 Task: Find connections with filter location Gomel with filter topic #goalswith filter profile language Potuguese with filter current company Expleo Group with filter school Dr. Balasaheb Sawant Konkan Krishi Vidyaapeeth,(former Konkan Krishi Vidyapeeth) Ratnagiri with filter industry Glass, Ceramics and Concrete Manufacturing with filter service category Tax Law with filter keywords title Electrician
Action: Mouse moved to (210, 268)
Screenshot: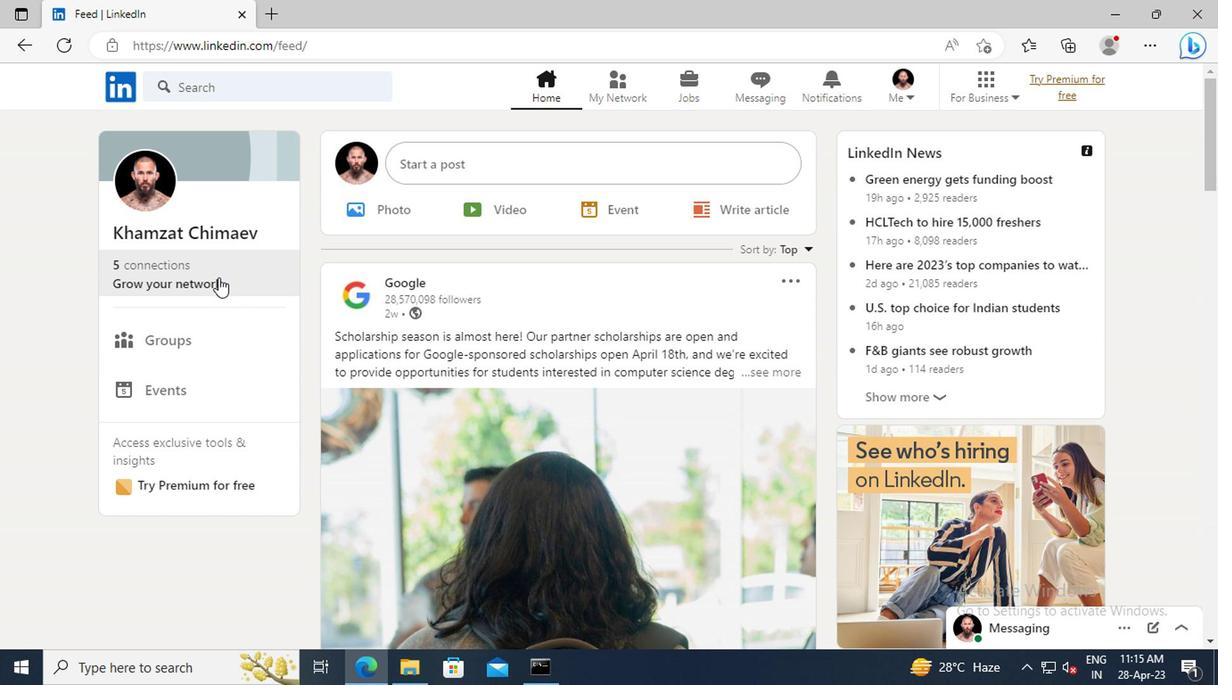 
Action: Mouse pressed left at (210, 268)
Screenshot: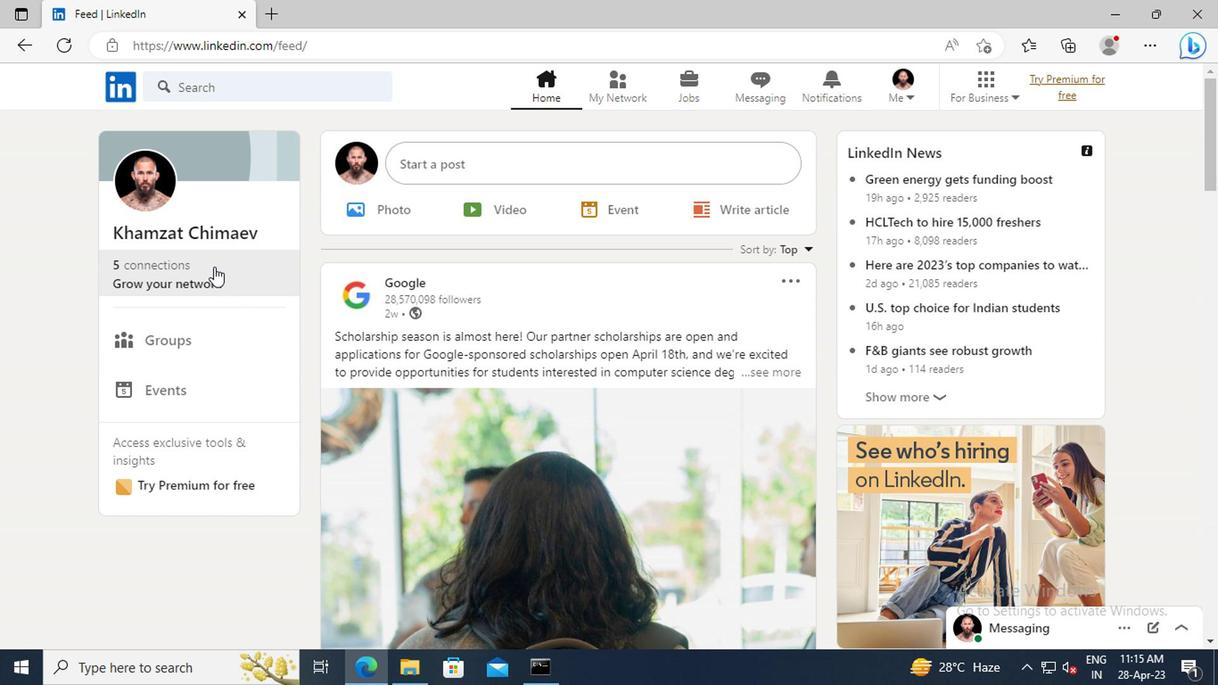 
Action: Mouse moved to (204, 189)
Screenshot: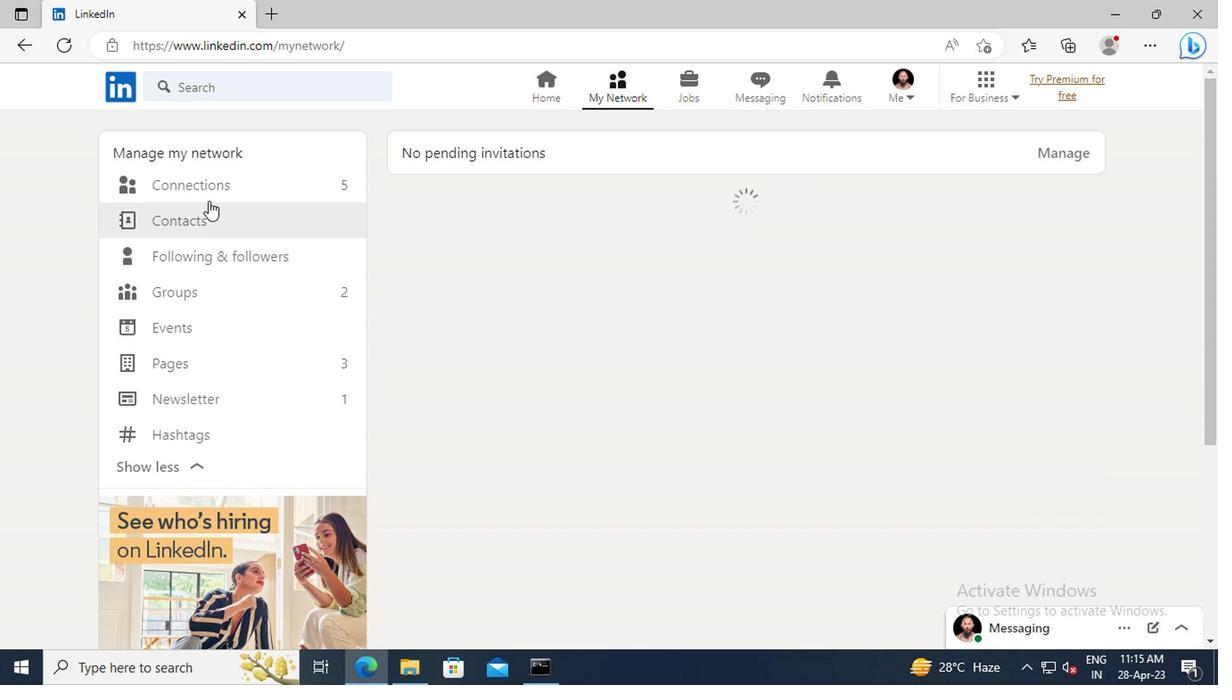
Action: Mouse pressed left at (204, 189)
Screenshot: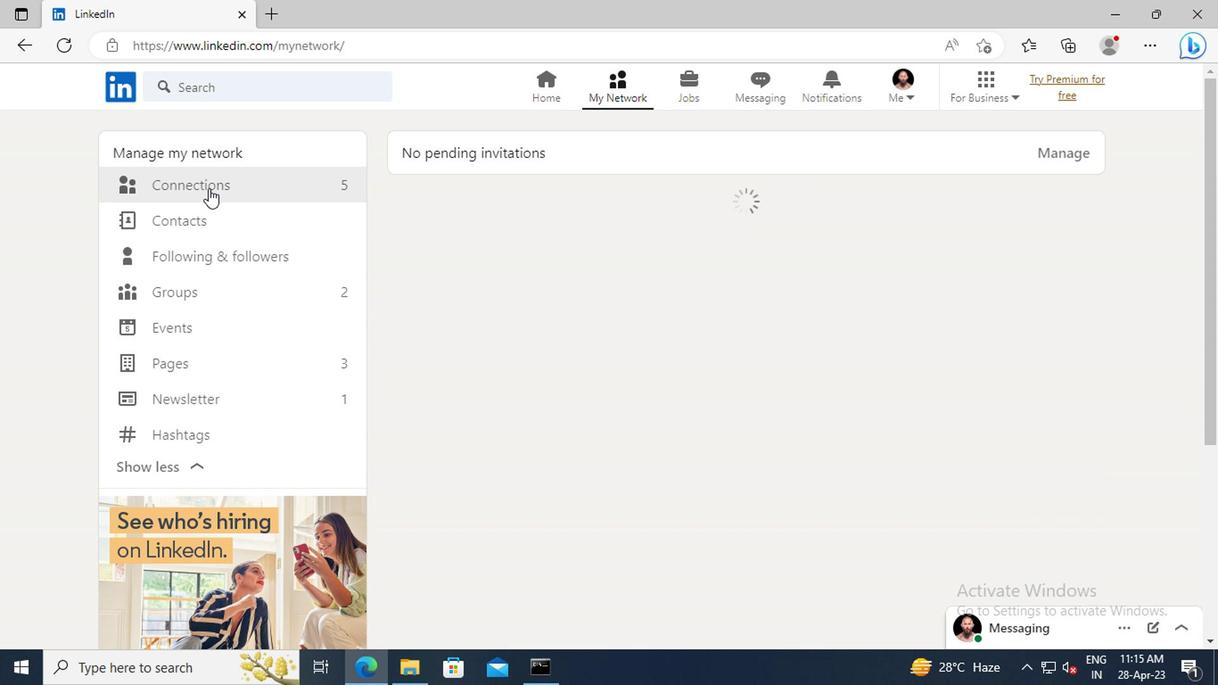 
Action: Mouse moved to (731, 192)
Screenshot: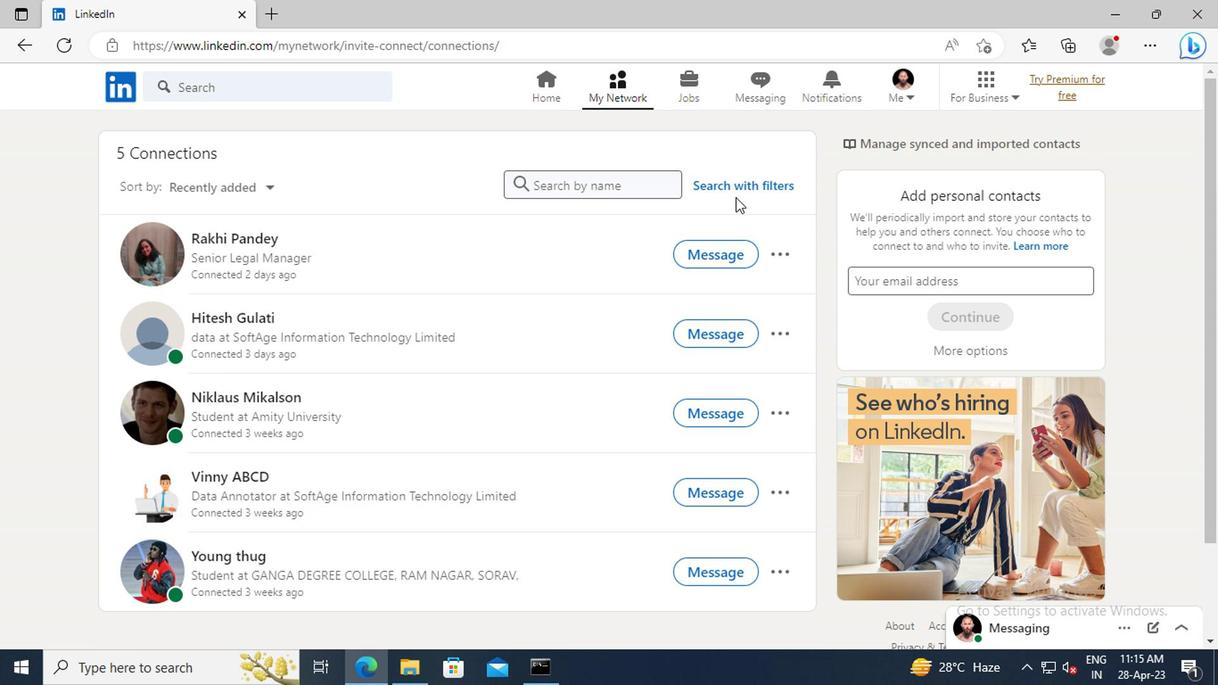 
Action: Mouse pressed left at (731, 192)
Screenshot: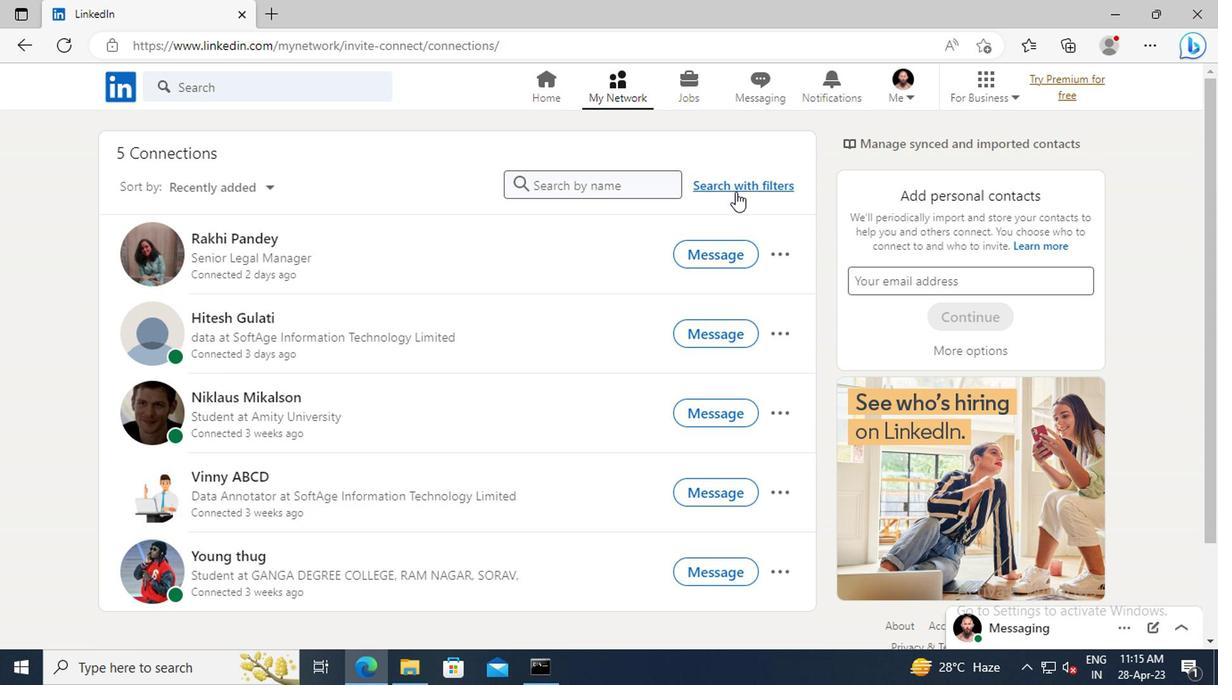 
Action: Mouse moved to (669, 140)
Screenshot: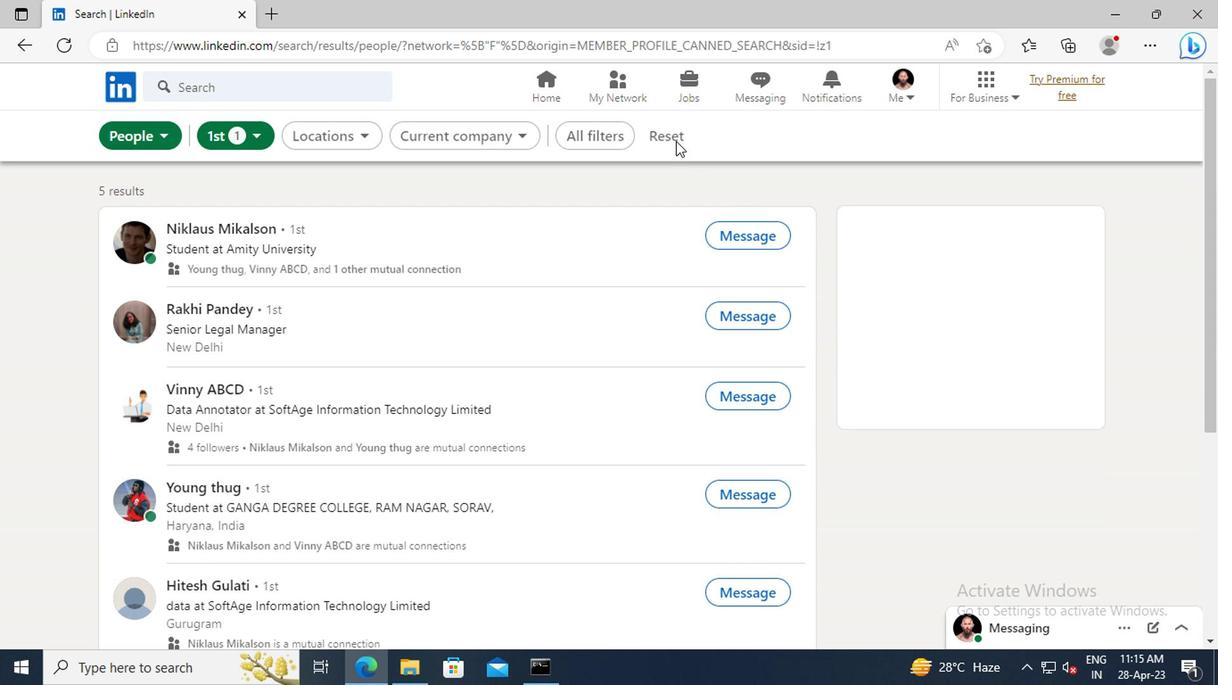 
Action: Mouse pressed left at (669, 140)
Screenshot: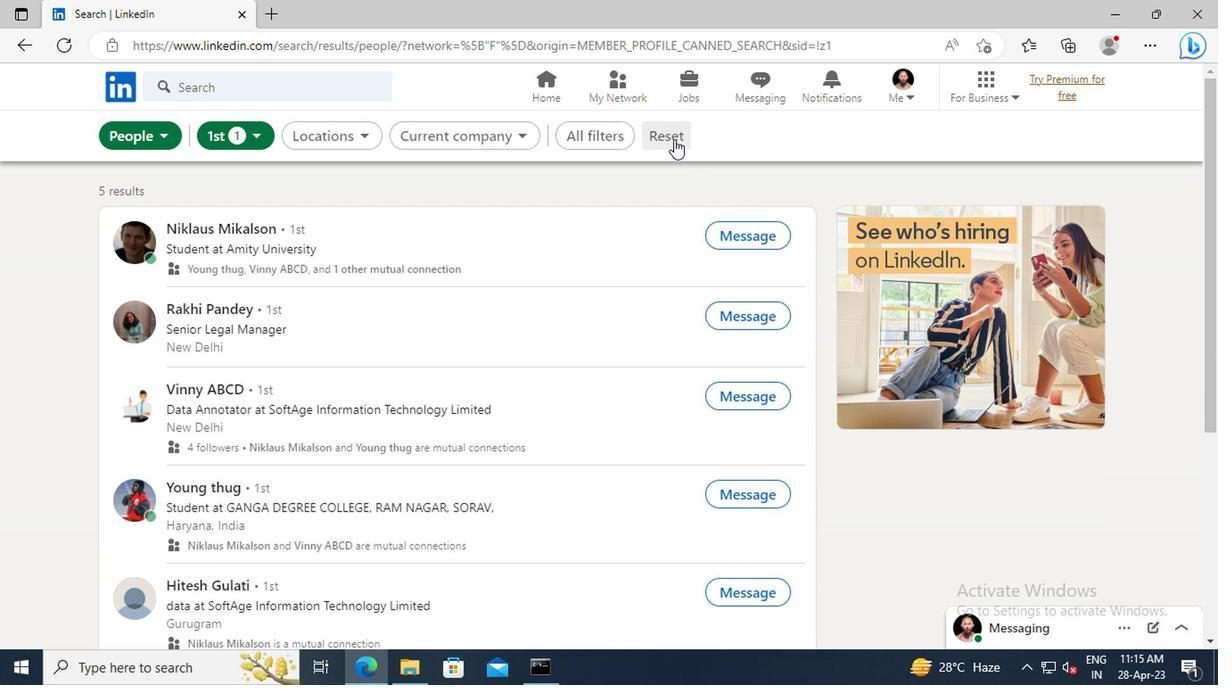 
Action: Mouse moved to (645, 136)
Screenshot: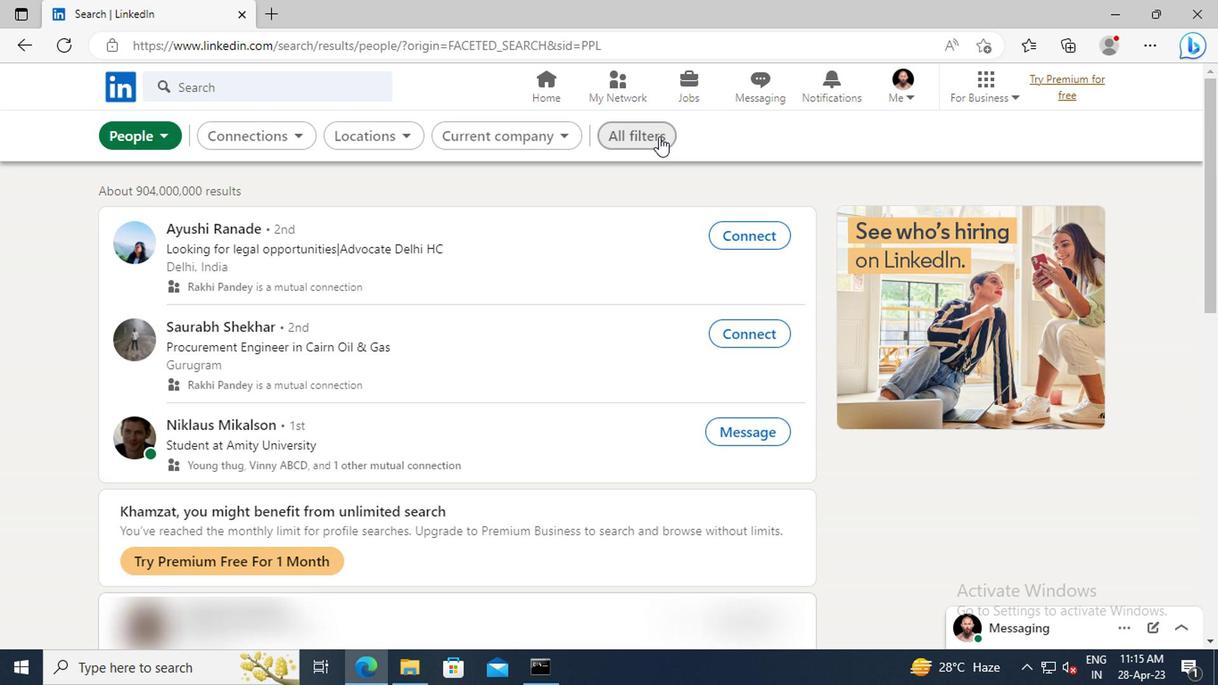 
Action: Mouse pressed left at (645, 136)
Screenshot: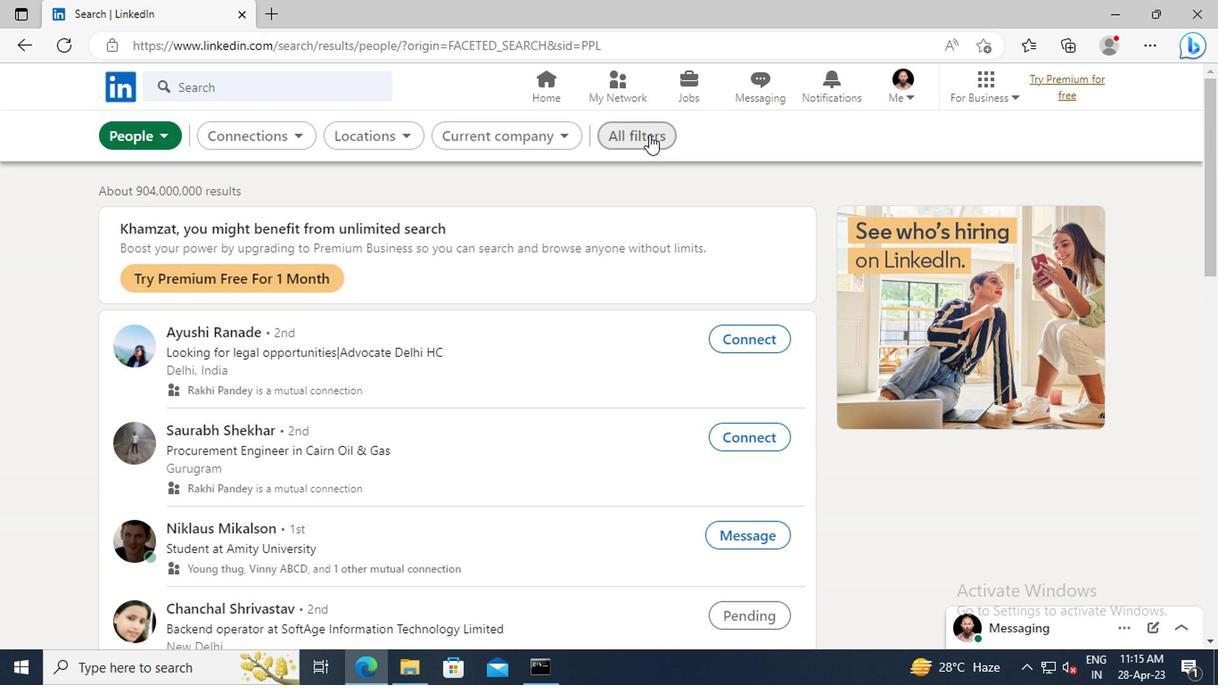 
Action: Mouse moved to (1003, 344)
Screenshot: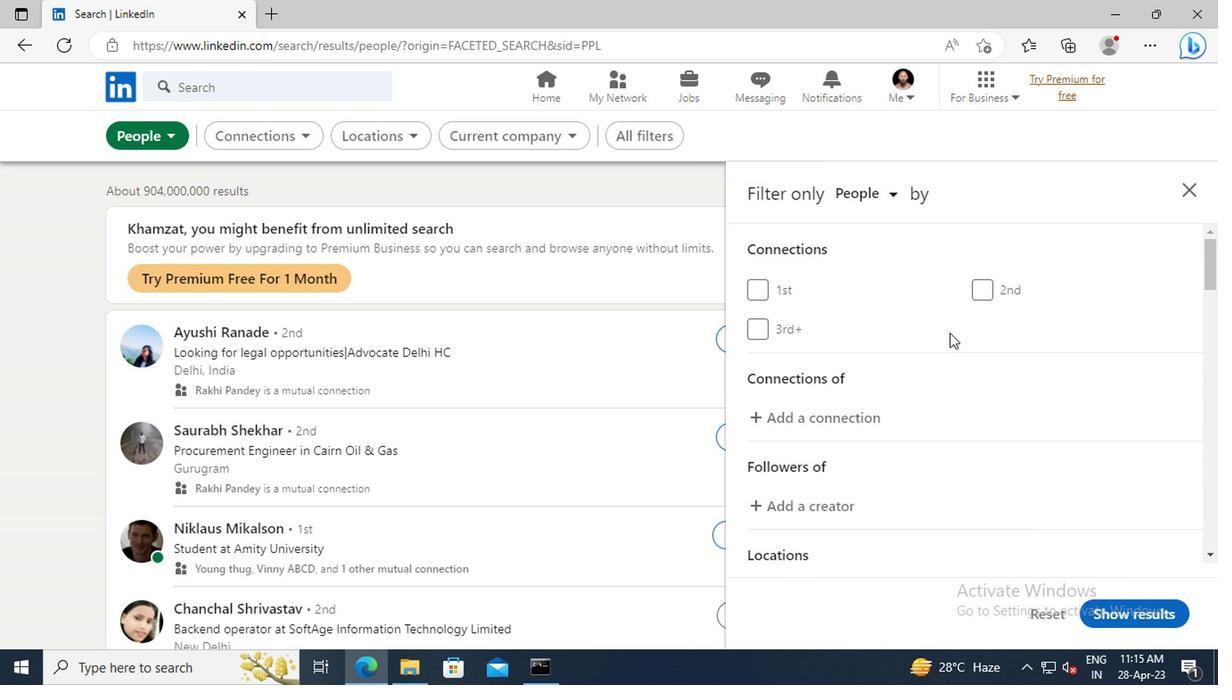 
Action: Mouse scrolled (1003, 343) with delta (0, 0)
Screenshot: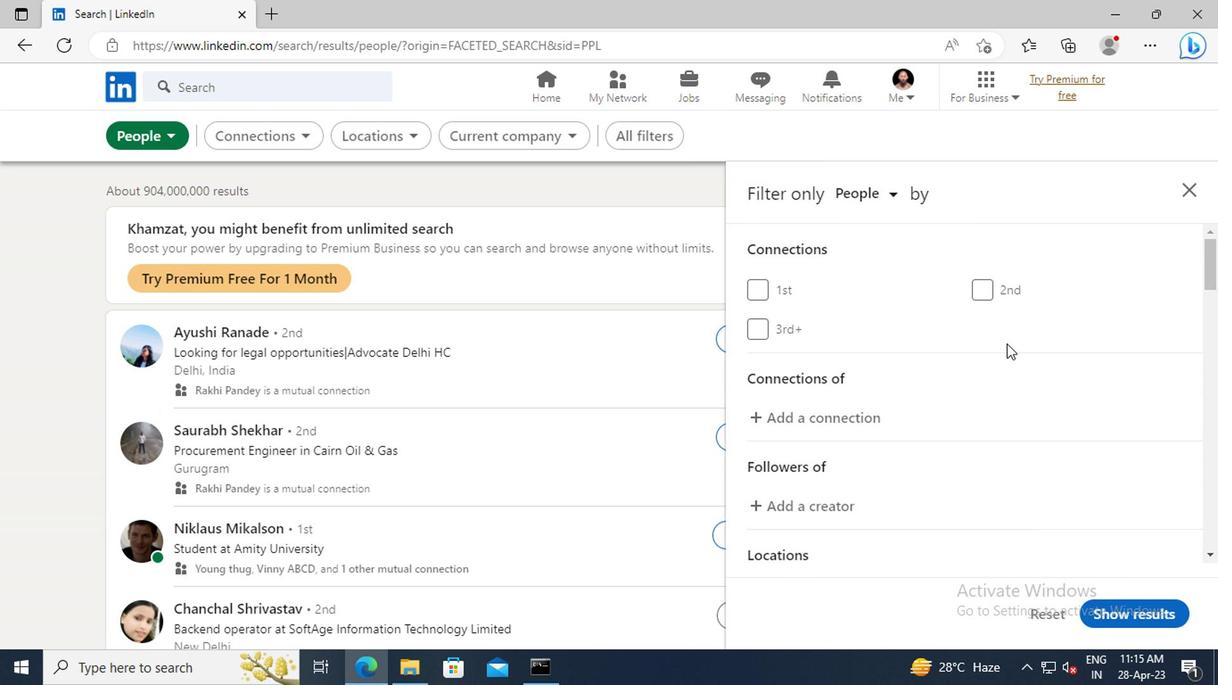 
Action: Mouse scrolled (1003, 343) with delta (0, 0)
Screenshot: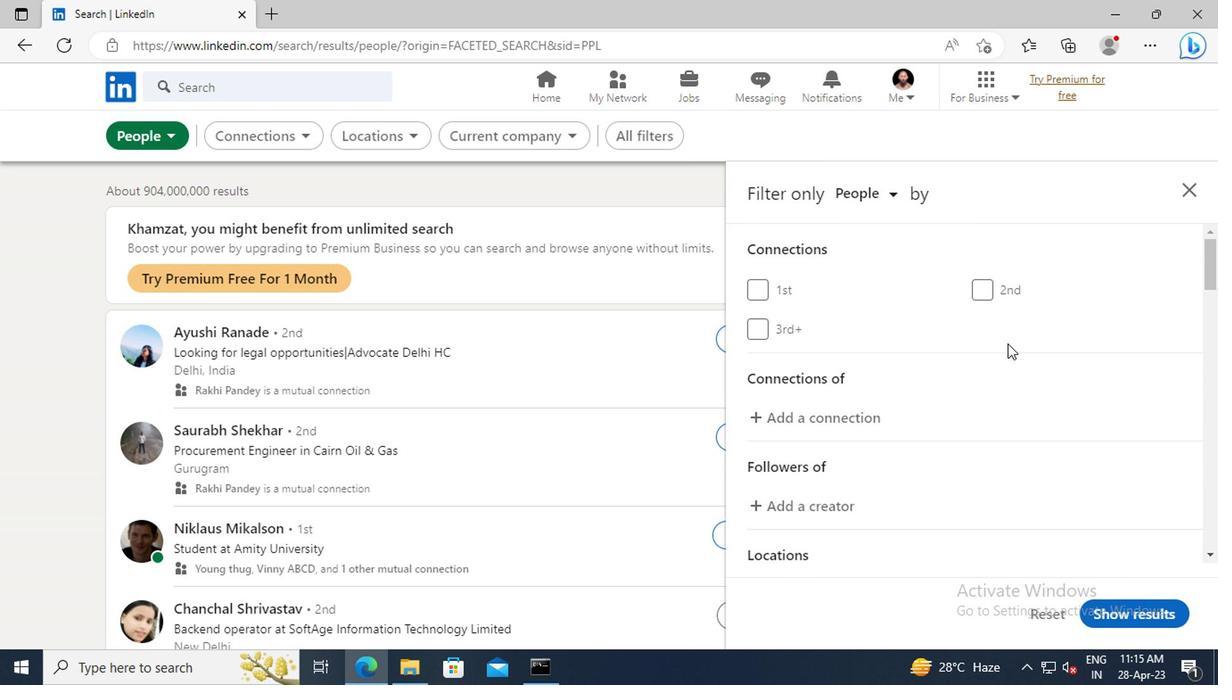 
Action: Mouse moved to (1004, 344)
Screenshot: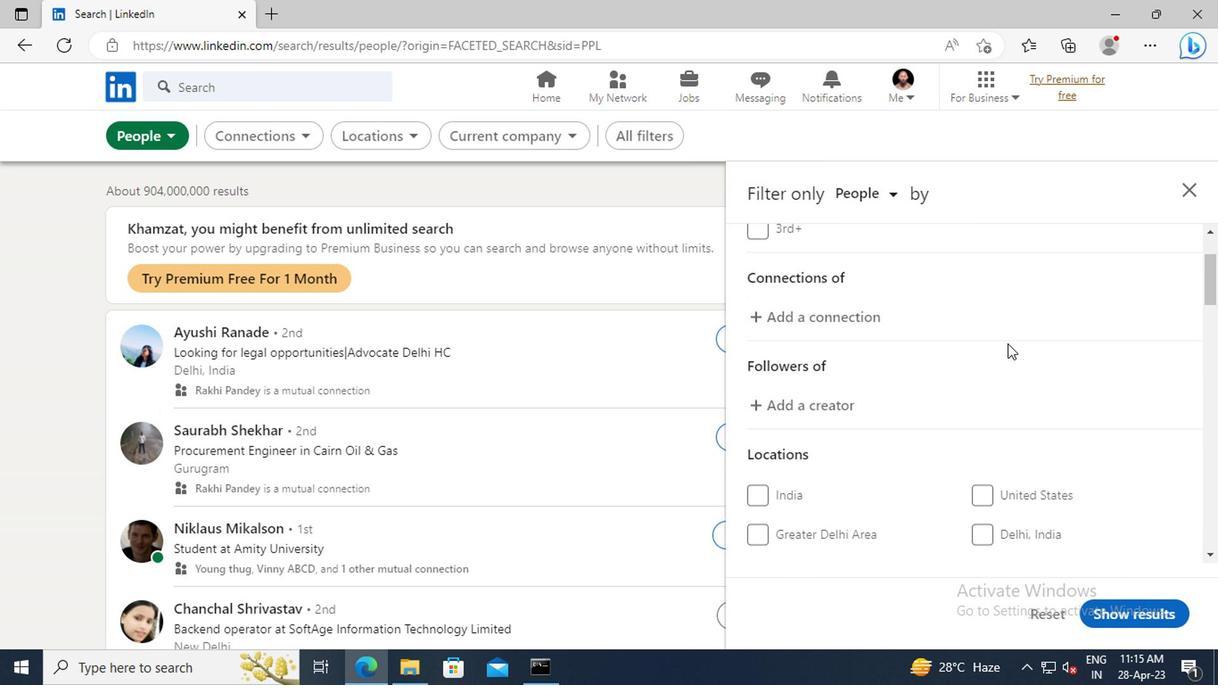 
Action: Mouse scrolled (1004, 343) with delta (0, 0)
Screenshot: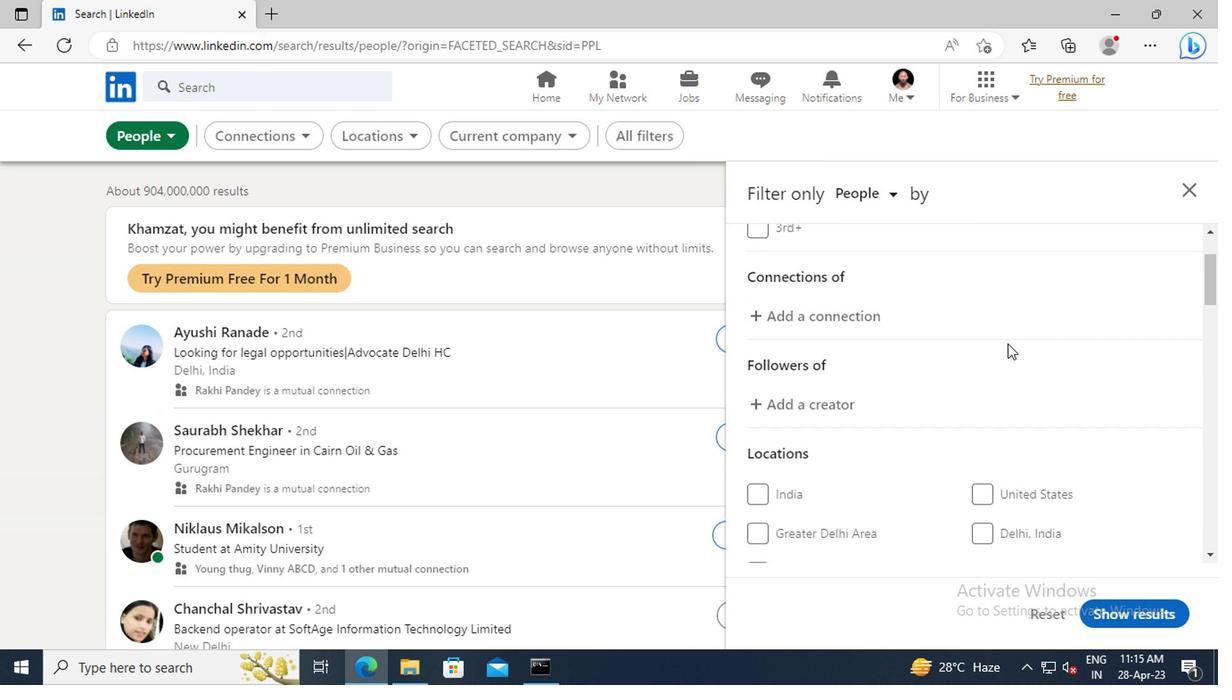 
Action: Mouse scrolled (1004, 343) with delta (0, 0)
Screenshot: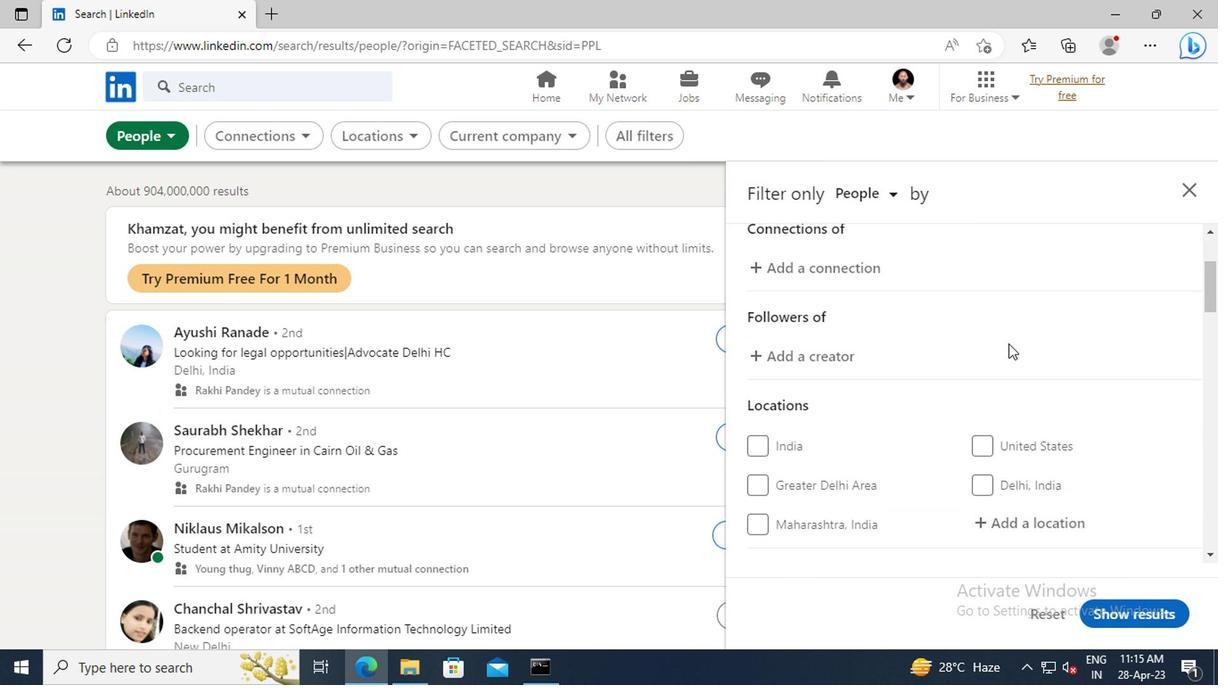 
Action: Mouse scrolled (1004, 343) with delta (0, 0)
Screenshot: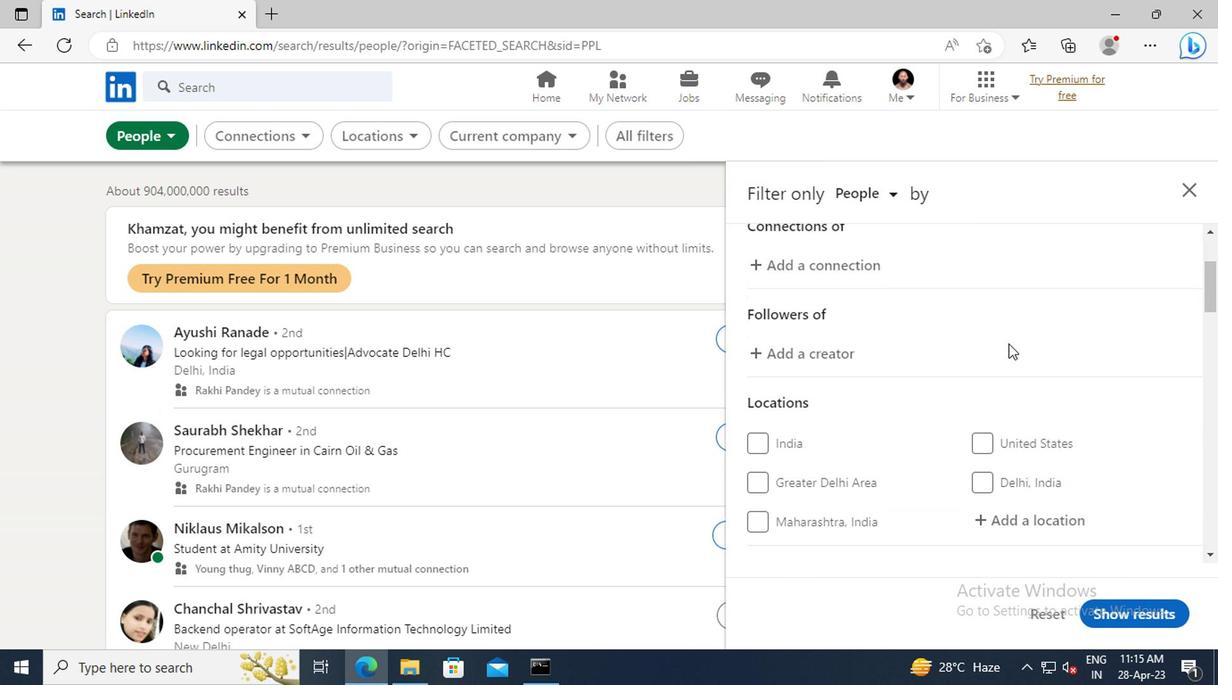 
Action: Mouse scrolled (1004, 343) with delta (0, 0)
Screenshot: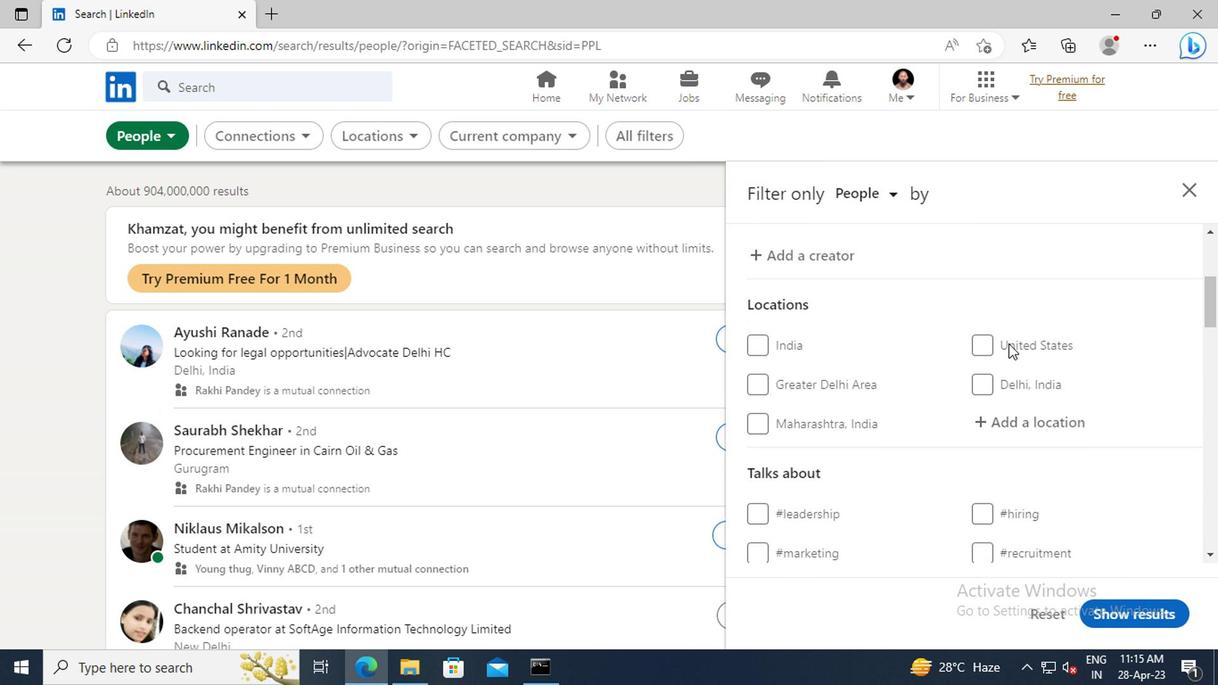 
Action: Mouse moved to (1008, 374)
Screenshot: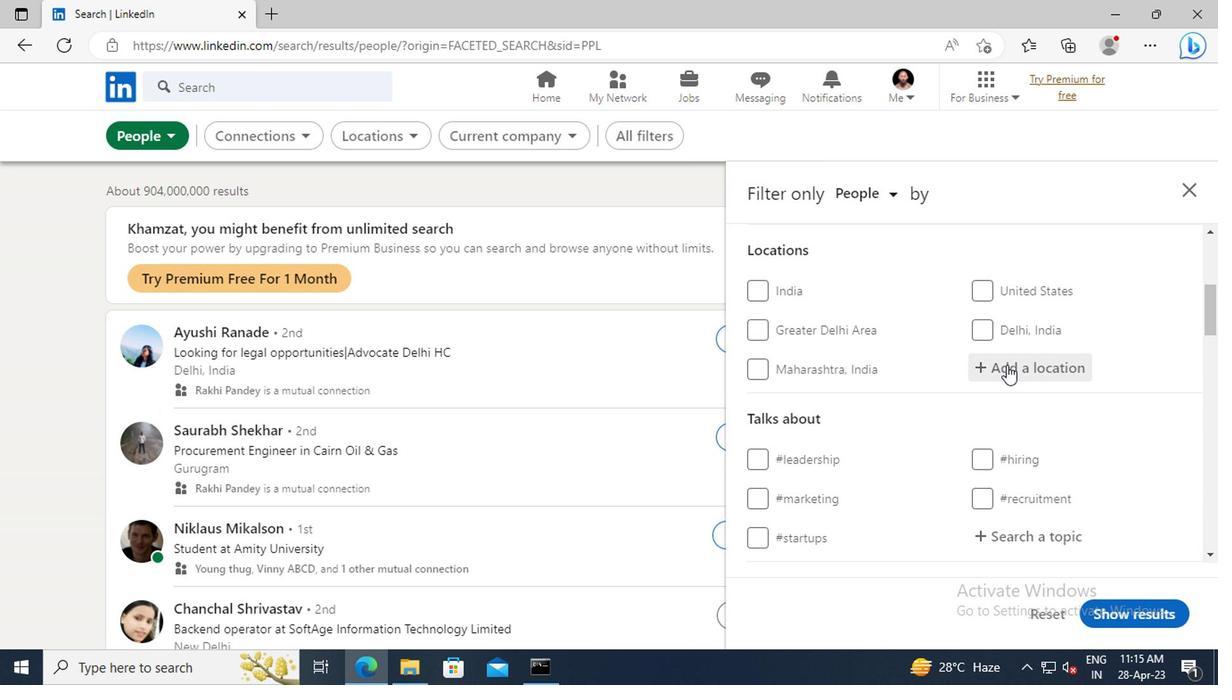 
Action: Mouse pressed left at (1008, 374)
Screenshot: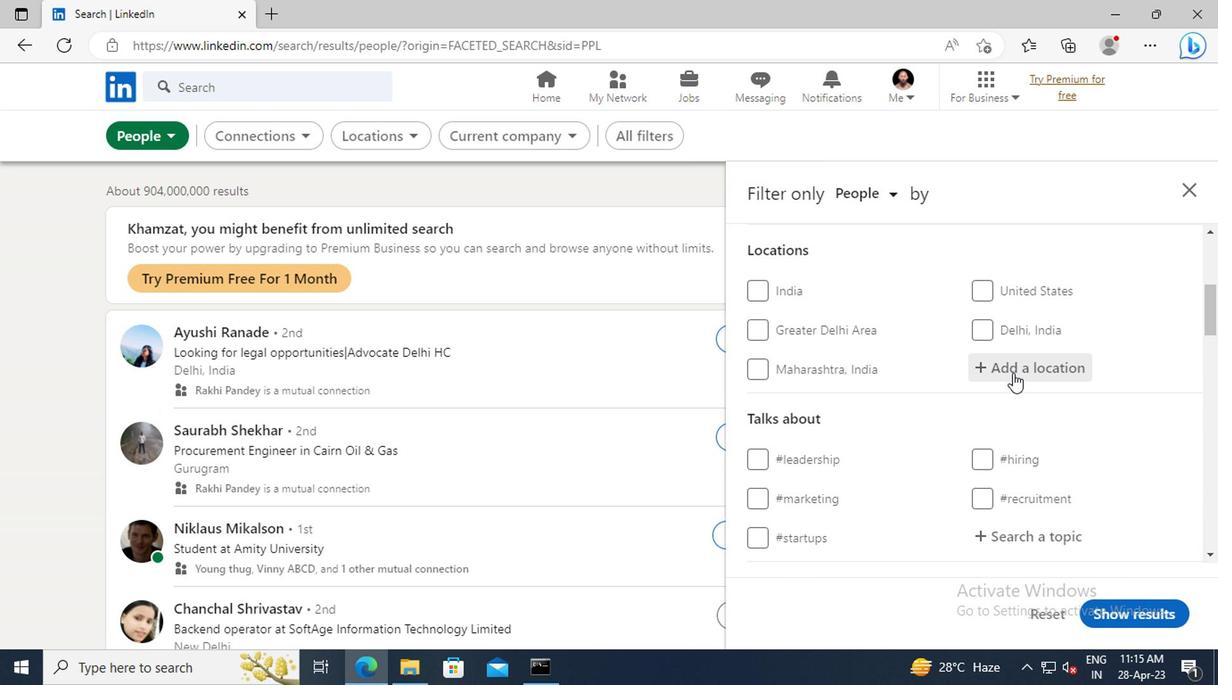 
Action: Key pressed <Key.shift>GOMEL<Key.enter>
Screenshot: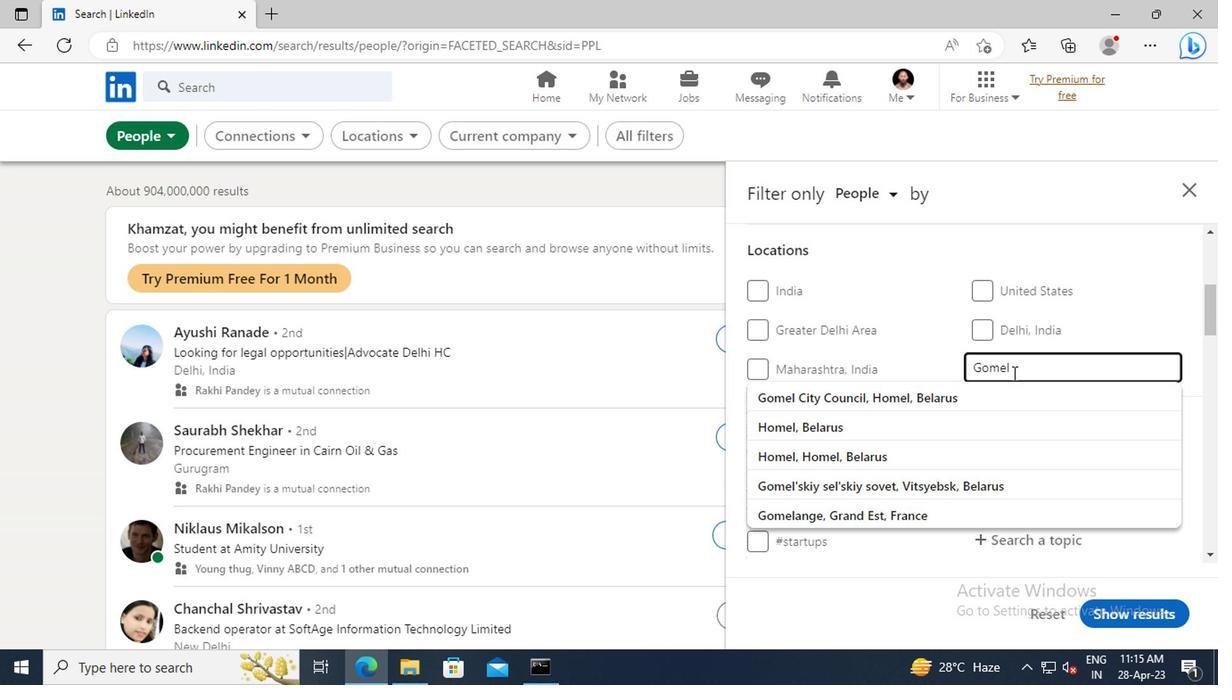 
Action: Mouse scrolled (1008, 373) with delta (0, -1)
Screenshot: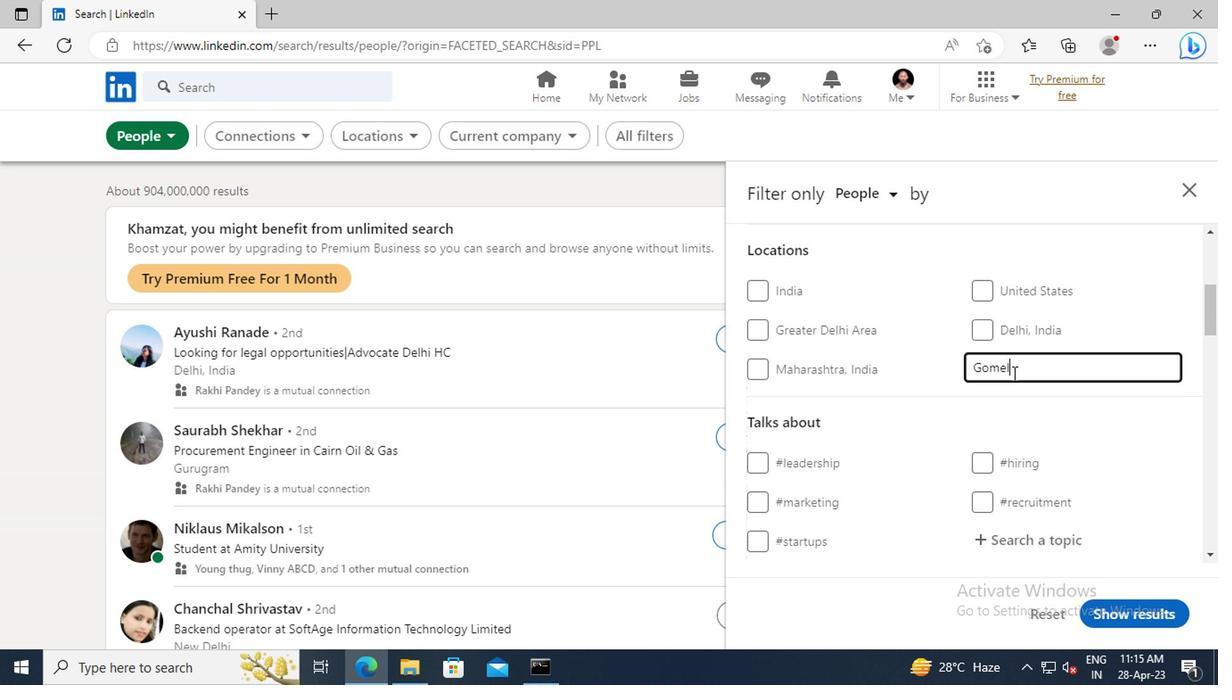 
Action: Mouse scrolled (1008, 373) with delta (0, -1)
Screenshot: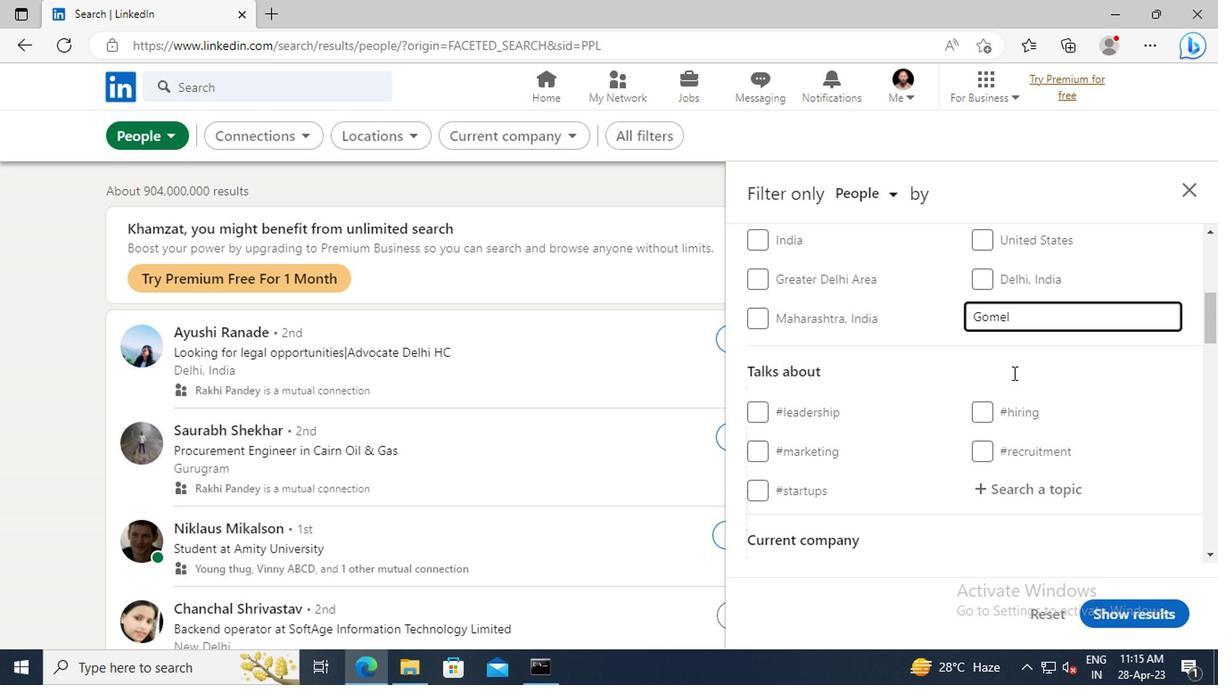 
Action: Mouse scrolled (1008, 373) with delta (0, -1)
Screenshot: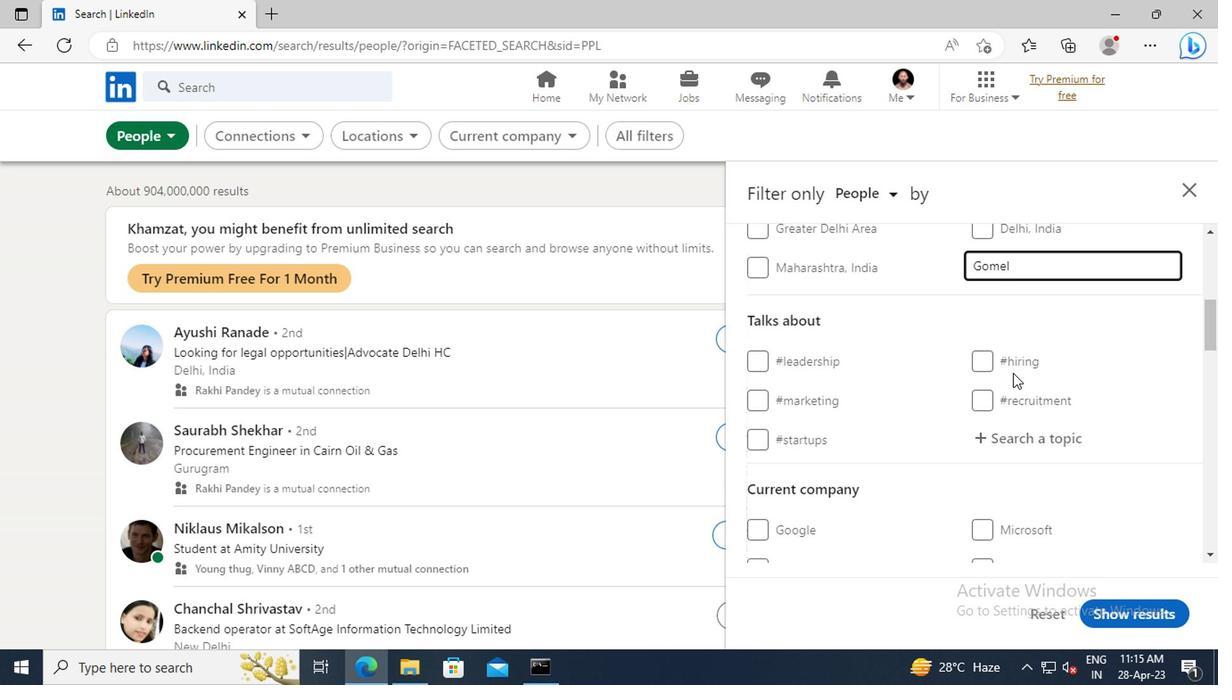 
Action: Mouse moved to (1001, 389)
Screenshot: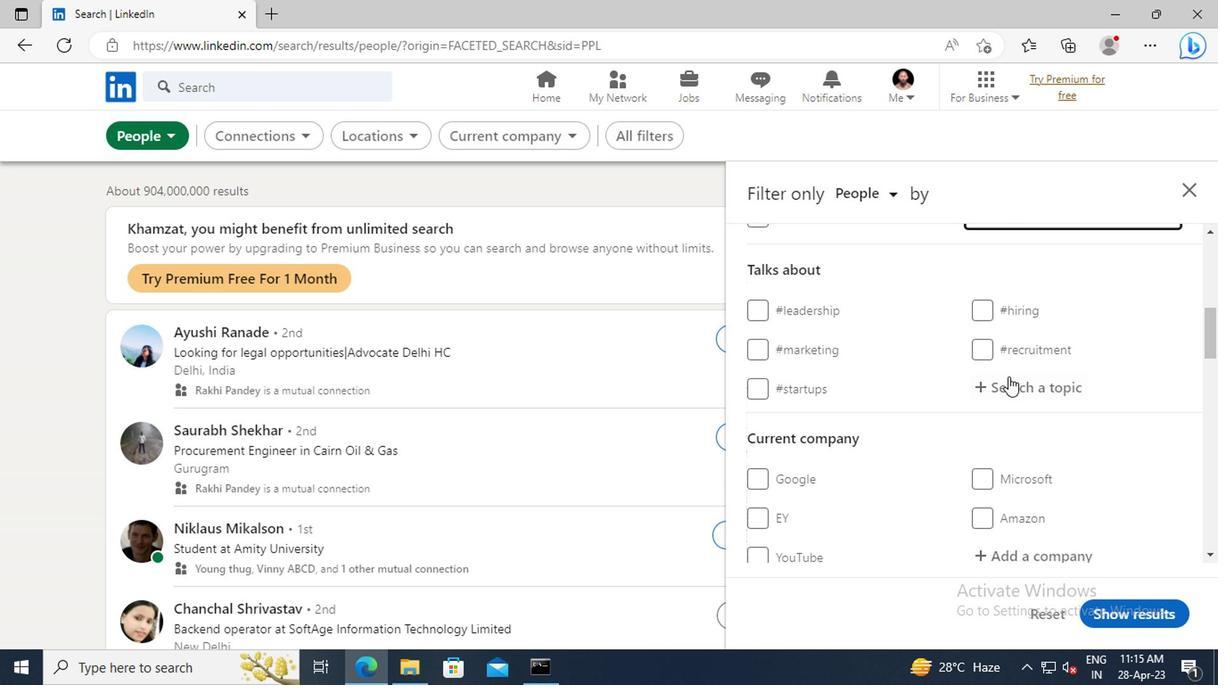 
Action: Mouse pressed left at (1001, 389)
Screenshot: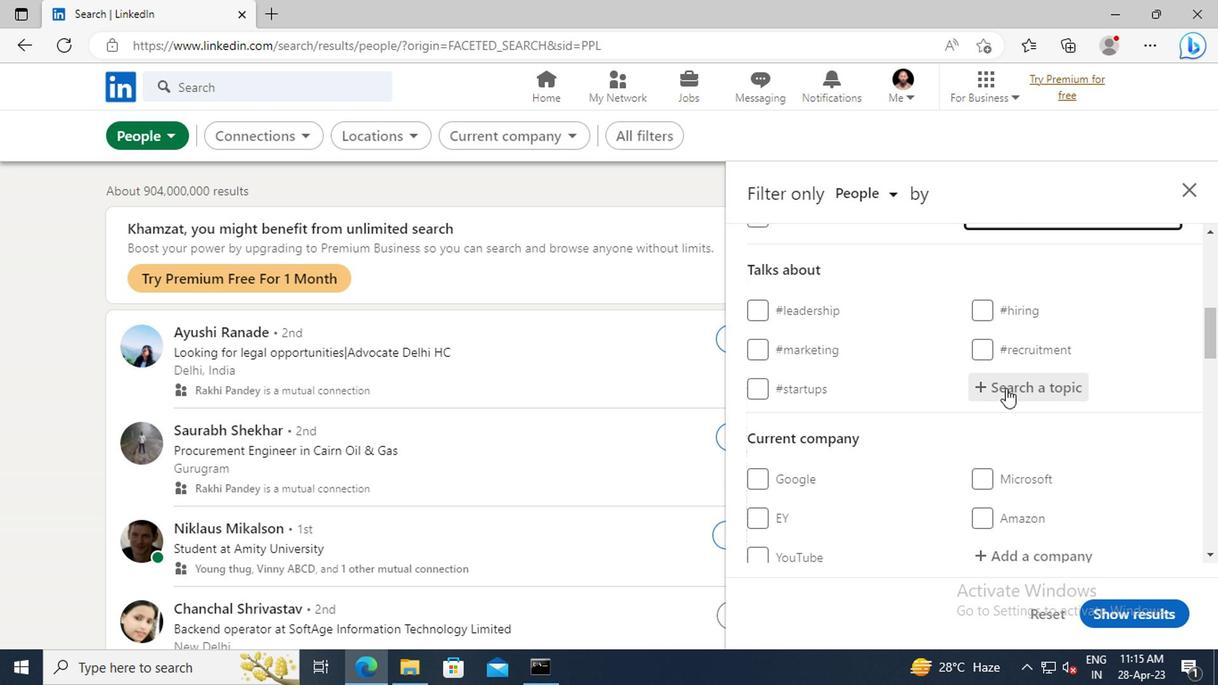 
Action: Key pressed GOALS
Screenshot: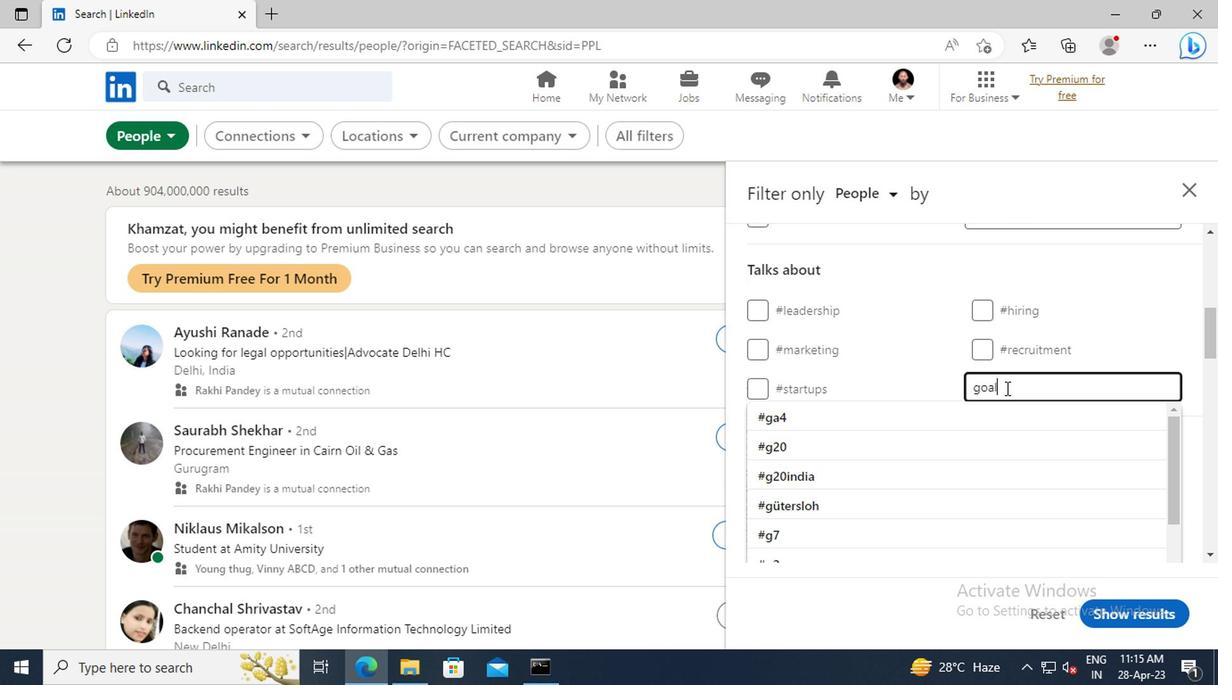 
Action: Mouse moved to (1008, 414)
Screenshot: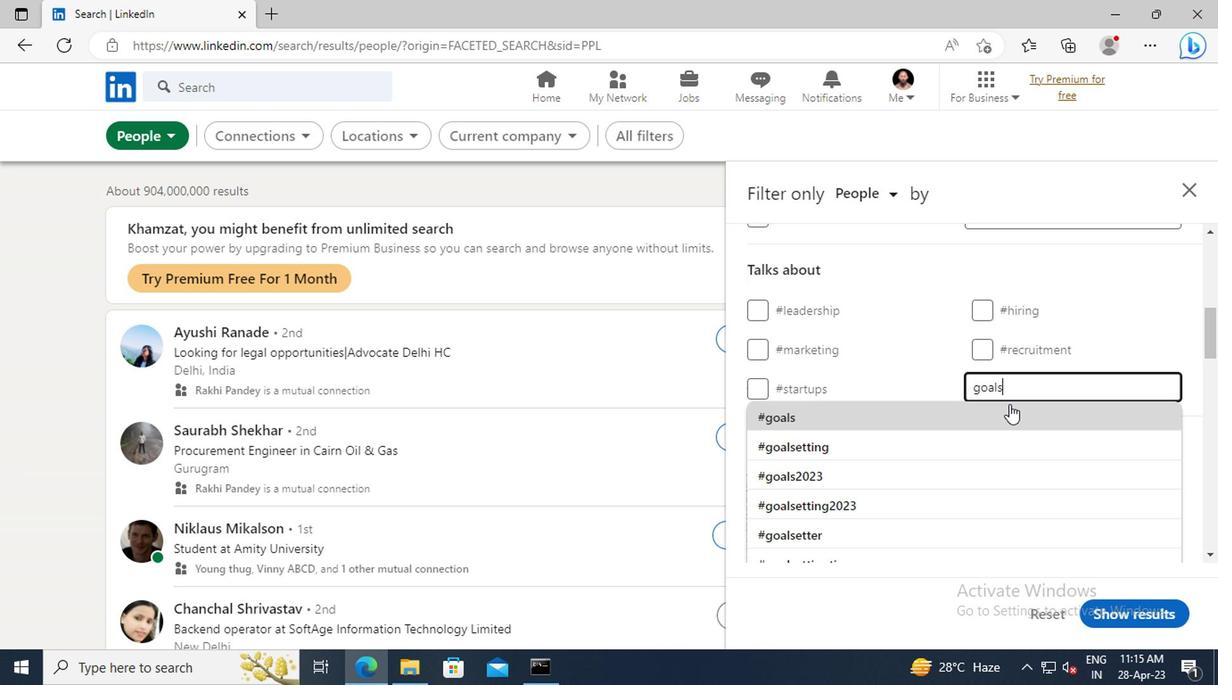 
Action: Mouse pressed left at (1008, 414)
Screenshot: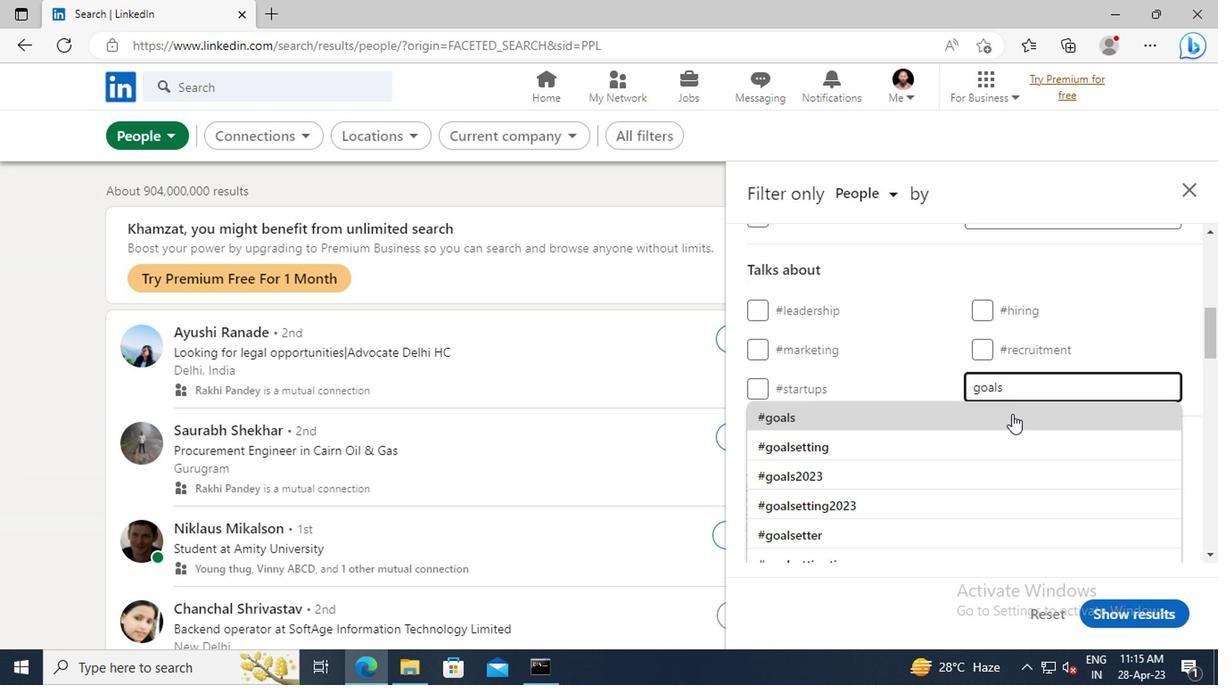 
Action: Mouse moved to (1029, 358)
Screenshot: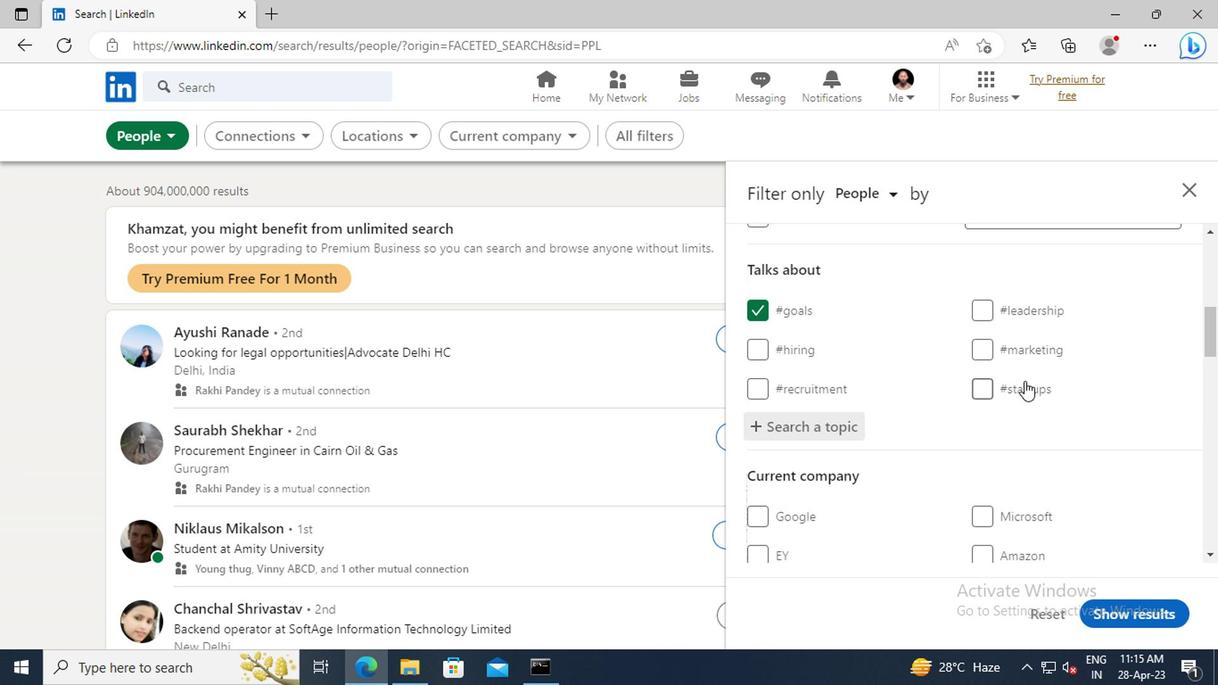 
Action: Mouse scrolled (1029, 357) with delta (0, -1)
Screenshot: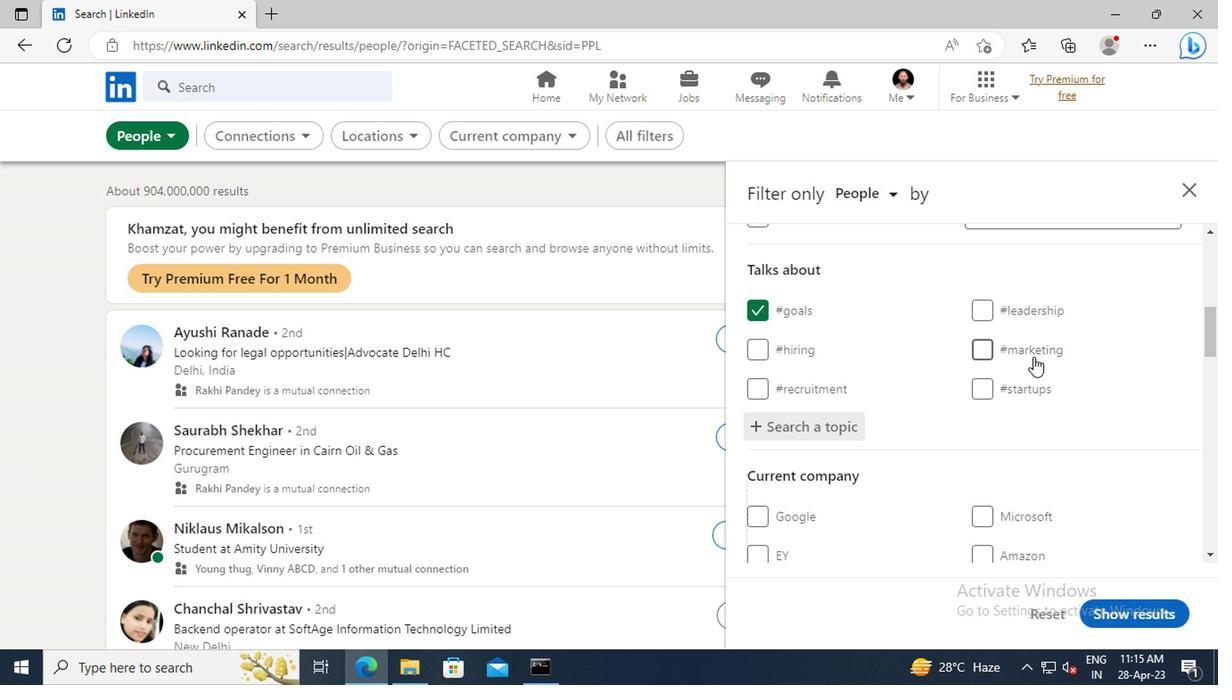 
Action: Mouse scrolled (1029, 357) with delta (0, -1)
Screenshot: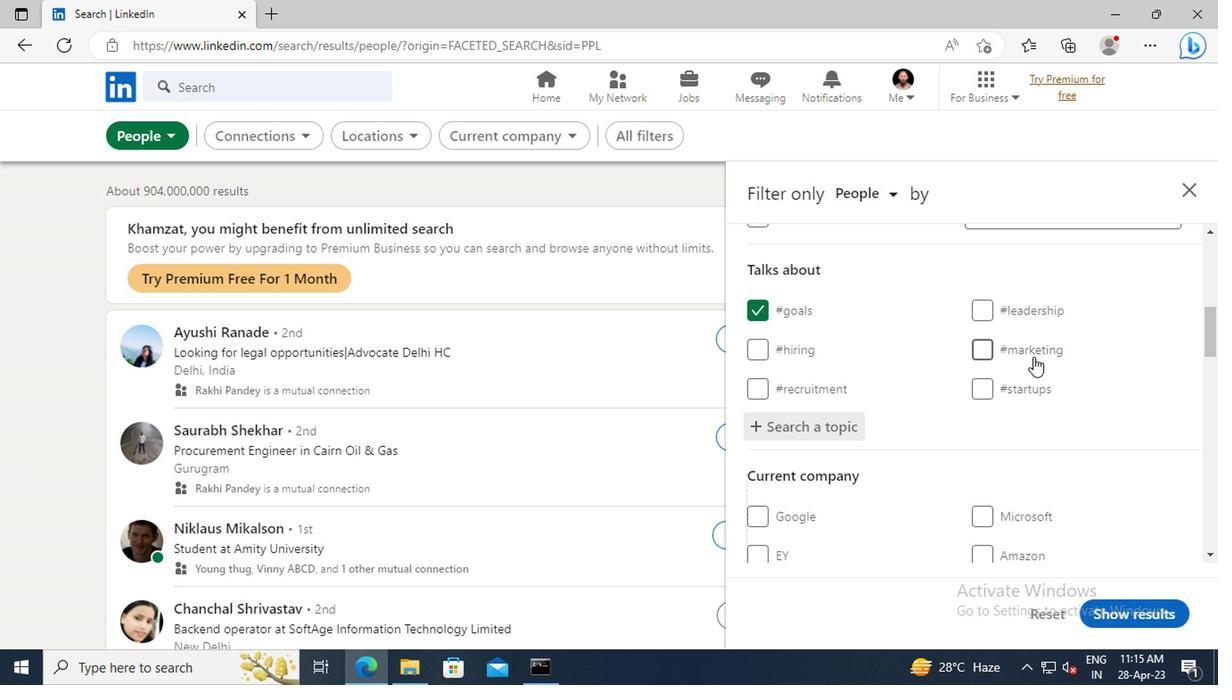 
Action: Mouse scrolled (1029, 357) with delta (0, -1)
Screenshot: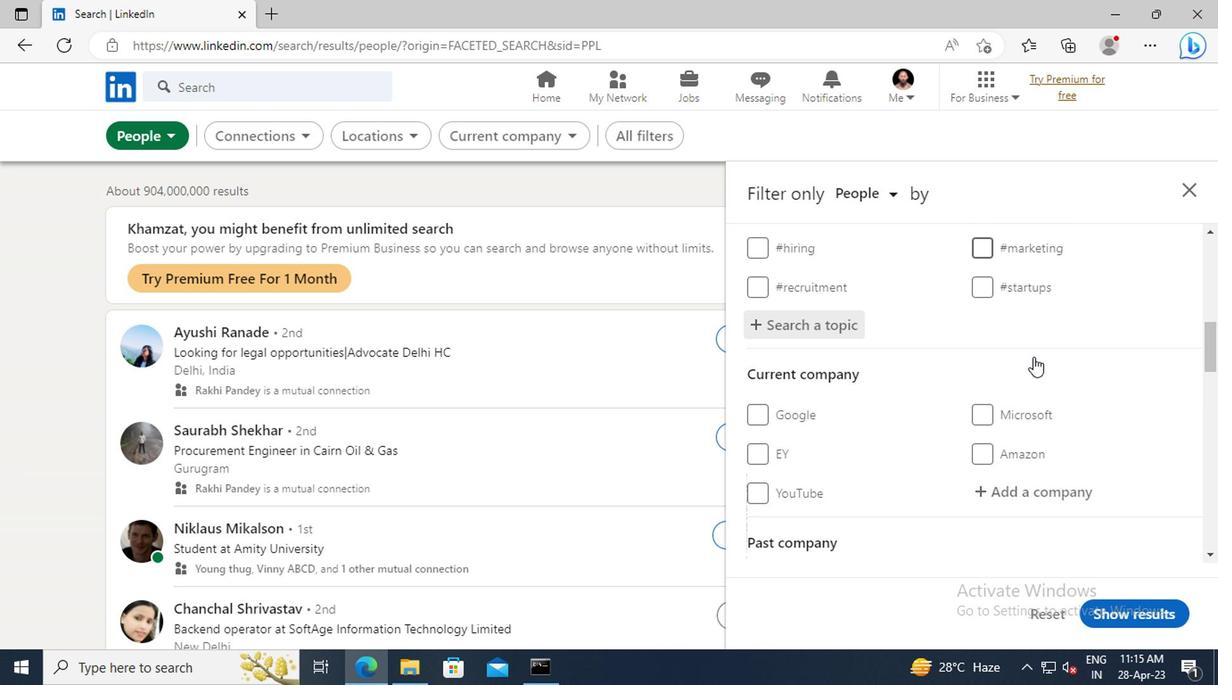 
Action: Mouse scrolled (1029, 357) with delta (0, -1)
Screenshot: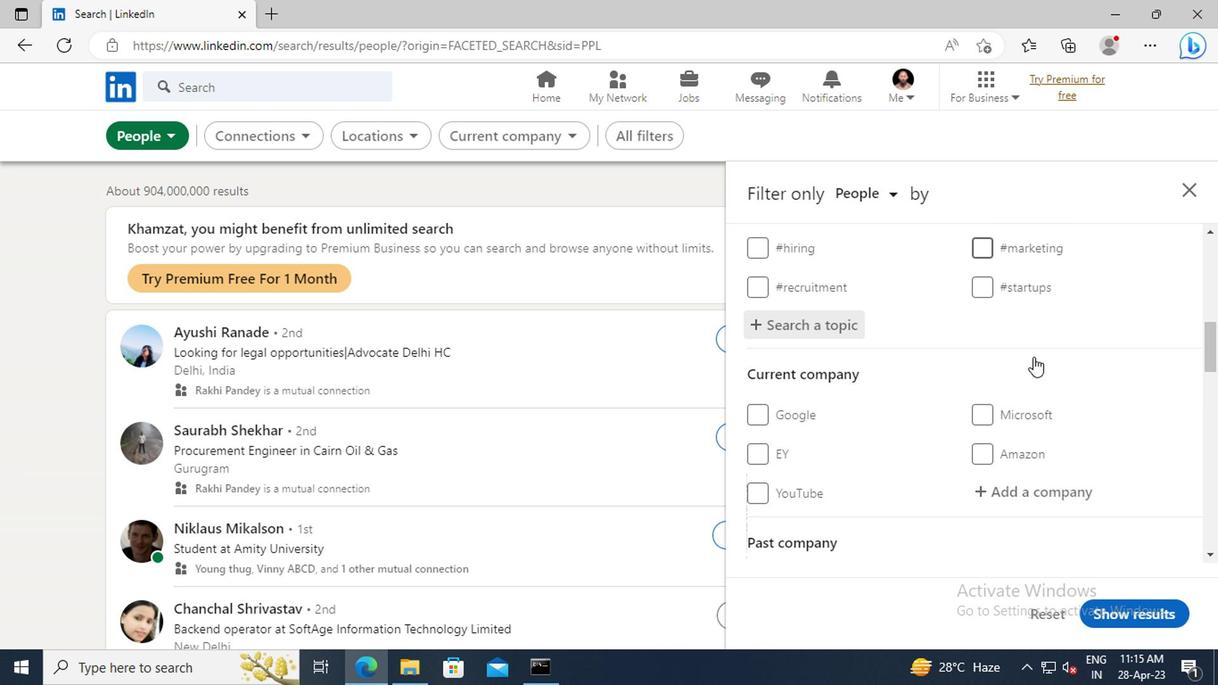 
Action: Mouse scrolled (1029, 357) with delta (0, -1)
Screenshot: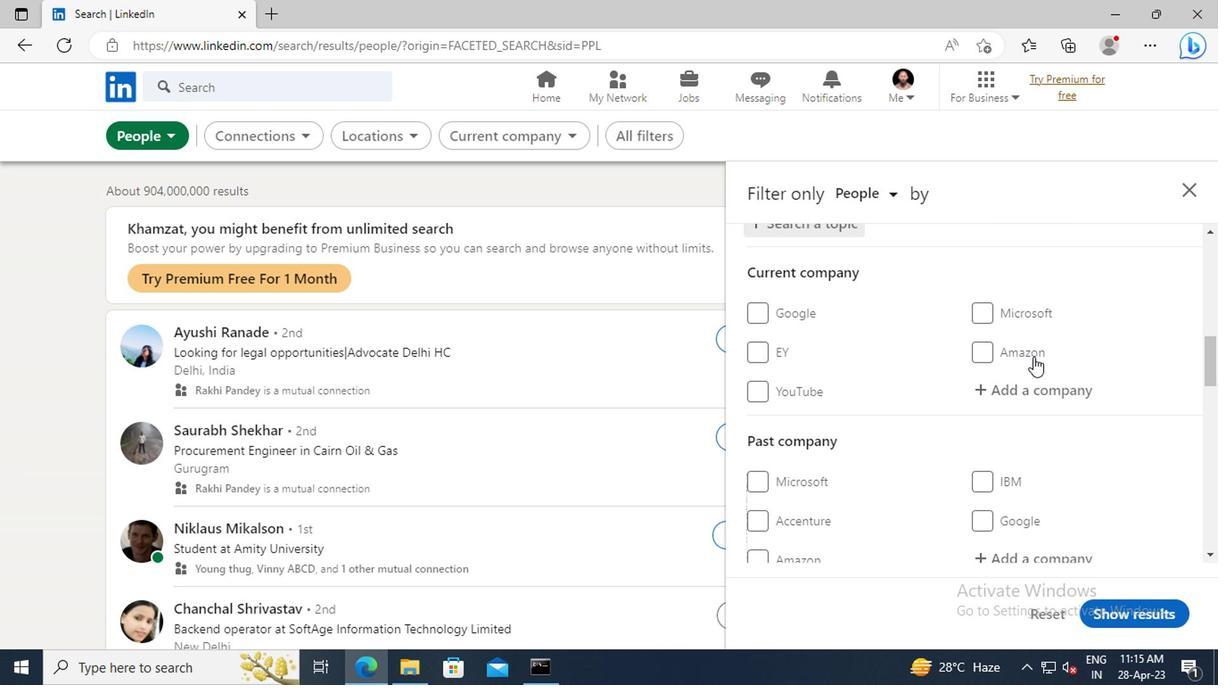
Action: Mouse scrolled (1029, 357) with delta (0, -1)
Screenshot: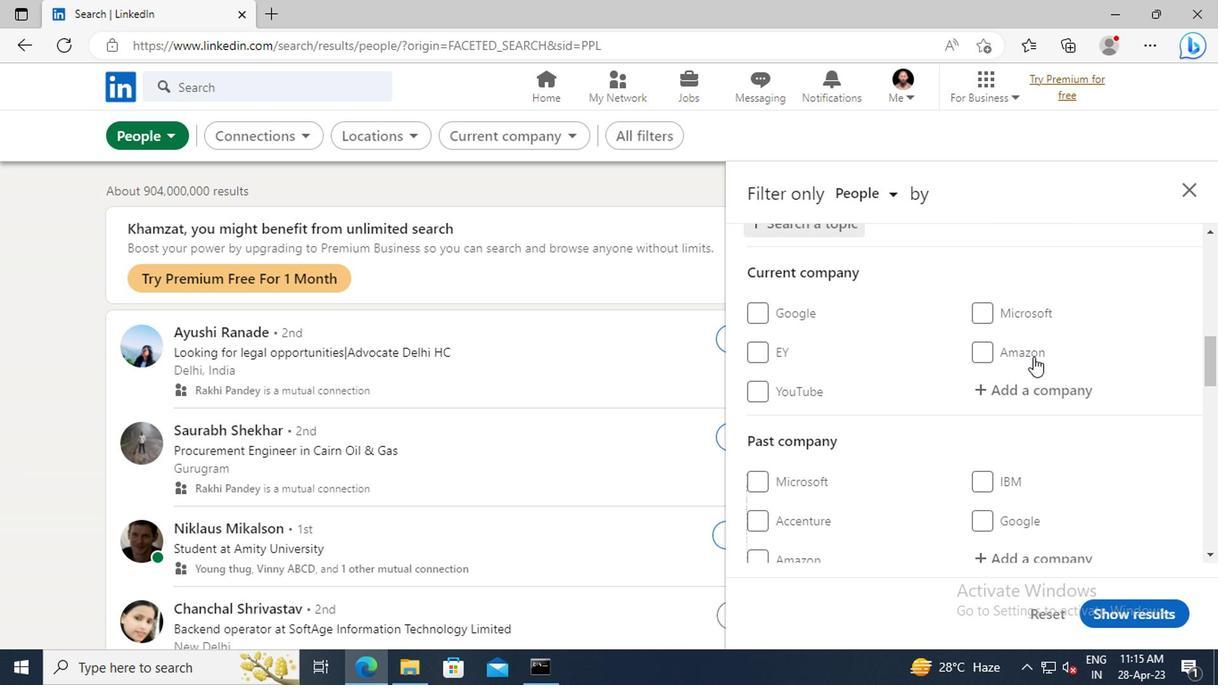 
Action: Mouse scrolled (1029, 357) with delta (0, -1)
Screenshot: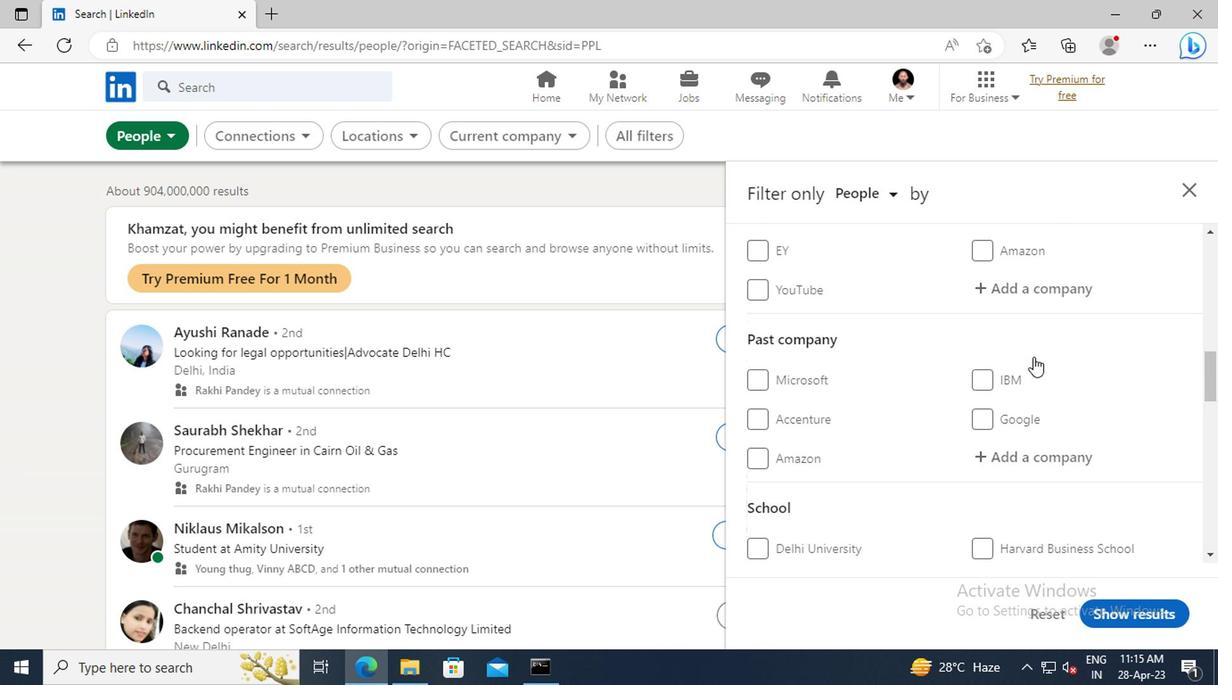 
Action: Mouse scrolled (1029, 357) with delta (0, -1)
Screenshot: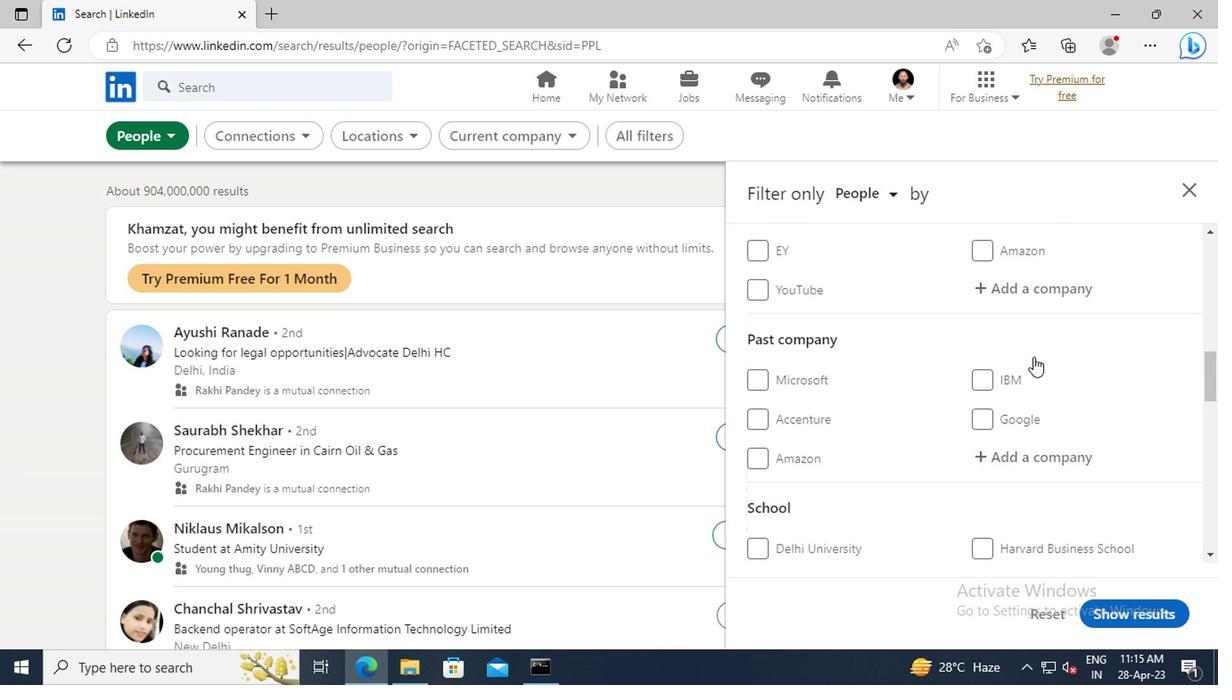 
Action: Mouse scrolled (1029, 357) with delta (0, -1)
Screenshot: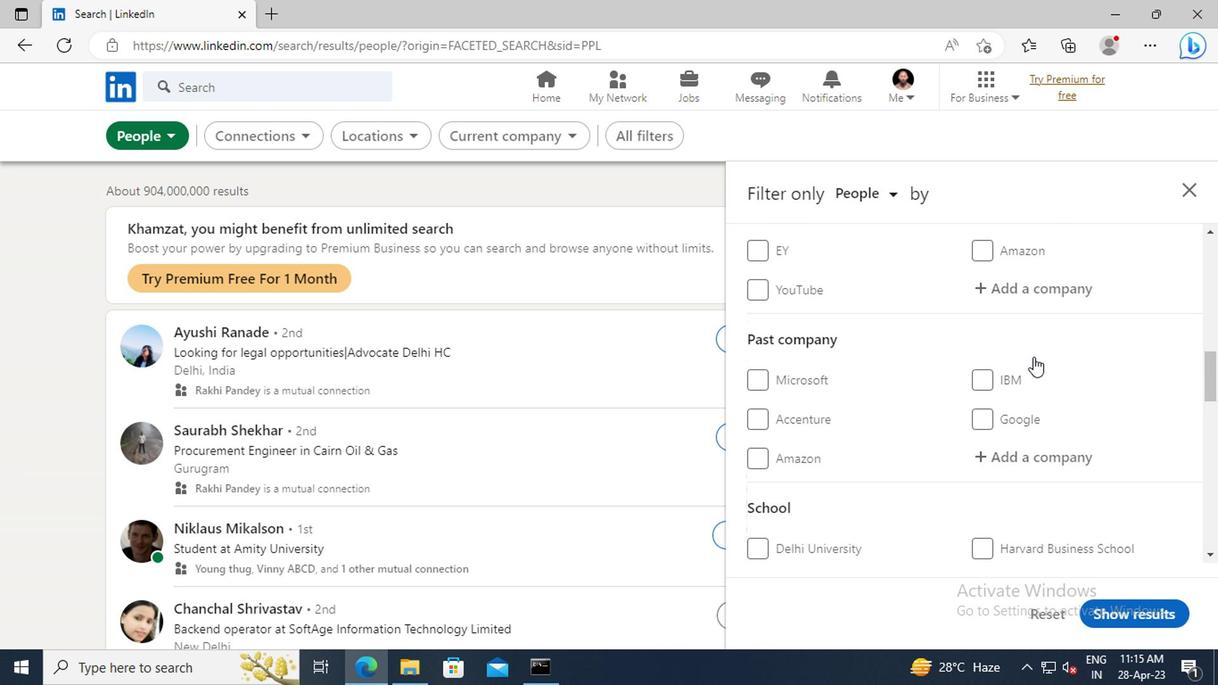 
Action: Mouse scrolled (1029, 357) with delta (0, -1)
Screenshot: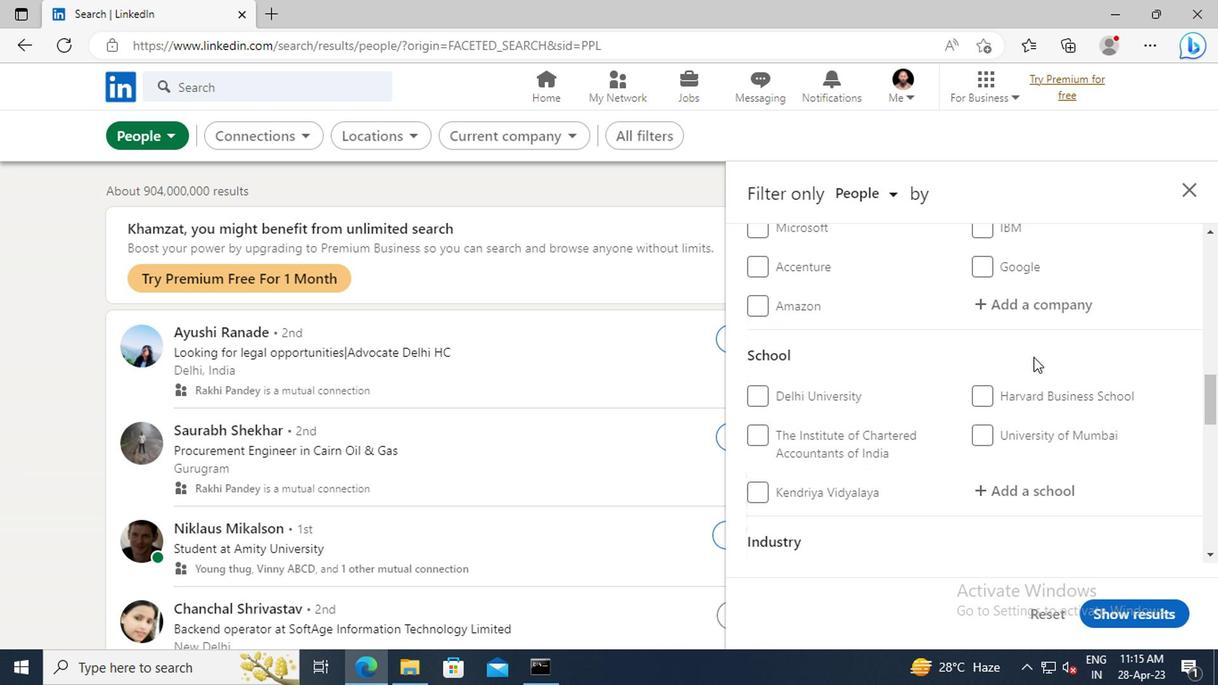 
Action: Mouse scrolled (1029, 357) with delta (0, -1)
Screenshot: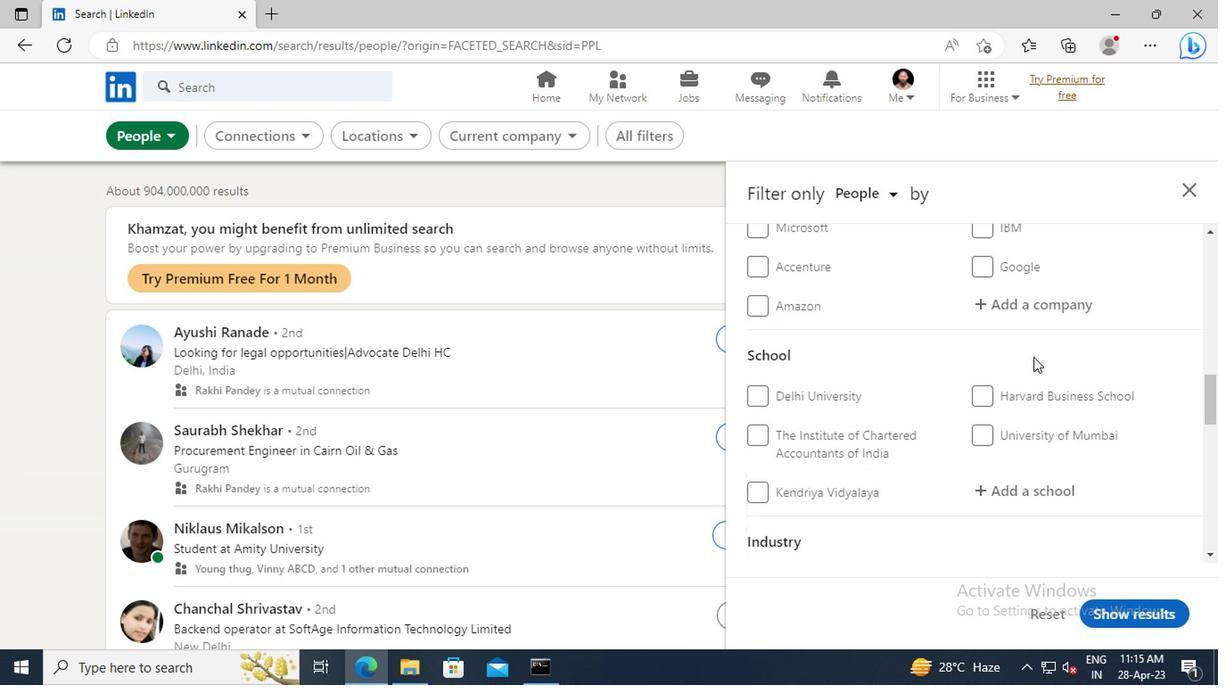 
Action: Mouse scrolled (1029, 357) with delta (0, -1)
Screenshot: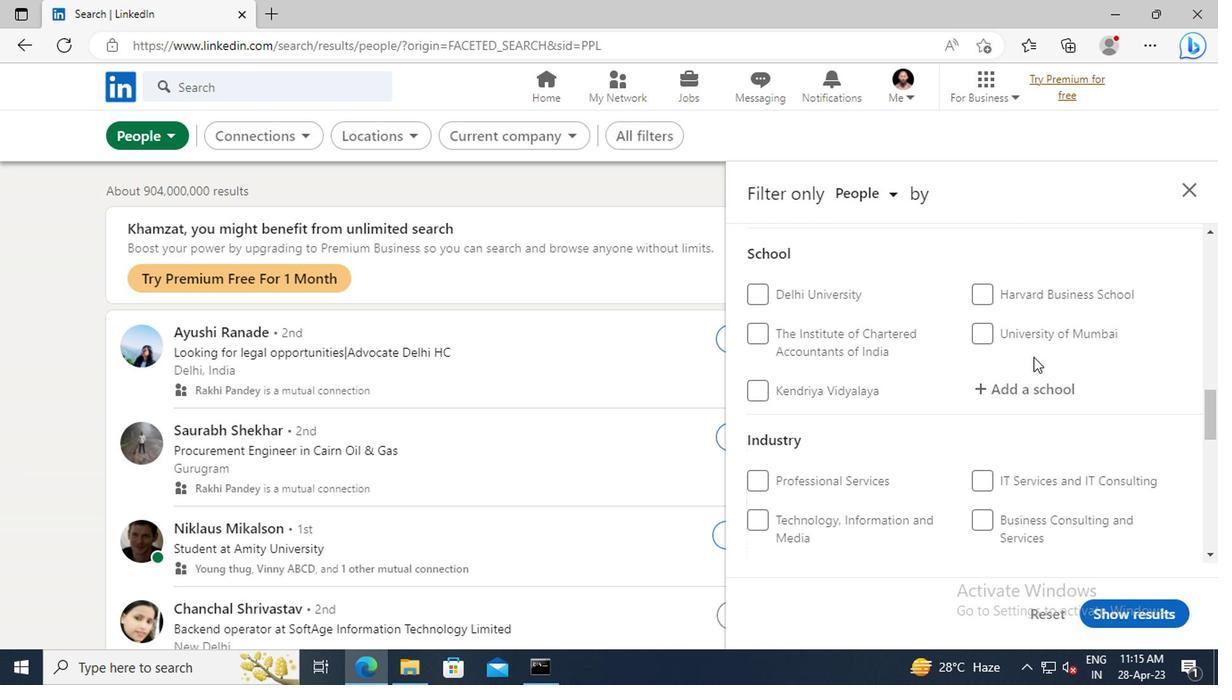 
Action: Mouse scrolled (1029, 357) with delta (0, -1)
Screenshot: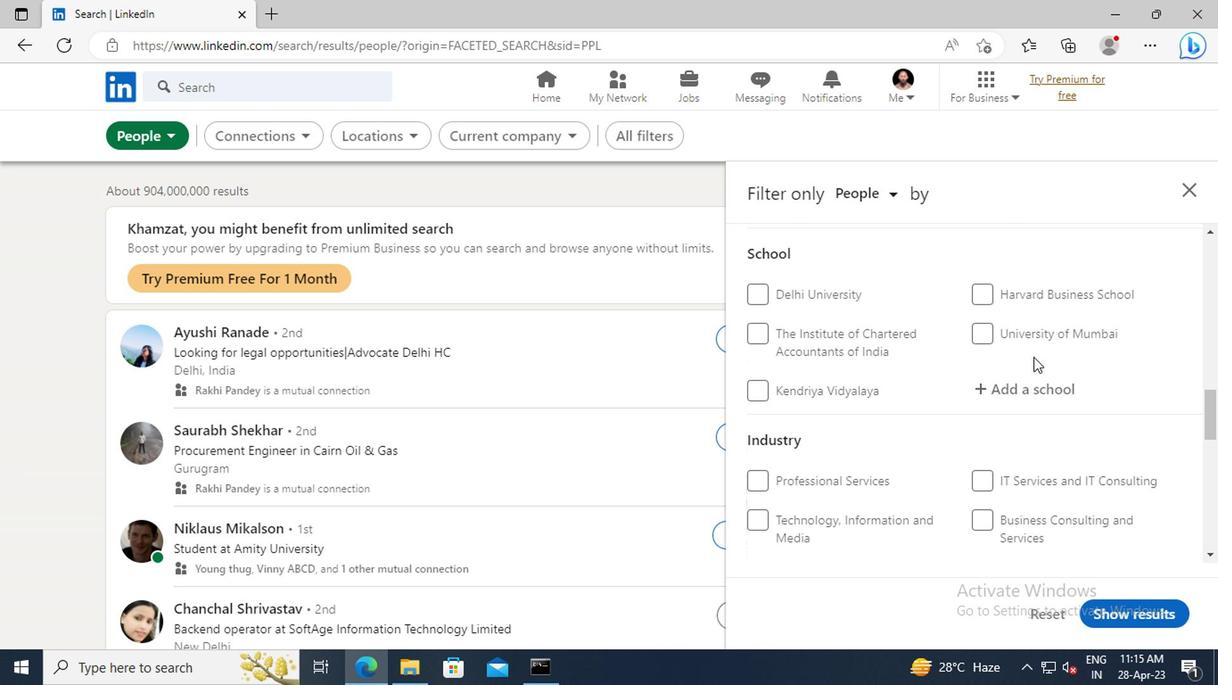 
Action: Mouse scrolled (1029, 357) with delta (0, -1)
Screenshot: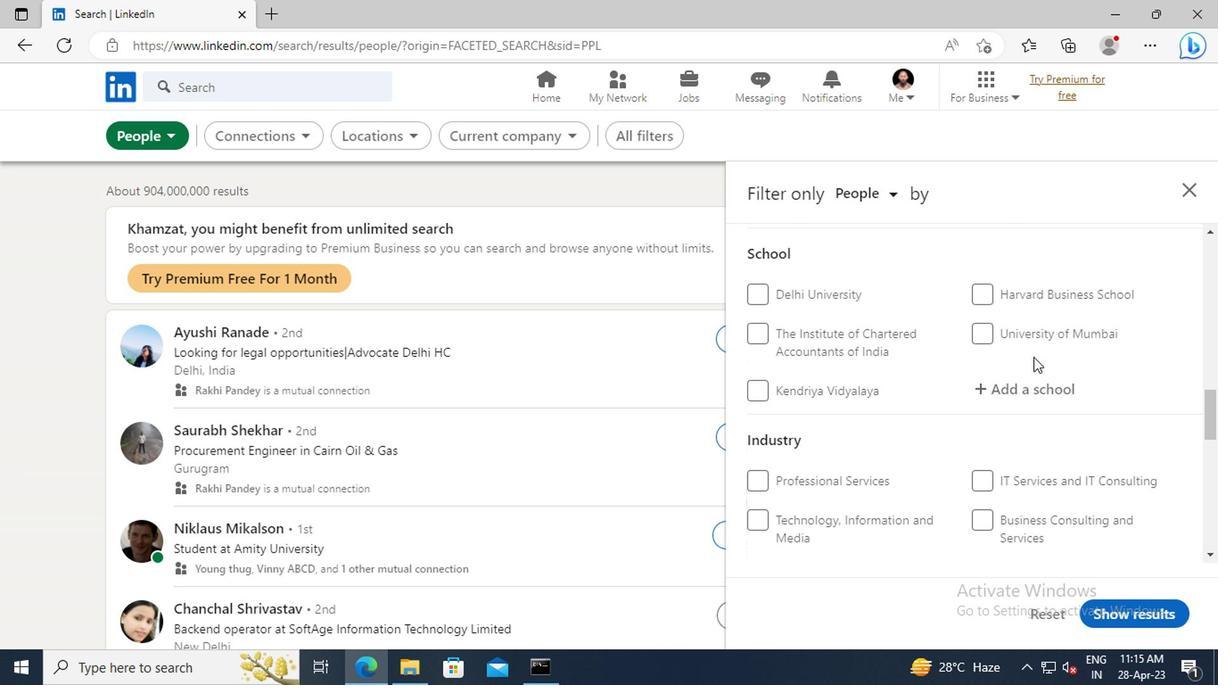 
Action: Mouse scrolled (1029, 357) with delta (0, -1)
Screenshot: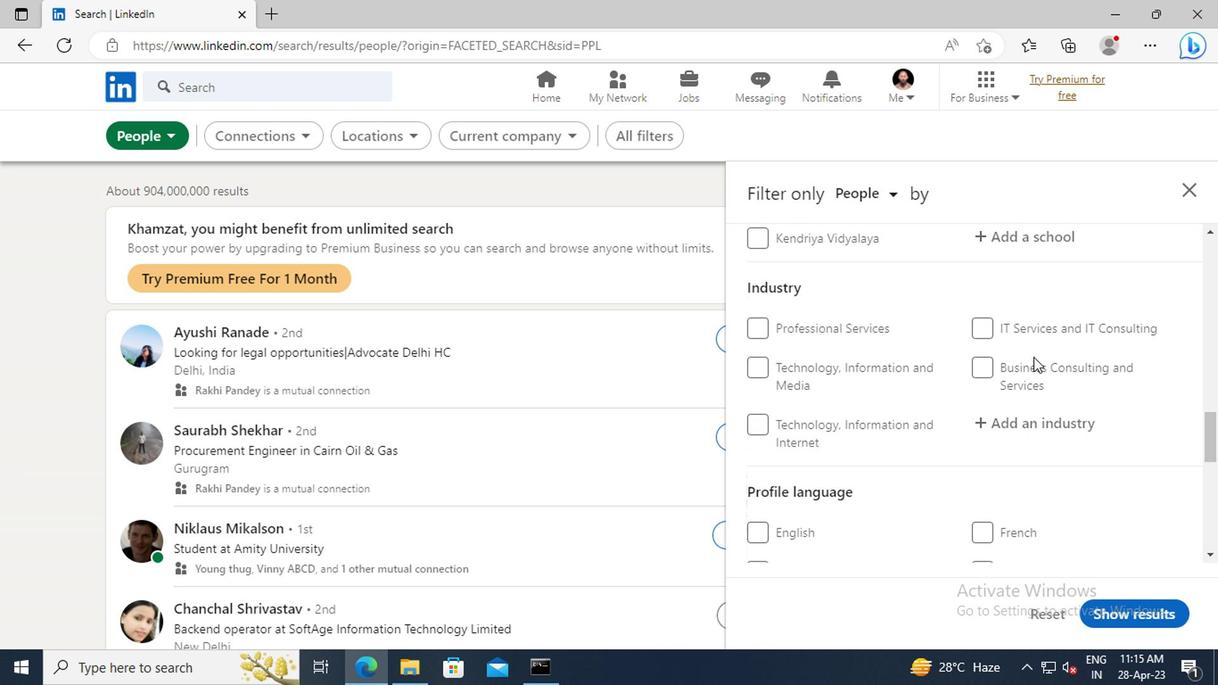 
Action: Mouse scrolled (1029, 357) with delta (0, -1)
Screenshot: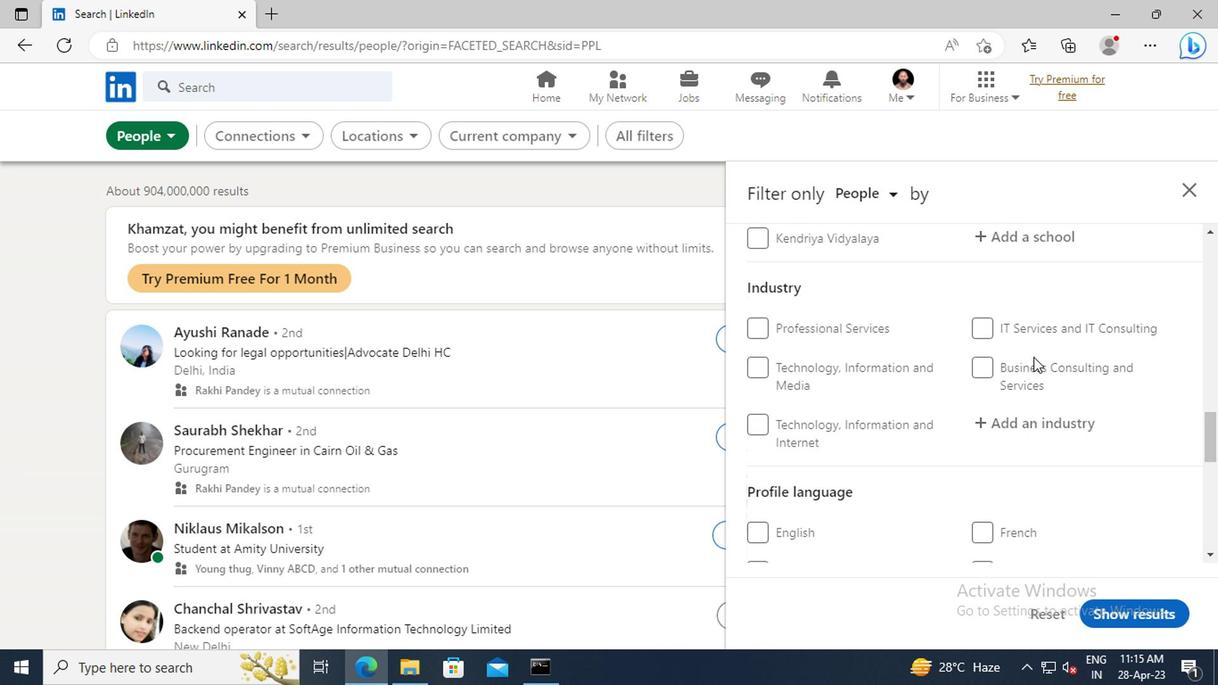 
Action: Mouse scrolled (1029, 357) with delta (0, -1)
Screenshot: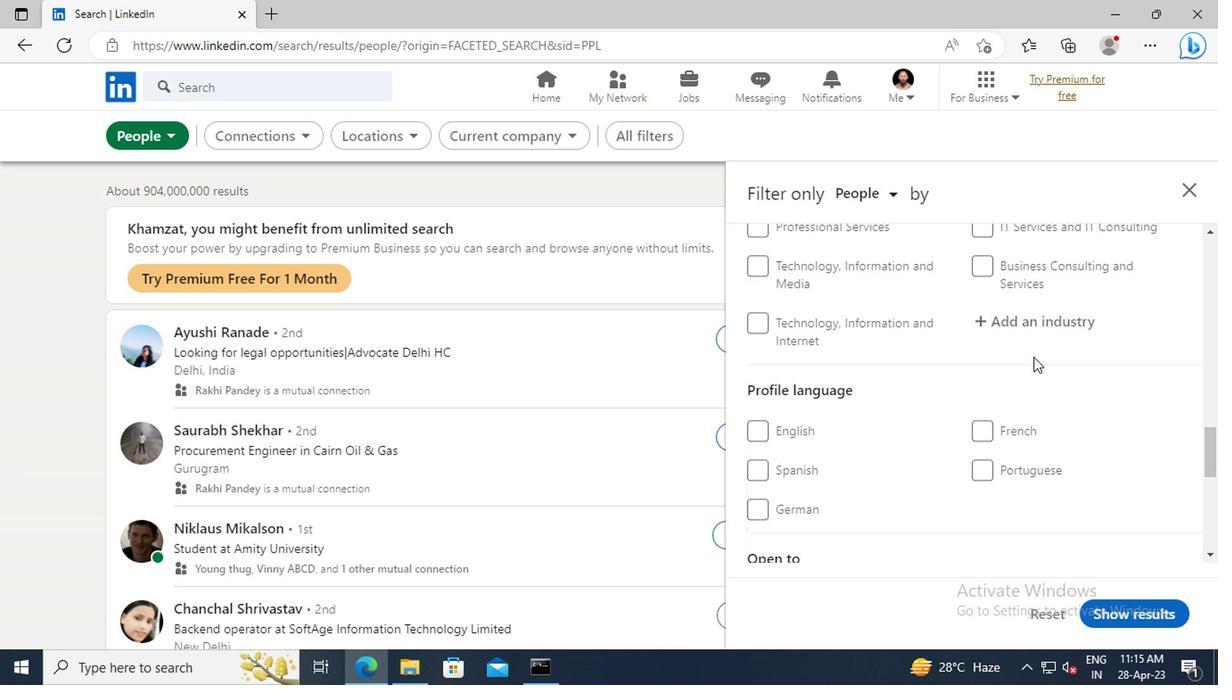 
Action: Mouse moved to (984, 423)
Screenshot: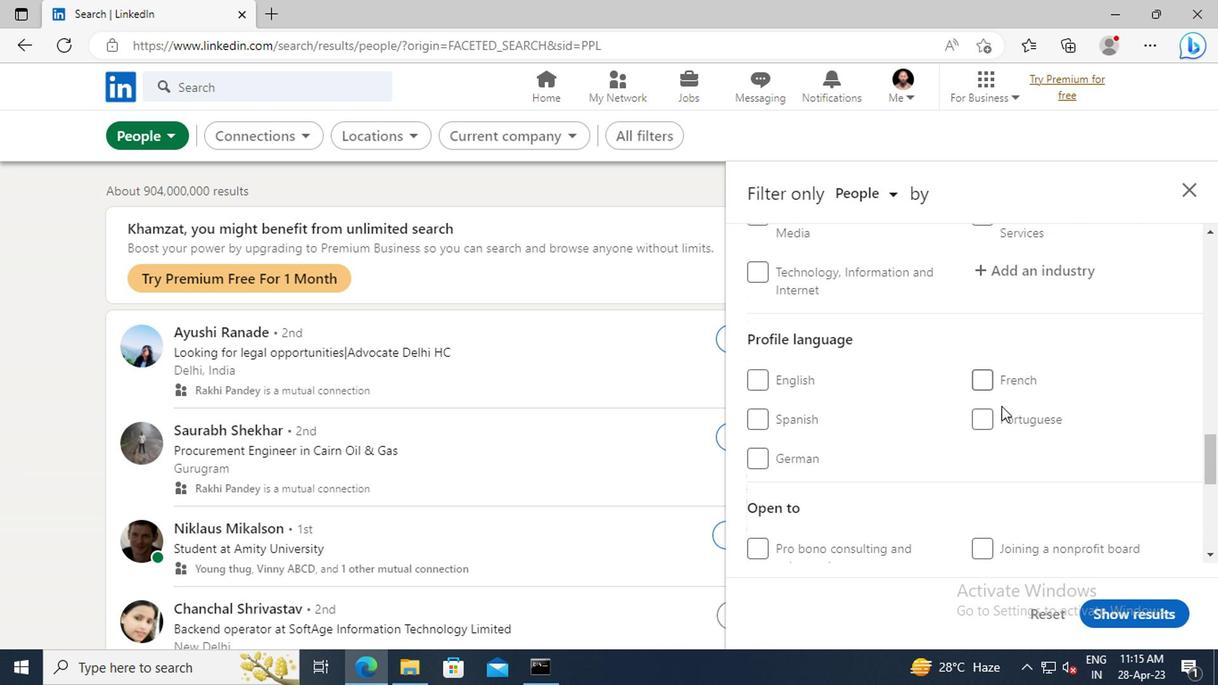 
Action: Mouse pressed left at (984, 423)
Screenshot: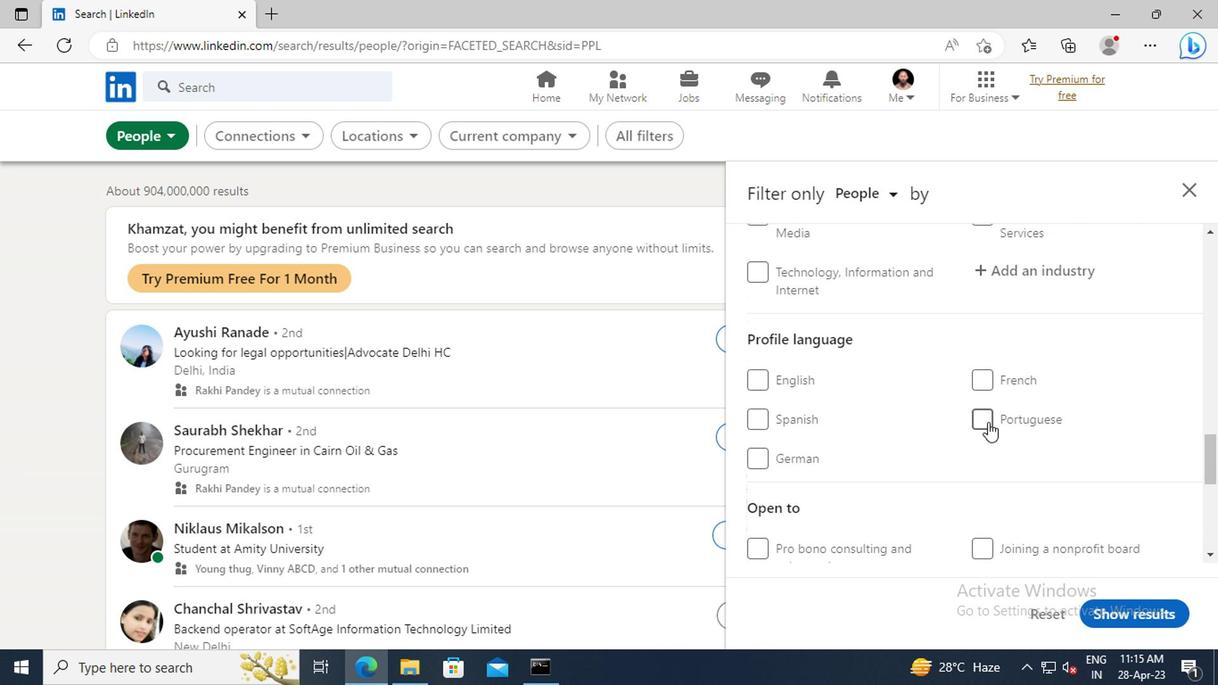 
Action: Mouse moved to (1004, 419)
Screenshot: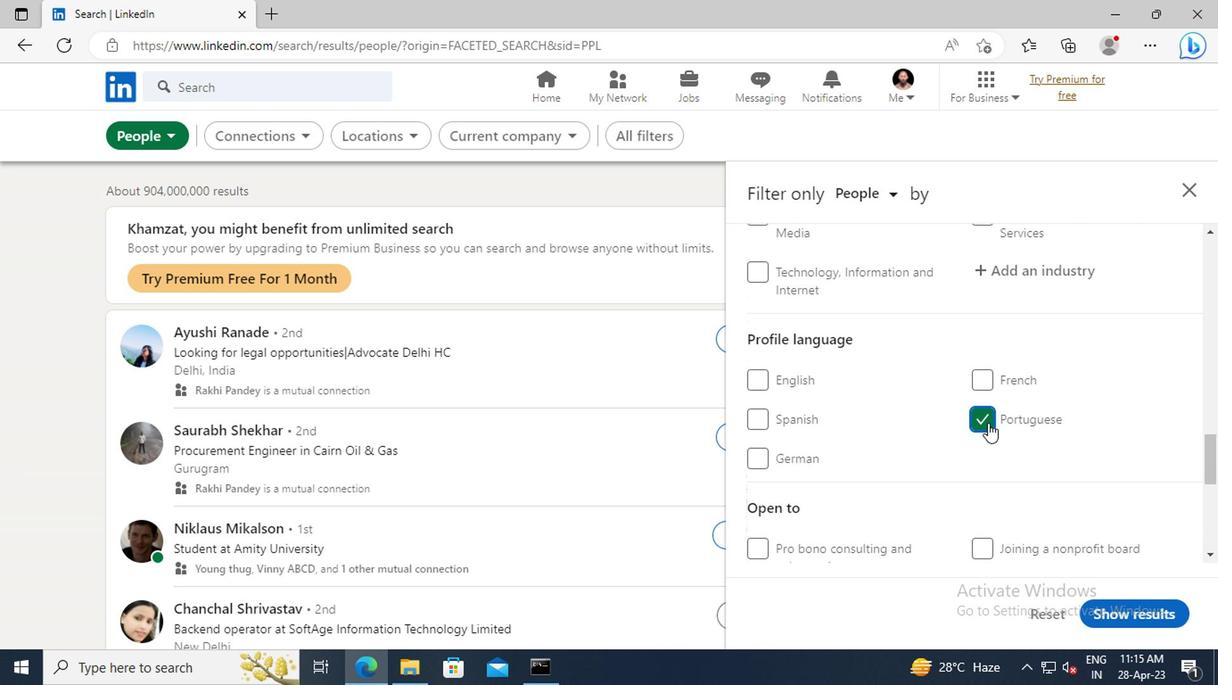 
Action: Mouse scrolled (1004, 420) with delta (0, 1)
Screenshot: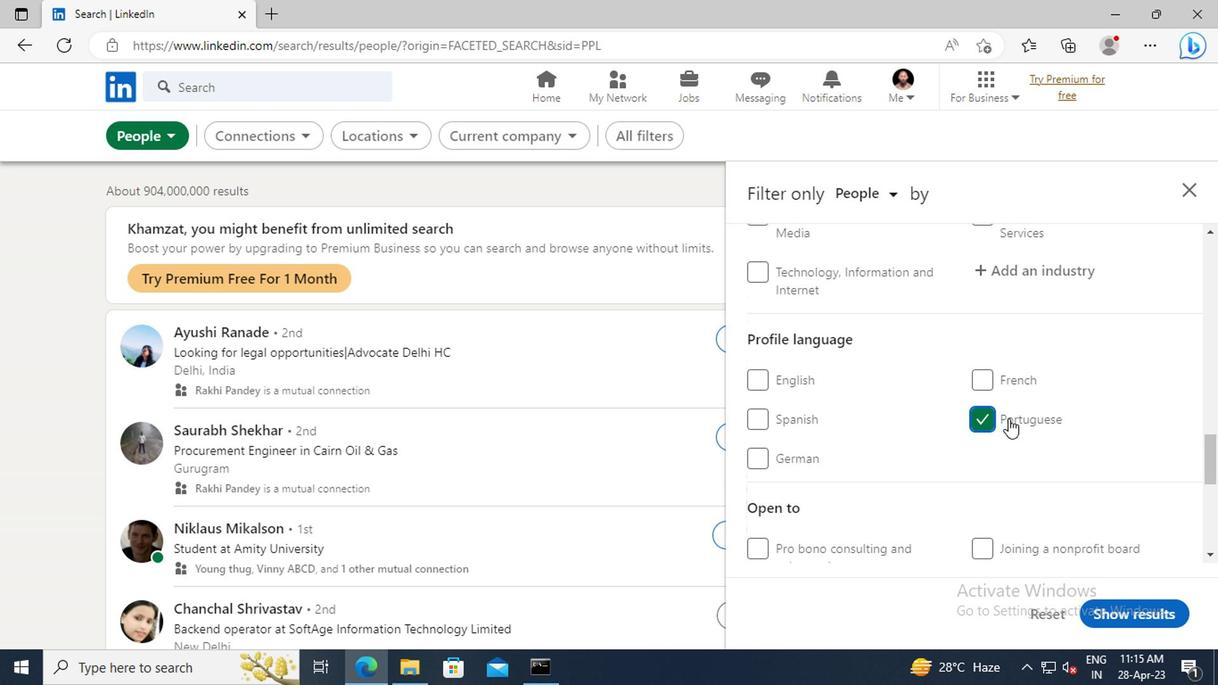 
Action: Mouse scrolled (1004, 420) with delta (0, 1)
Screenshot: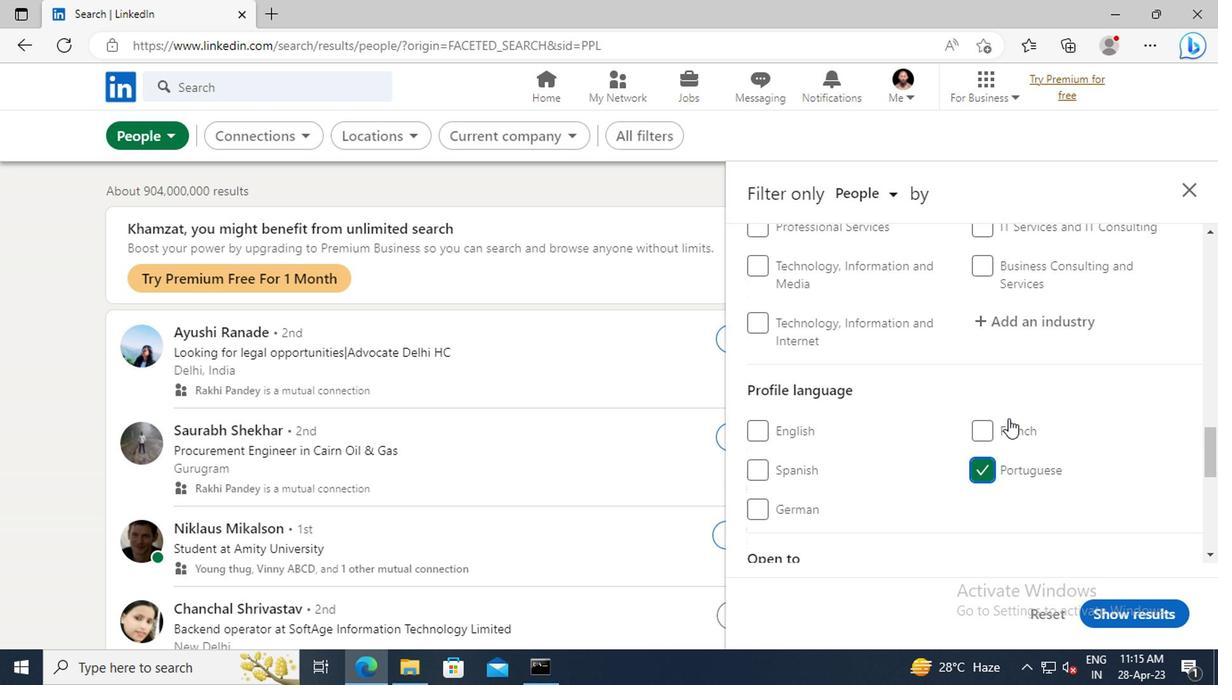 
Action: Mouse moved to (1005, 419)
Screenshot: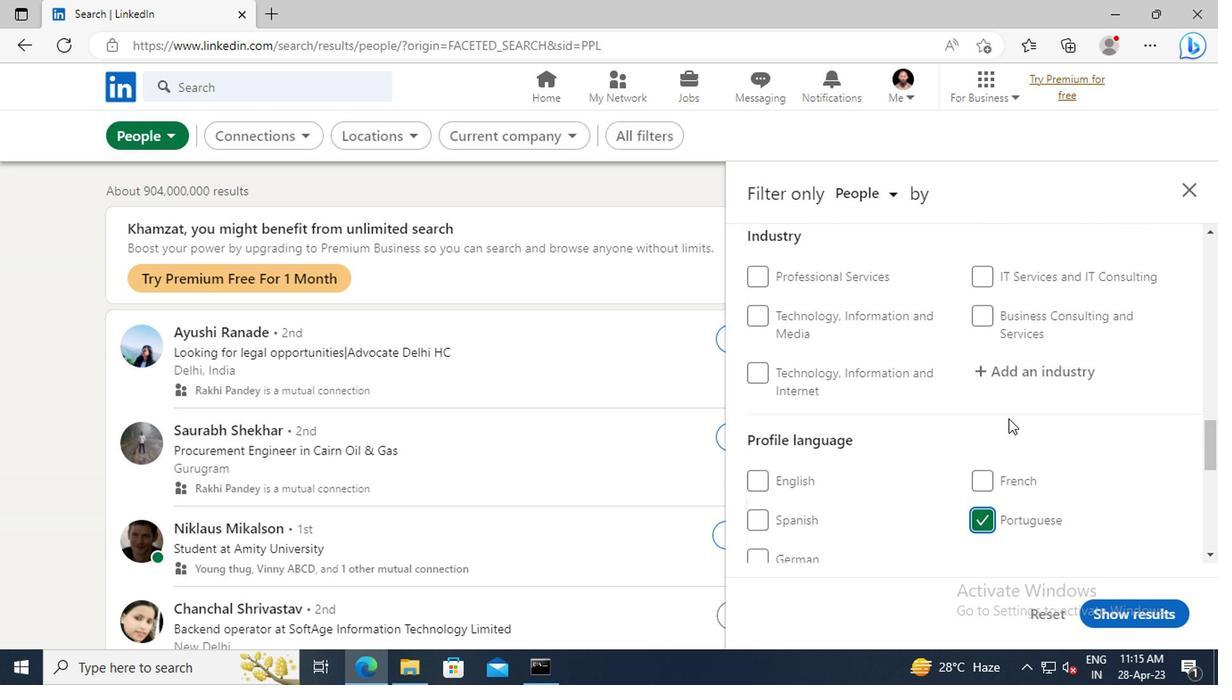
Action: Mouse scrolled (1005, 420) with delta (0, 1)
Screenshot: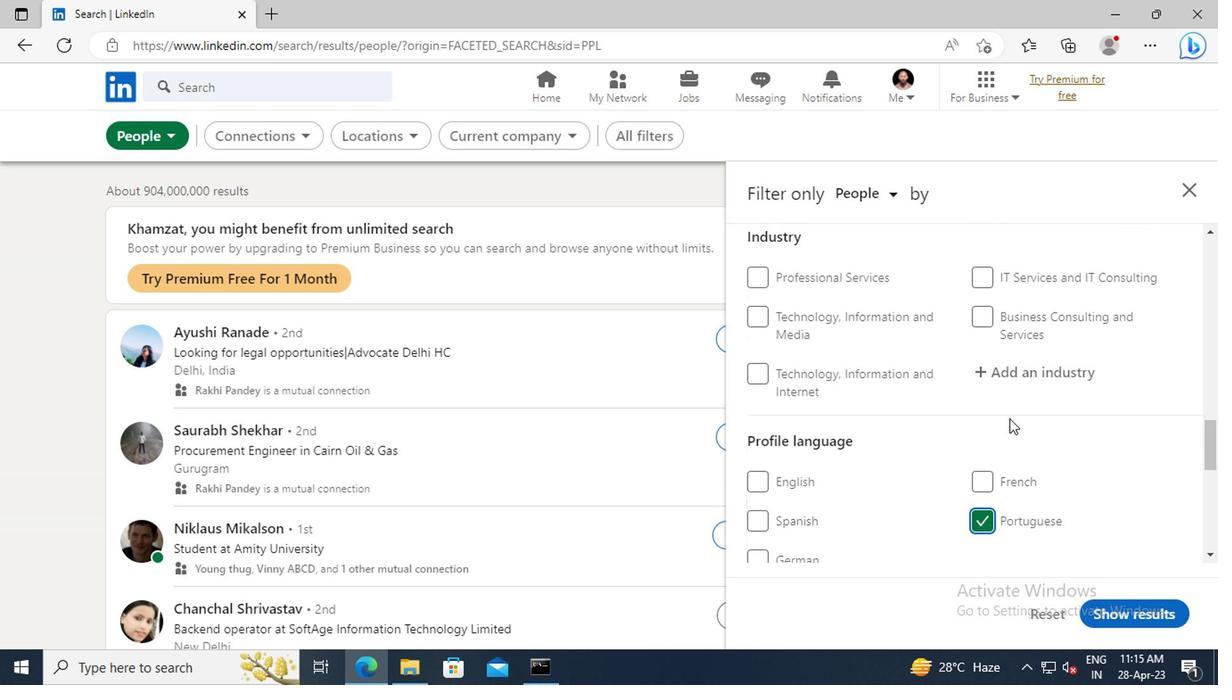 
Action: Mouse scrolled (1005, 420) with delta (0, 1)
Screenshot: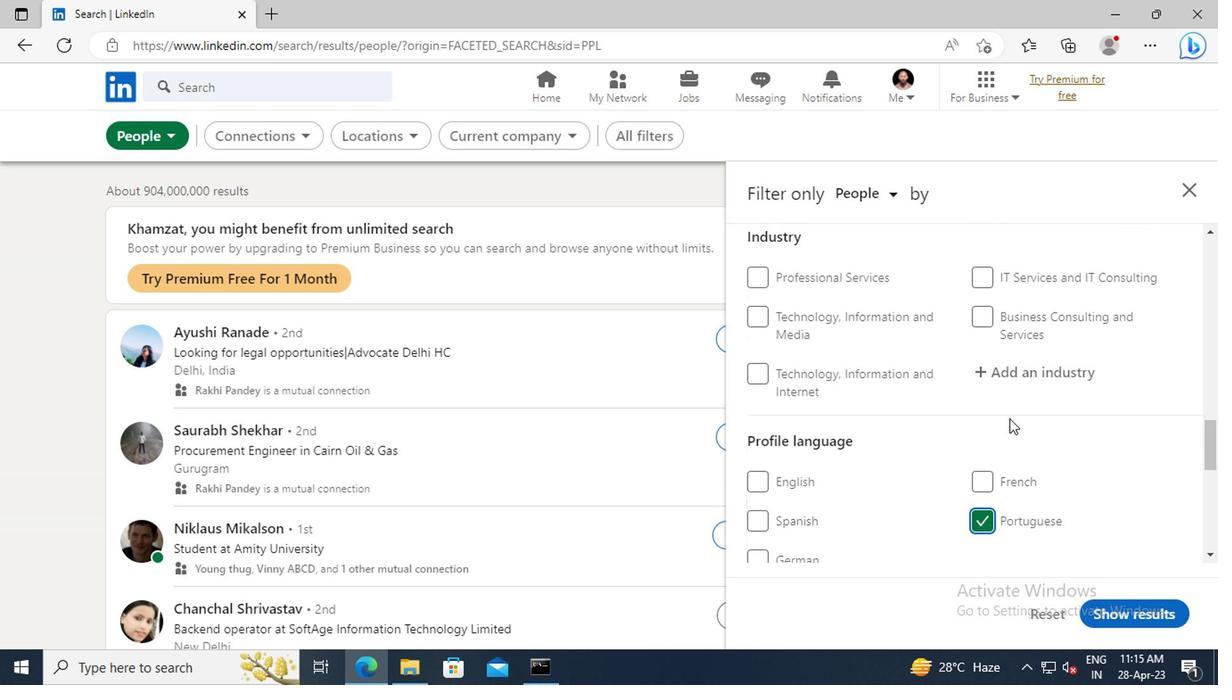 
Action: Mouse scrolled (1005, 420) with delta (0, 1)
Screenshot: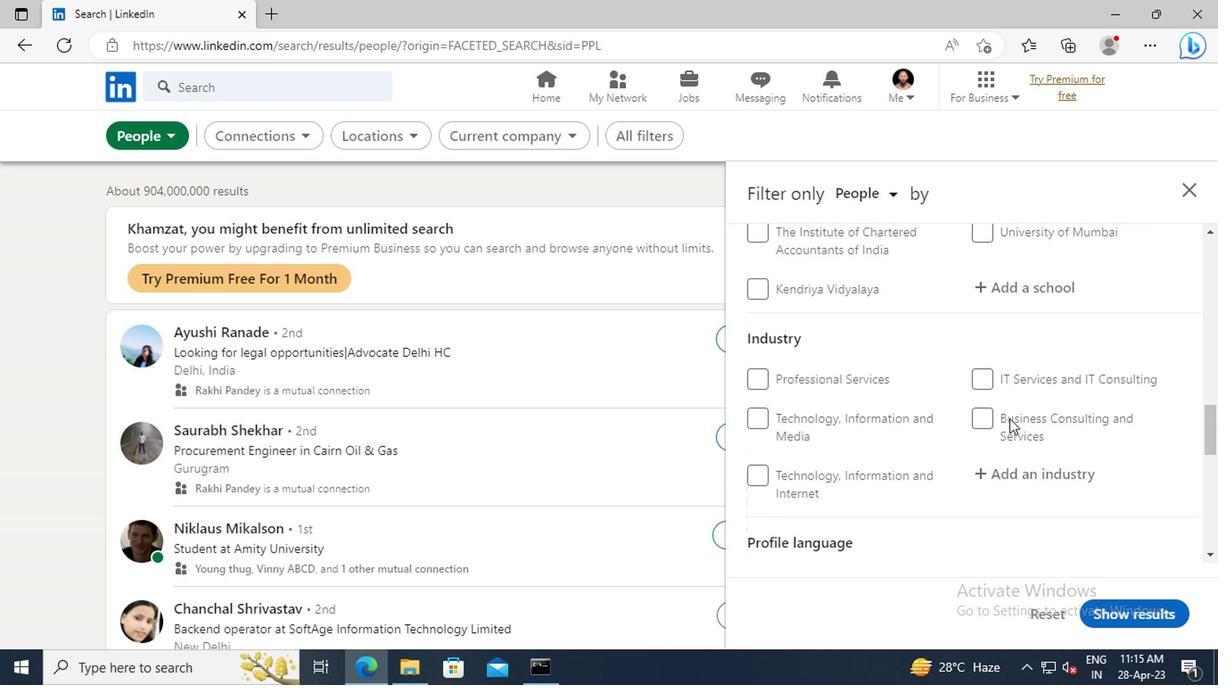 
Action: Mouse scrolled (1005, 420) with delta (0, 1)
Screenshot: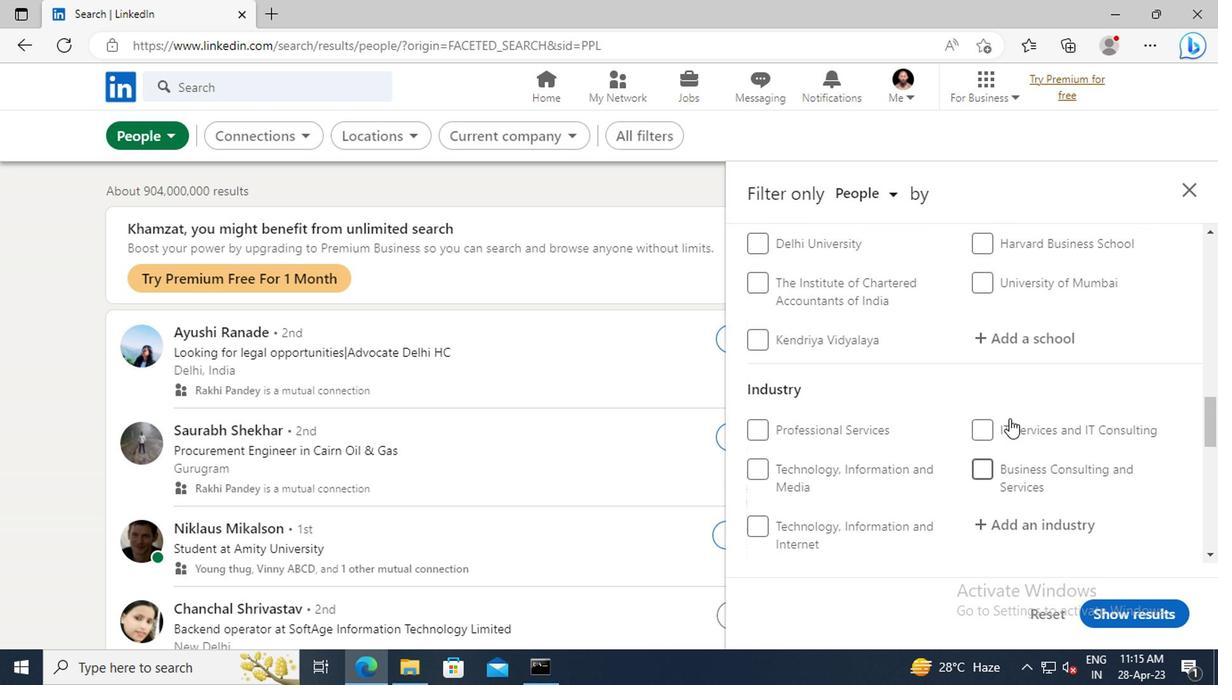 
Action: Mouse scrolled (1005, 420) with delta (0, 1)
Screenshot: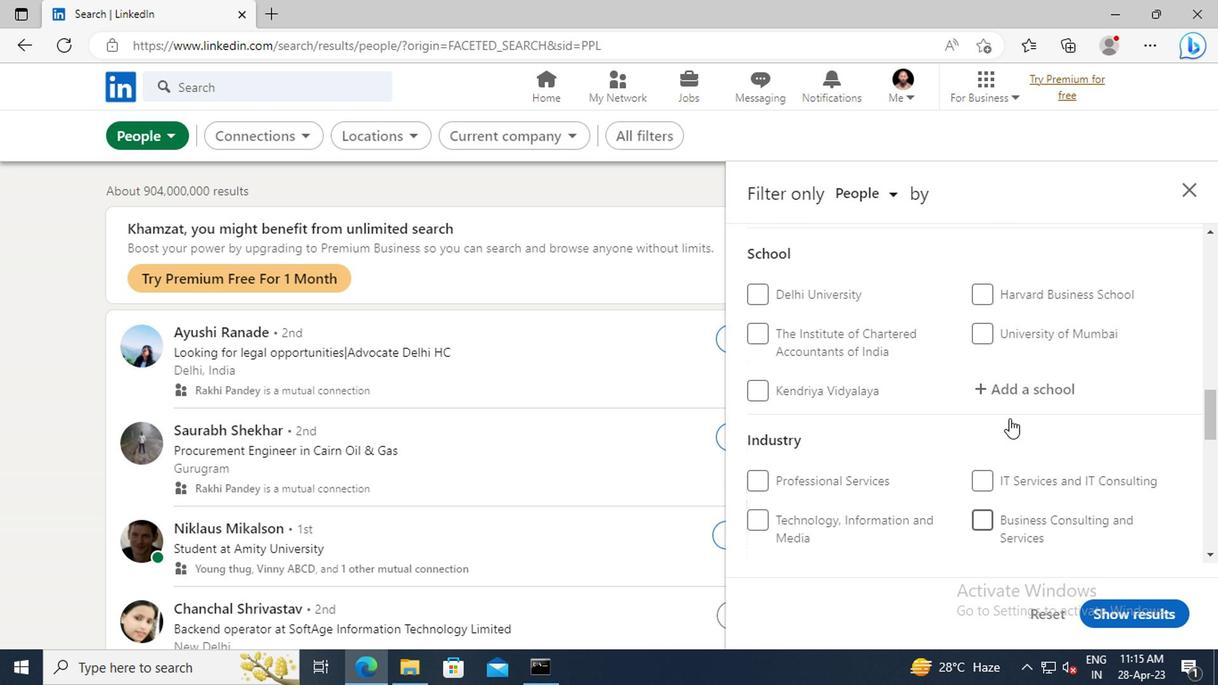 
Action: Mouse scrolled (1005, 420) with delta (0, 1)
Screenshot: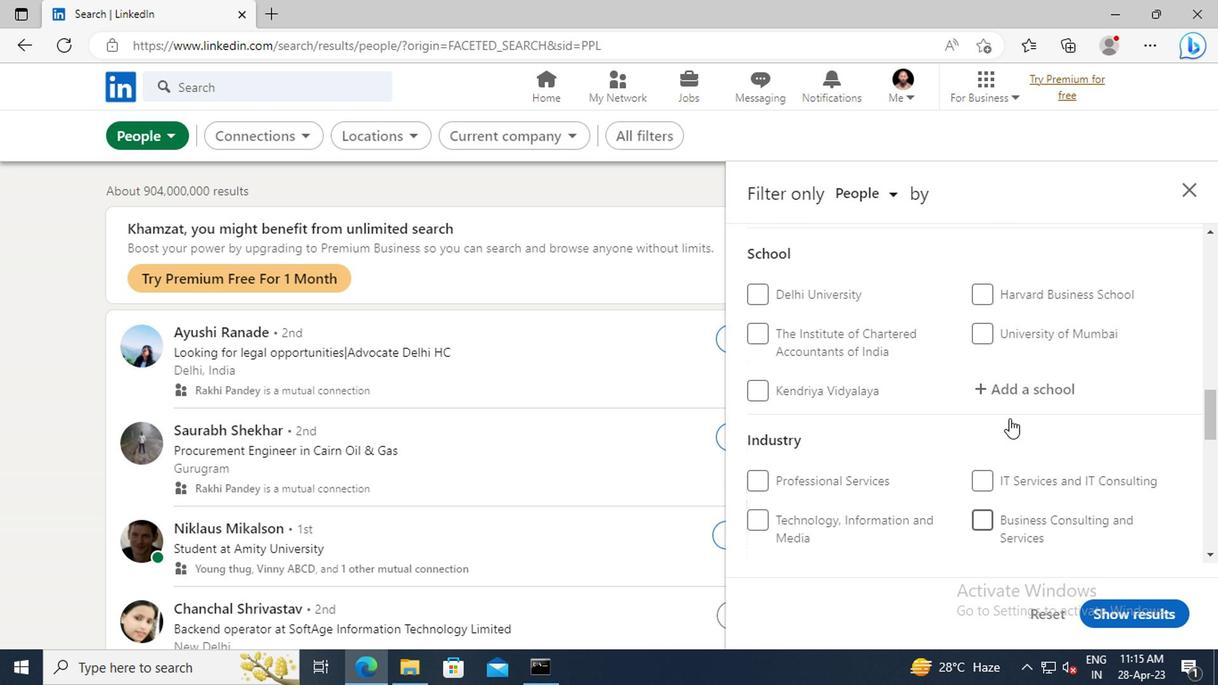 
Action: Mouse scrolled (1005, 420) with delta (0, 1)
Screenshot: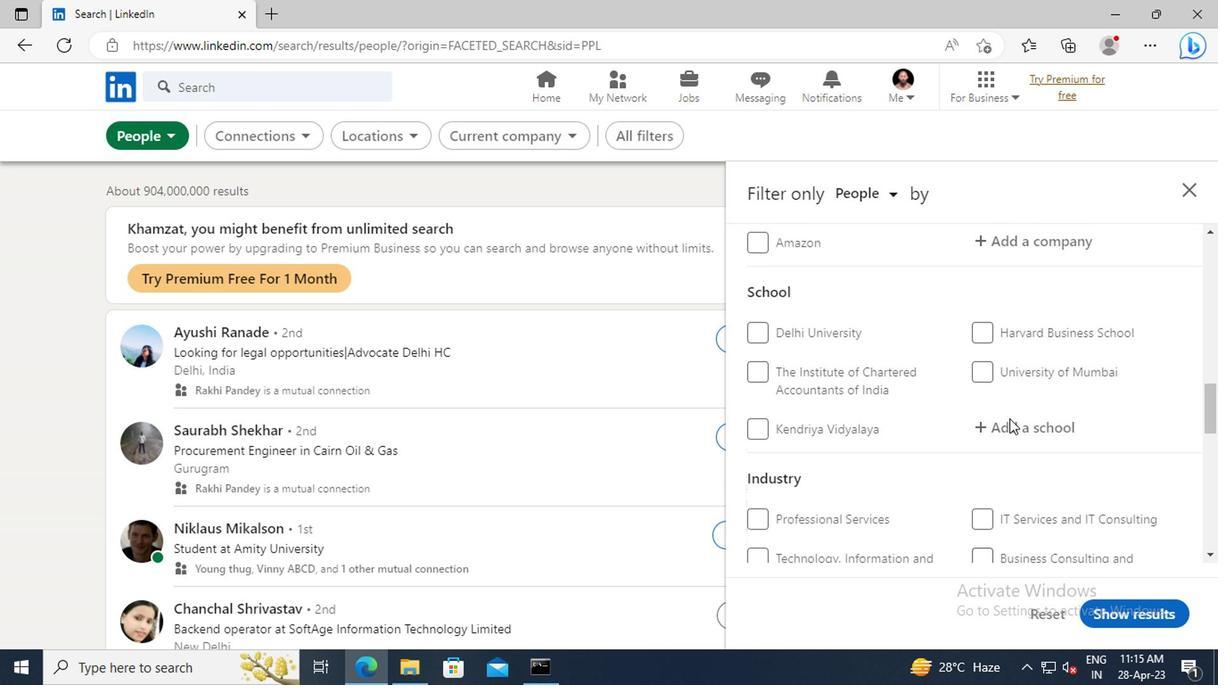 
Action: Mouse scrolled (1005, 420) with delta (0, 1)
Screenshot: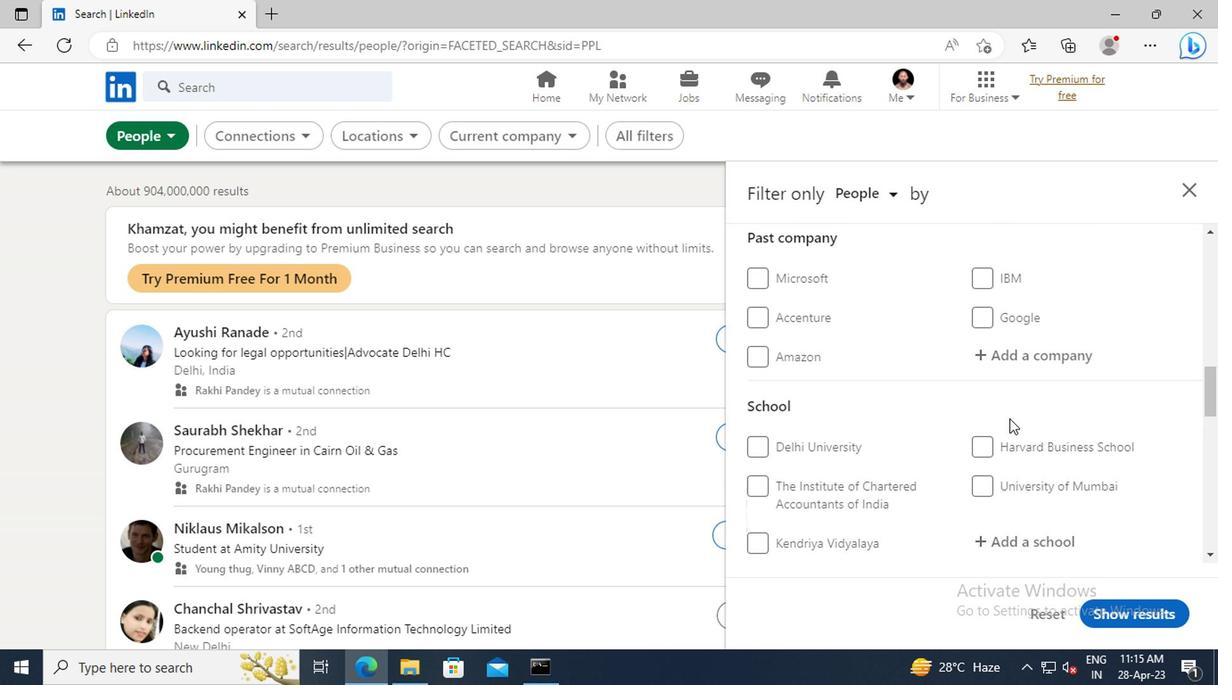 
Action: Mouse scrolled (1005, 420) with delta (0, 1)
Screenshot: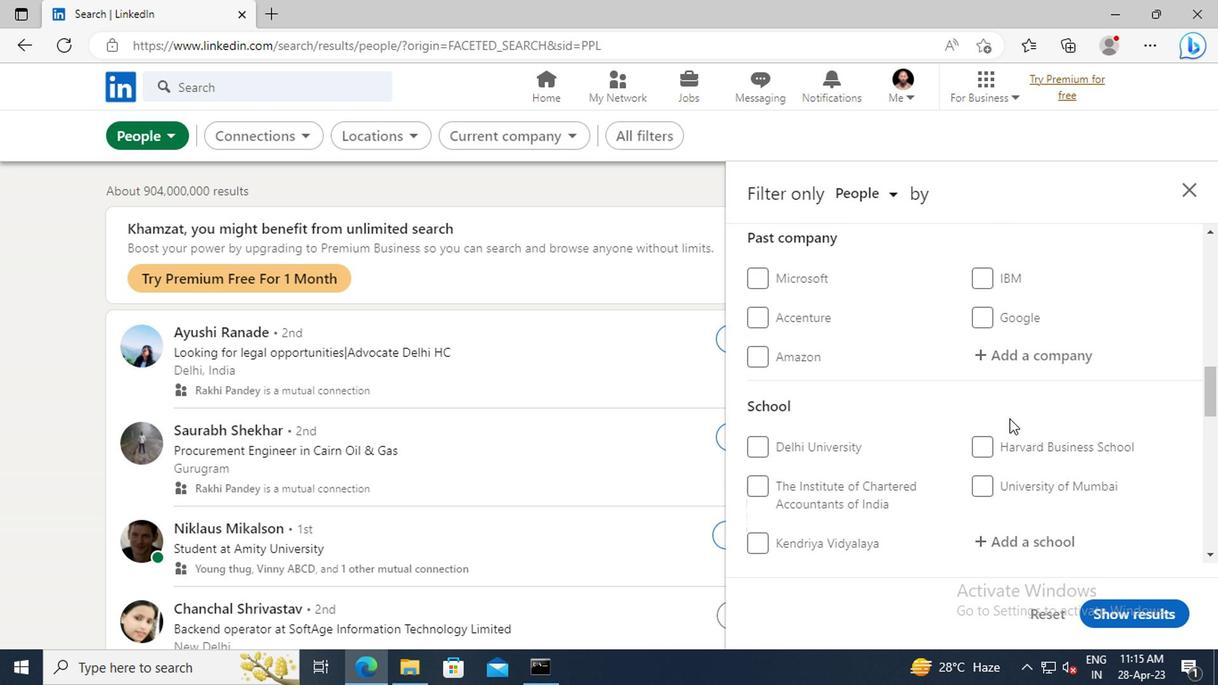 
Action: Mouse scrolled (1005, 420) with delta (0, 1)
Screenshot: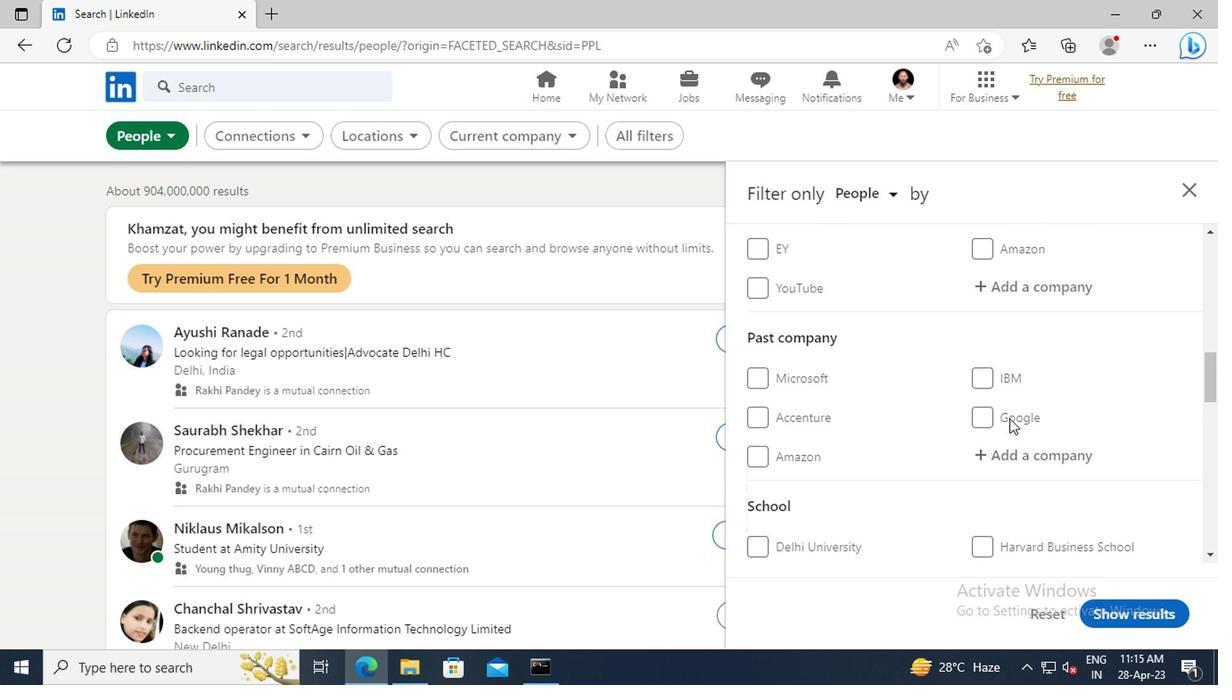 
Action: Mouse scrolled (1005, 420) with delta (0, 1)
Screenshot: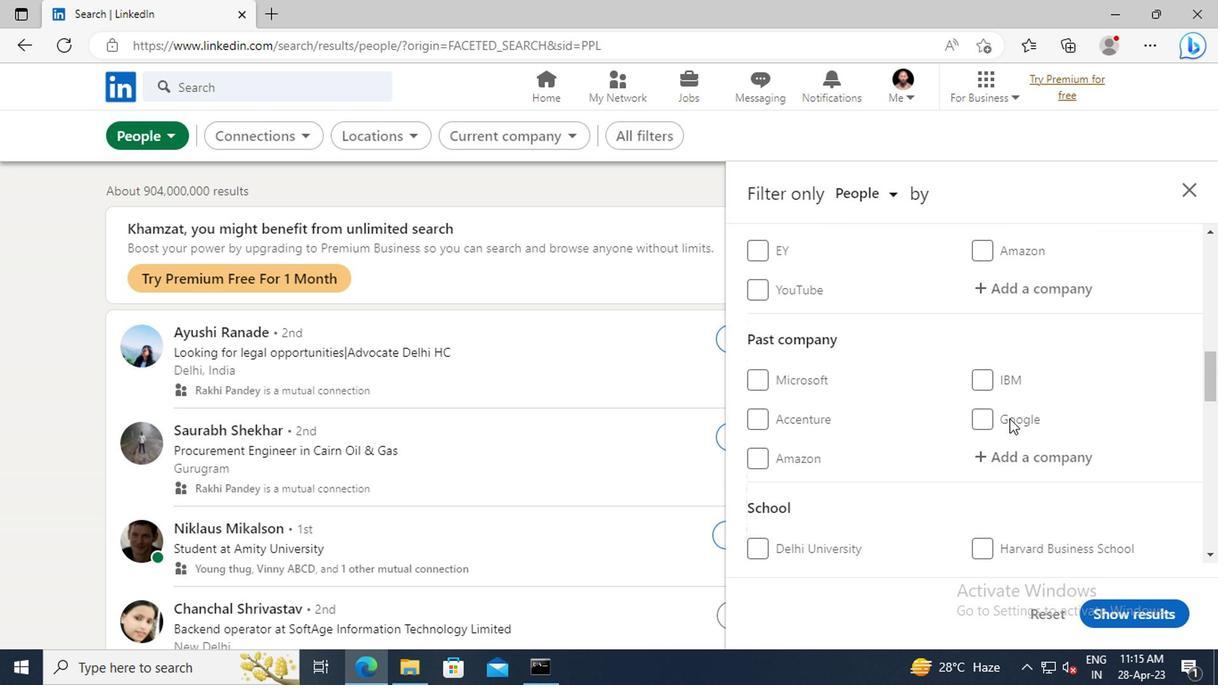 
Action: Mouse moved to (999, 398)
Screenshot: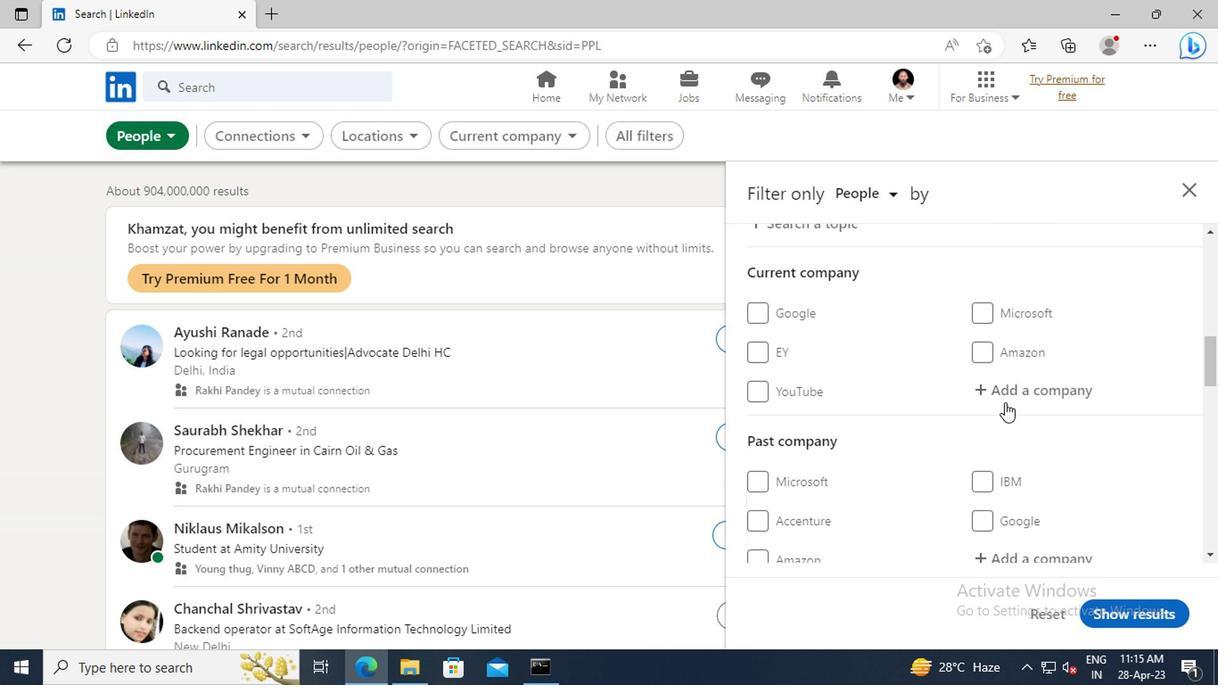 
Action: Mouse pressed left at (999, 398)
Screenshot: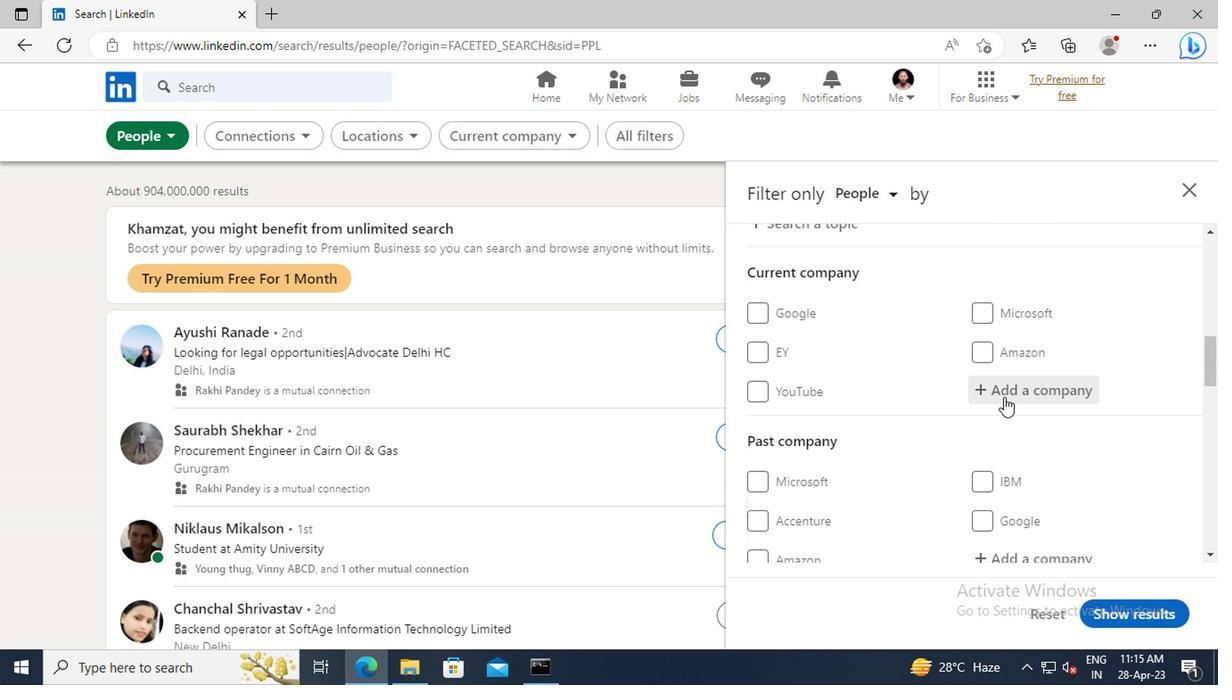 
Action: Key pressed <Key.shift>EXPLEO<Key.space><Key.shift>GROUP
Screenshot: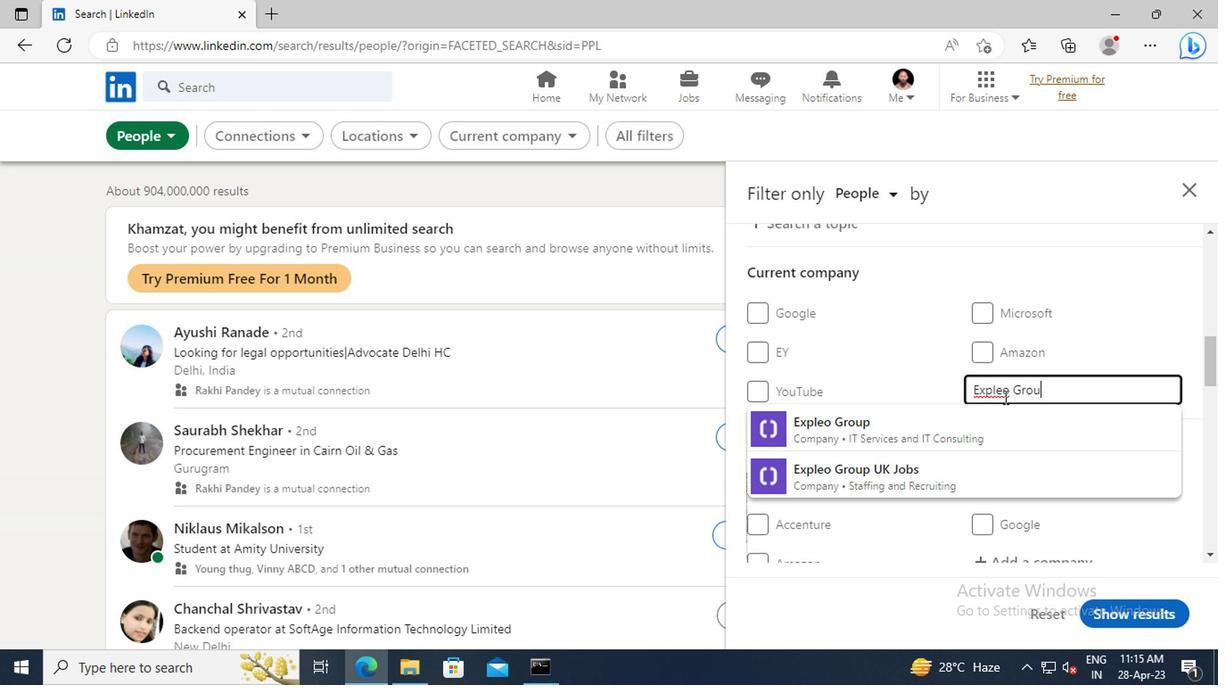 
Action: Mouse moved to (991, 422)
Screenshot: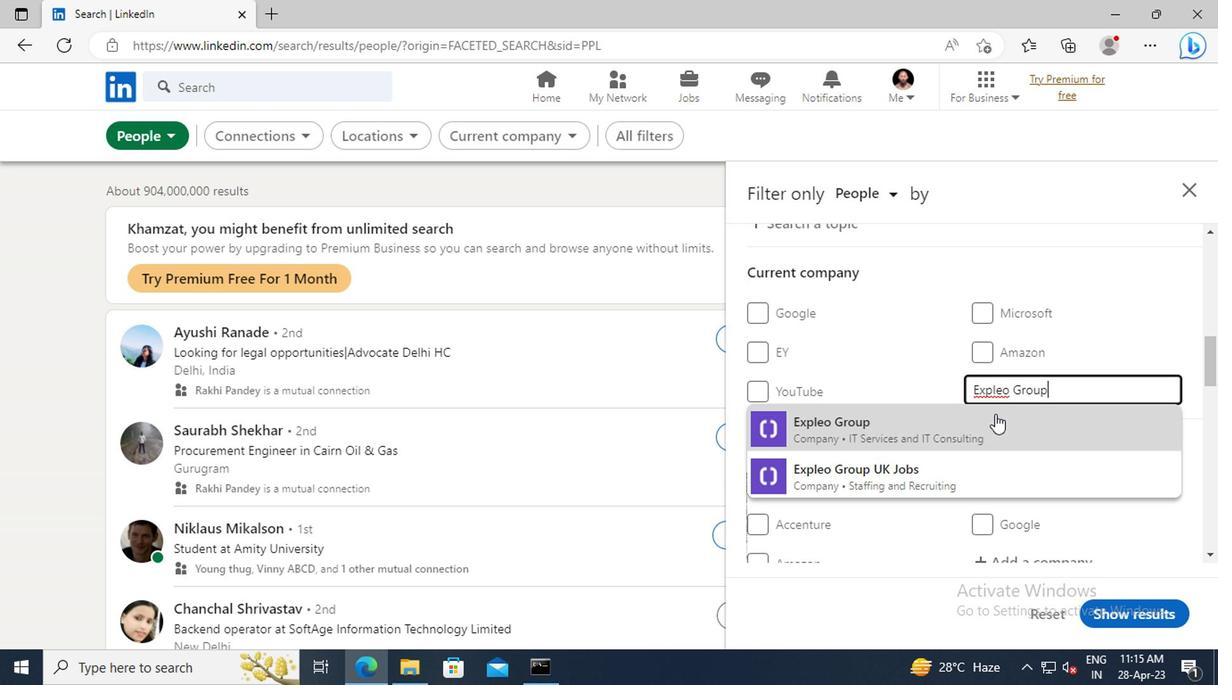 
Action: Mouse pressed left at (991, 422)
Screenshot: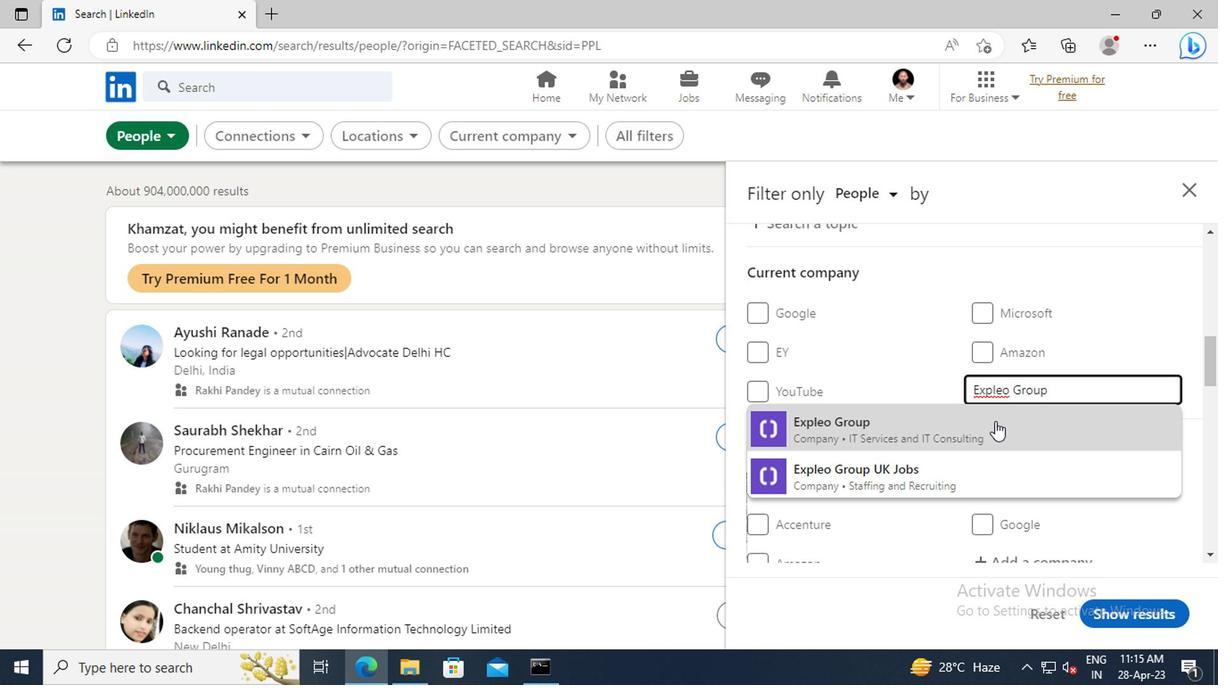 
Action: Mouse moved to (990, 369)
Screenshot: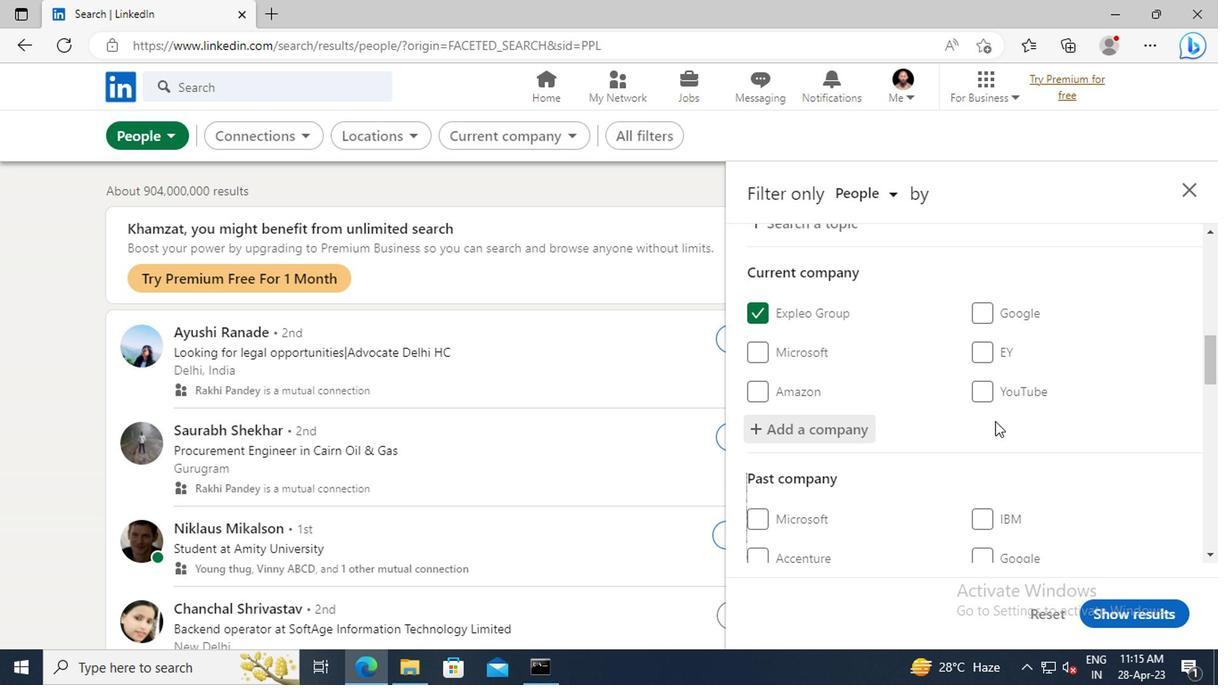 
Action: Mouse scrolled (990, 368) with delta (0, -1)
Screenshot: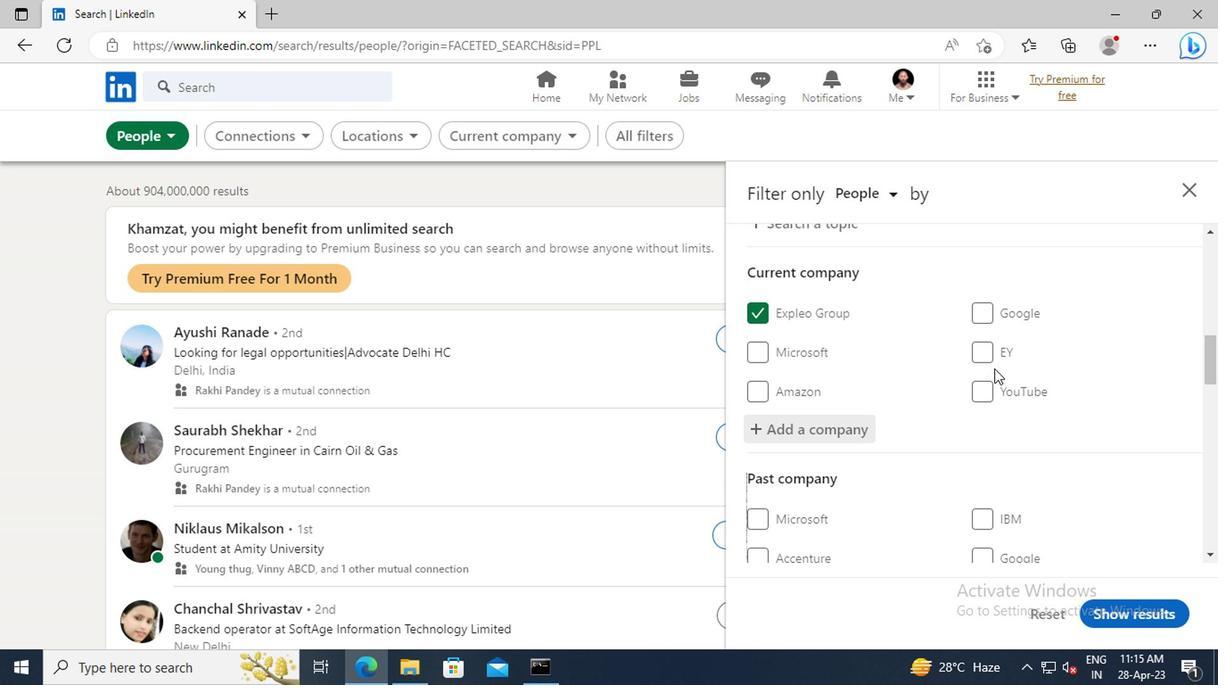 
Action: Mouse scrolled (990, 368) with delta (0, -1)
Screenshot: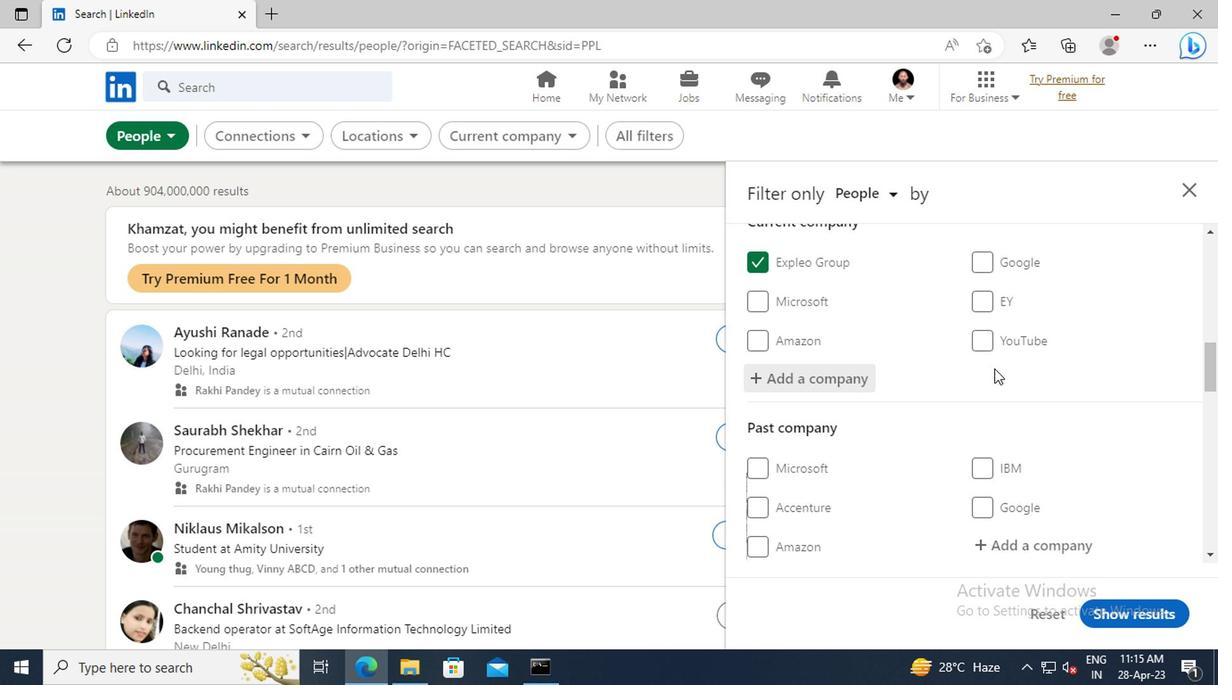 
Action: Mouse scrolled (990, 368) with delta (0, -1)
Screenshot: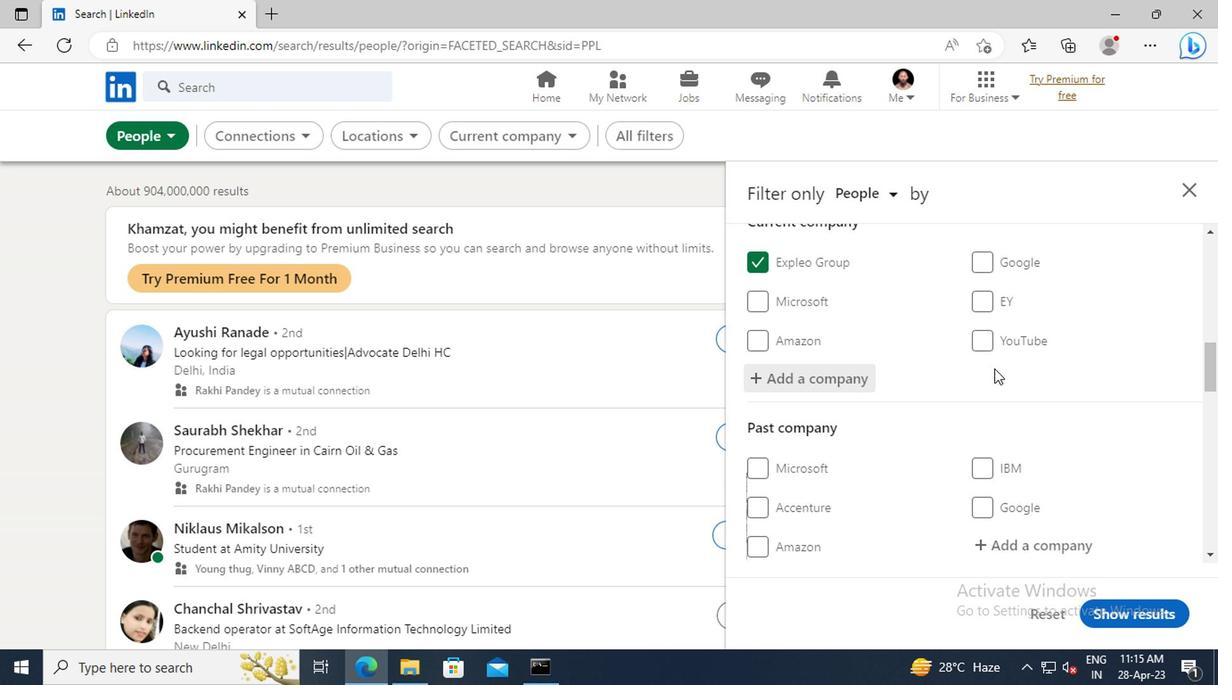 
Action: Mouse scrolled (990, 368) with delta (0, -1)
Screenshot: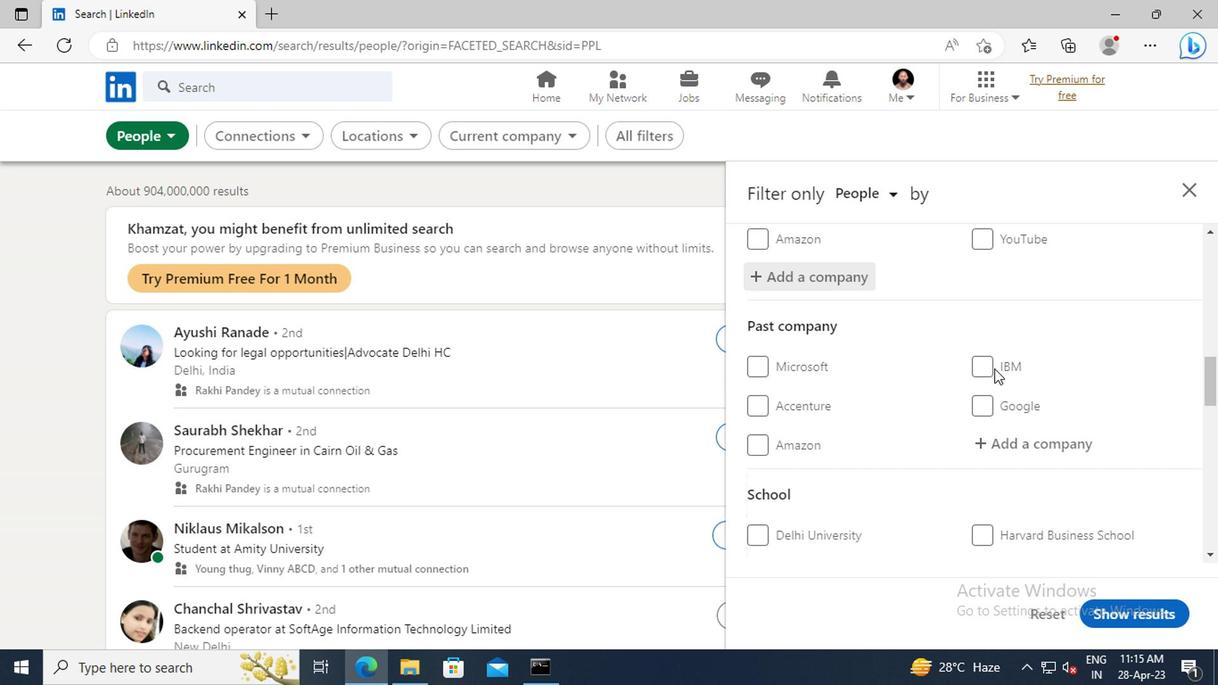 
Action: Mouse scrolled (990, 368) with delta (0, -1)
Screenshot: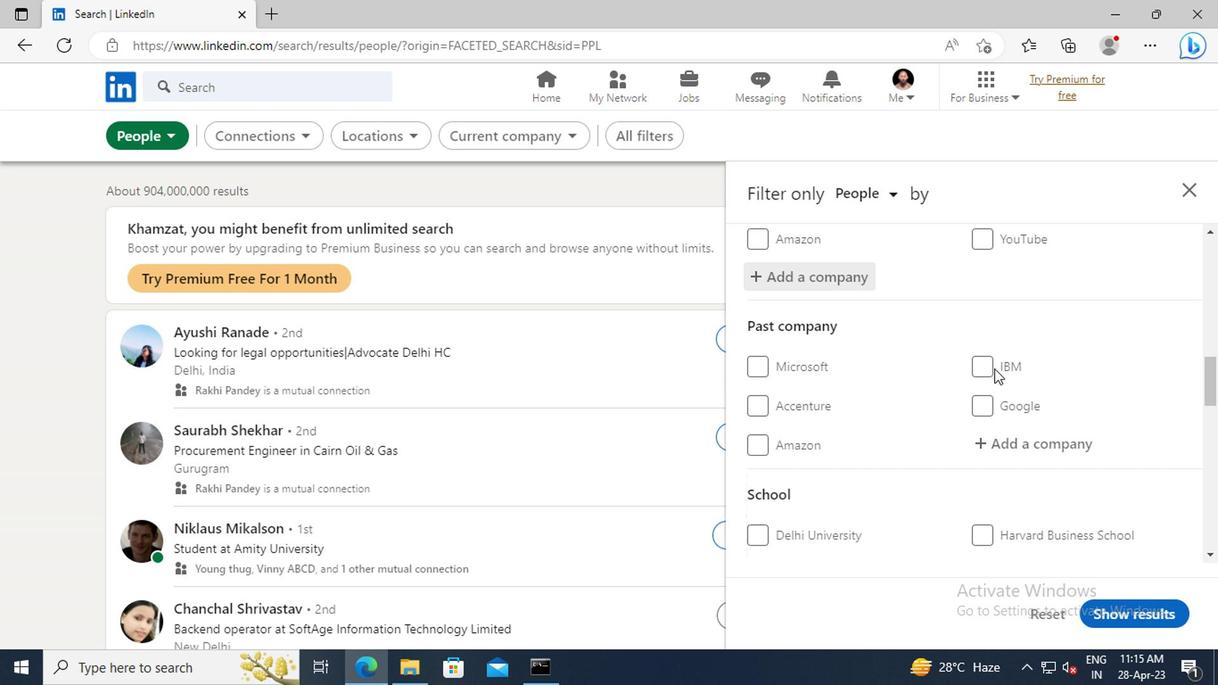 
Action: Mouse scrolled (990, 368) with delta (0, -1)
Screenshot: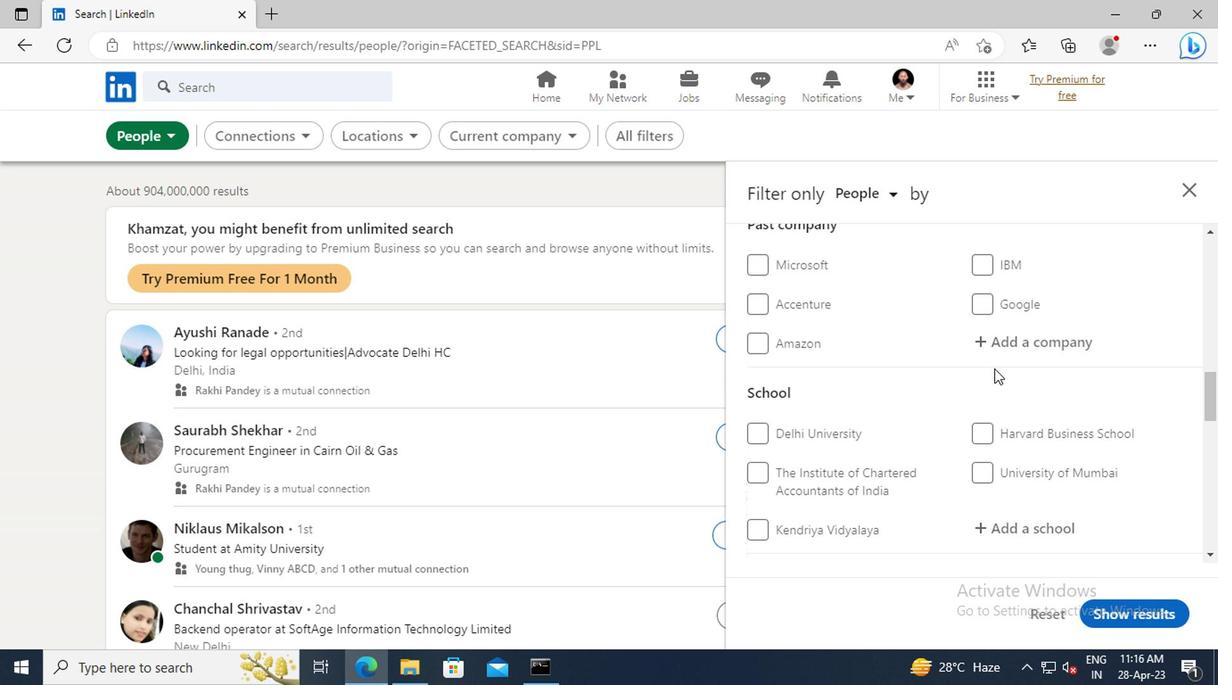 
Action: Mouse scrolled (990, 368) with delta (0, -1)
Screenshot: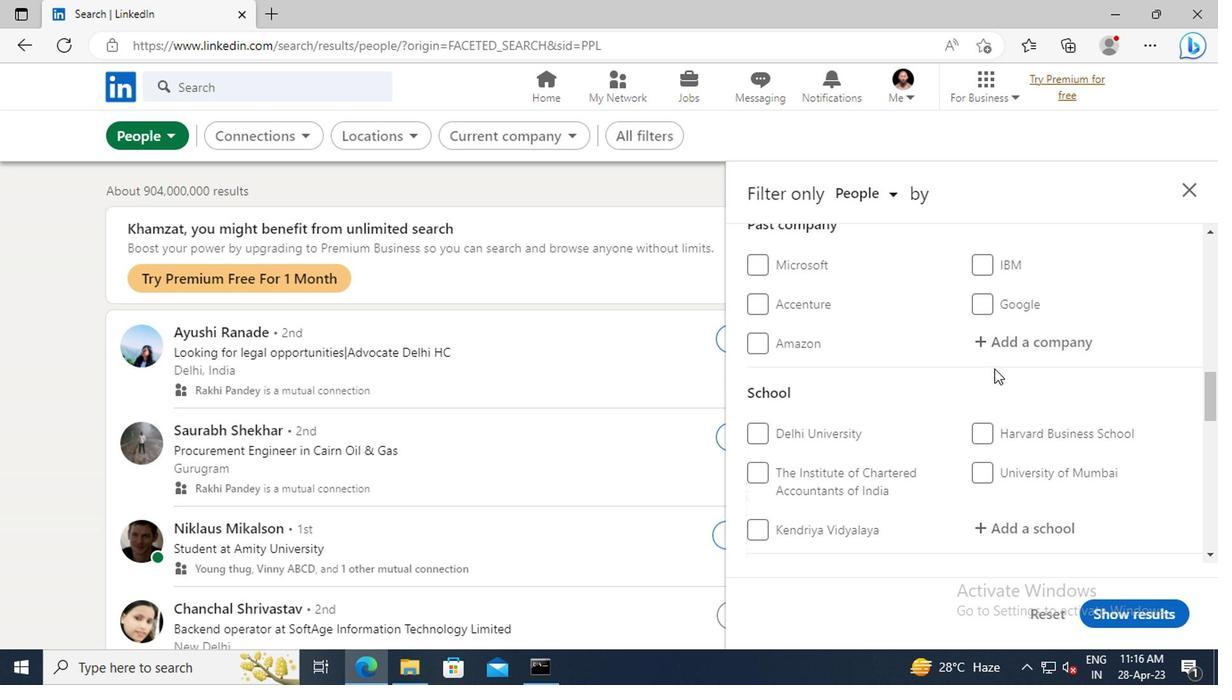 
Action: Mouse scrolled (990, 368) with delta (0, -1)
Screenshot: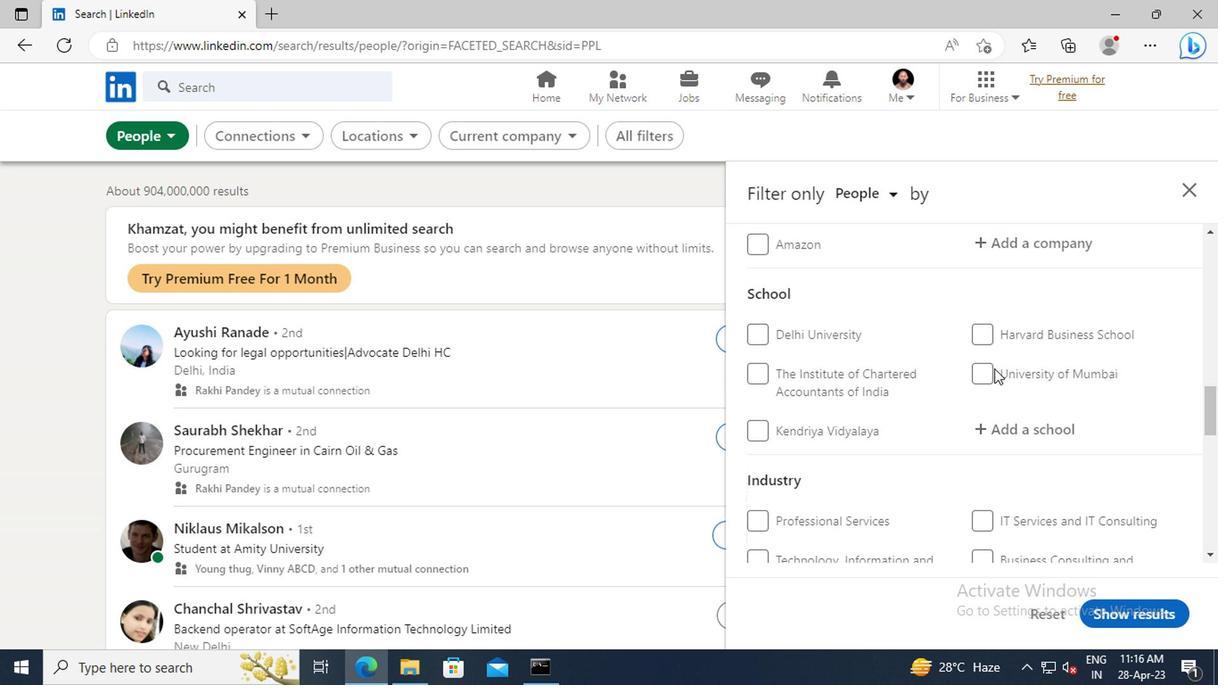 
Action: Mouse moved to (994, 383)
Screenshot: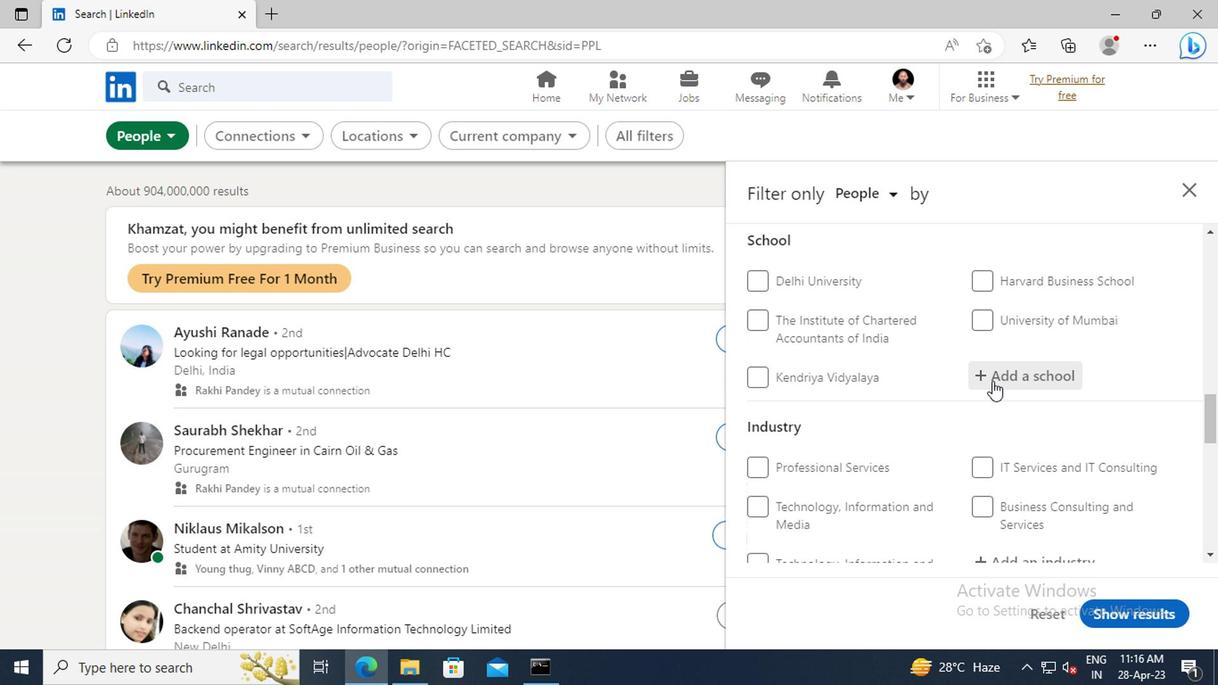 
Action: Mouse pressed left at (994, 383)
Screenshot: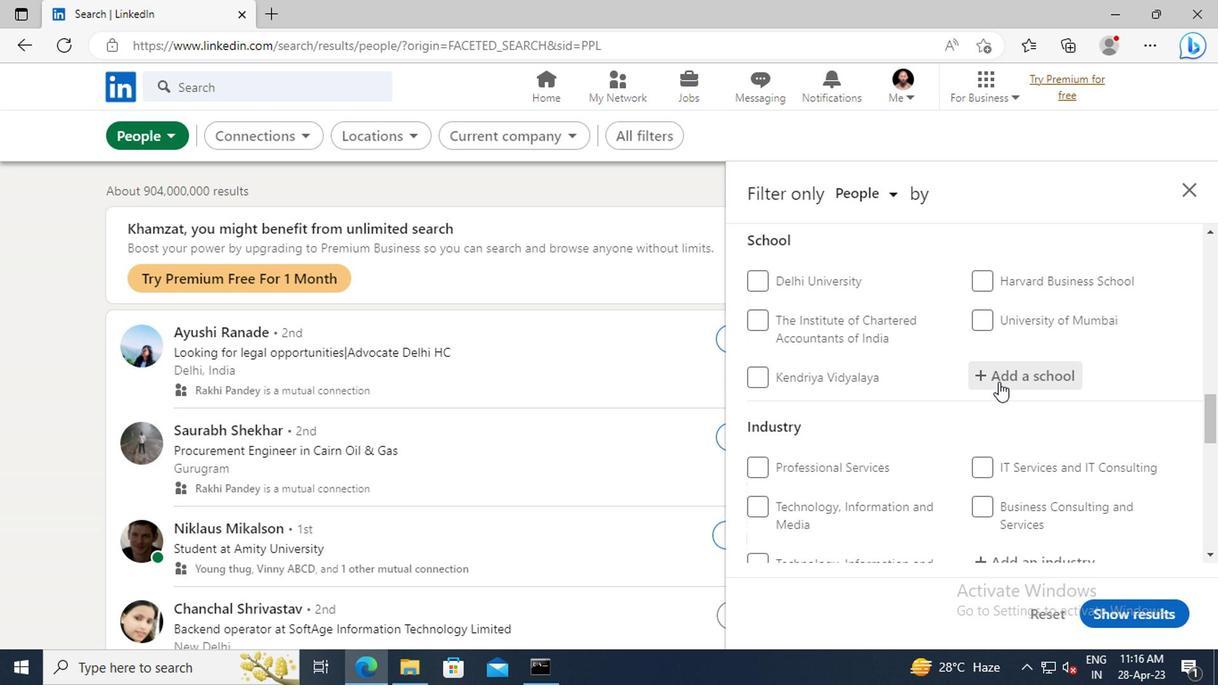 
Action: Key pressed <Key.shift>DR.<Key.space><Key.shift>BALASAHEB<Key.space><Key.shift>SA
Screenshot: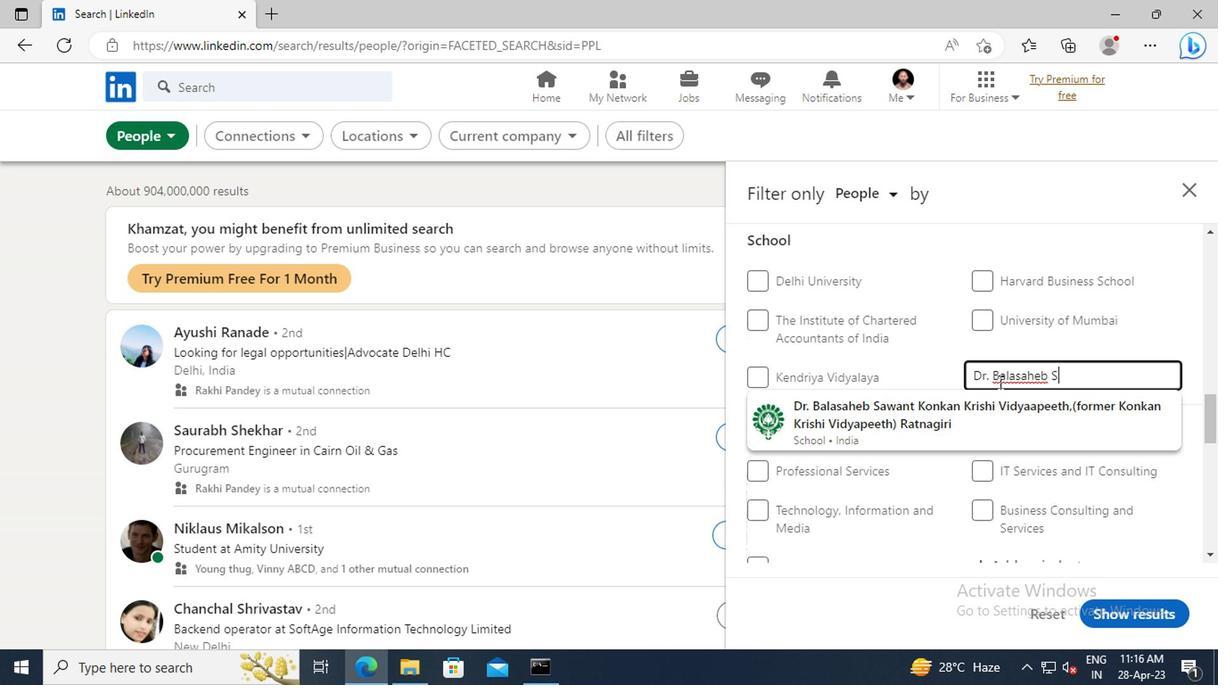 
Action: Mouse moved to (993, 412)
Screenshot: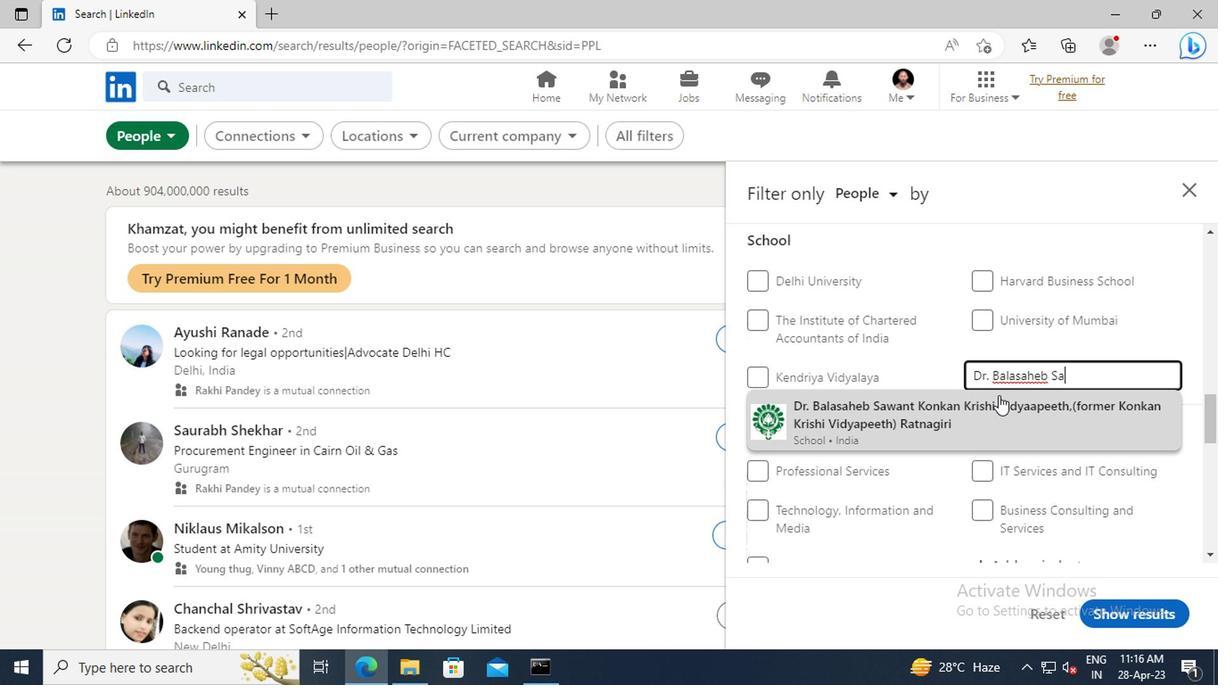 
Action: Mouse pressed left at (993, 412)
Screenshot: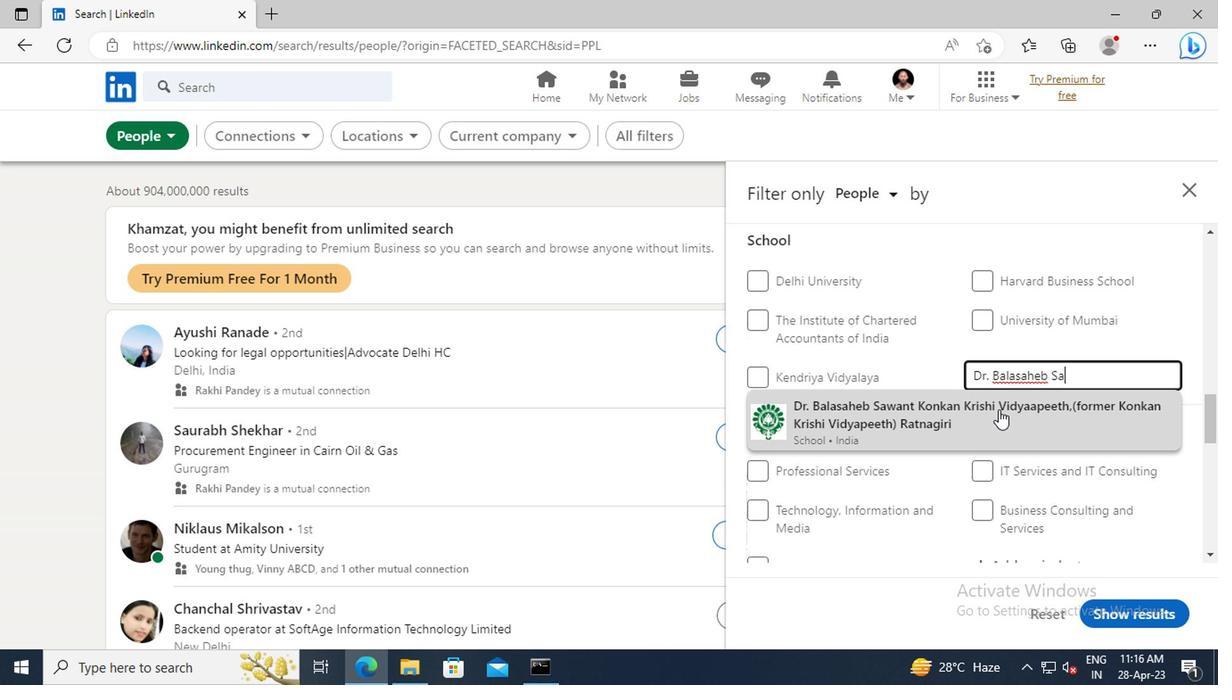 
Action: Mouse moved to (1001, 374)
Screenshot: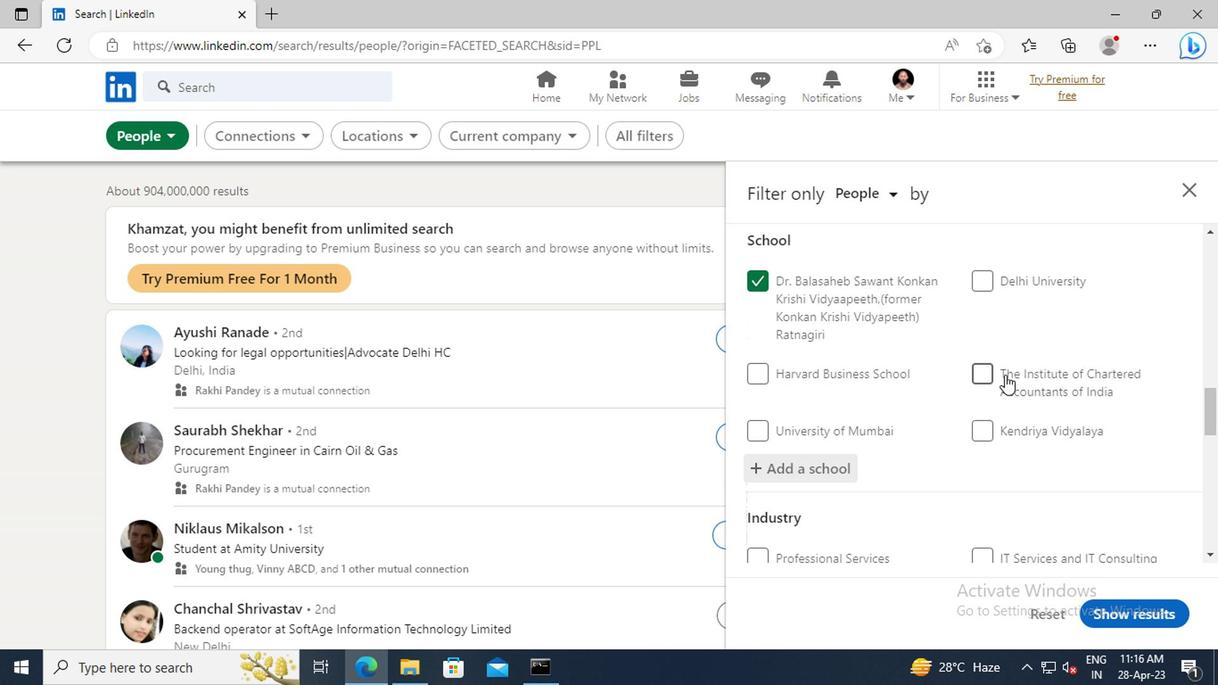
Action: Mouse scrolled (1001, 374) with delta (0, 0)
Screenshot: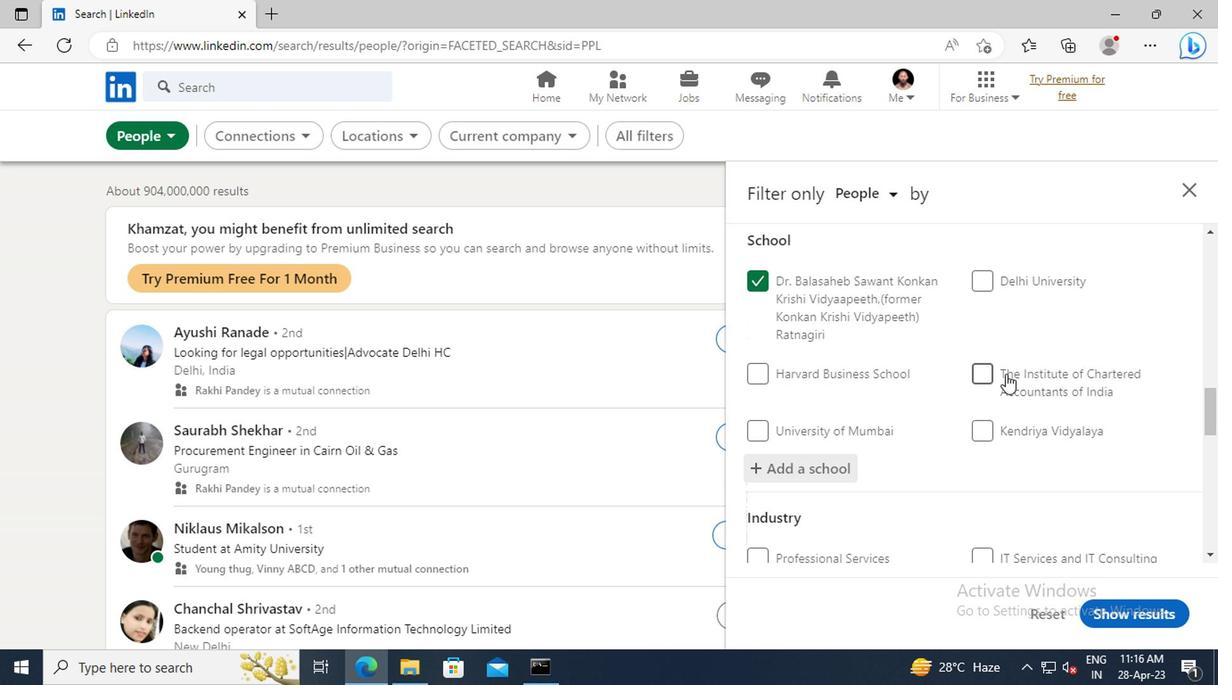
Action: Mouse scrolled (1001, 374) with delta (0, 0)
Screenshot: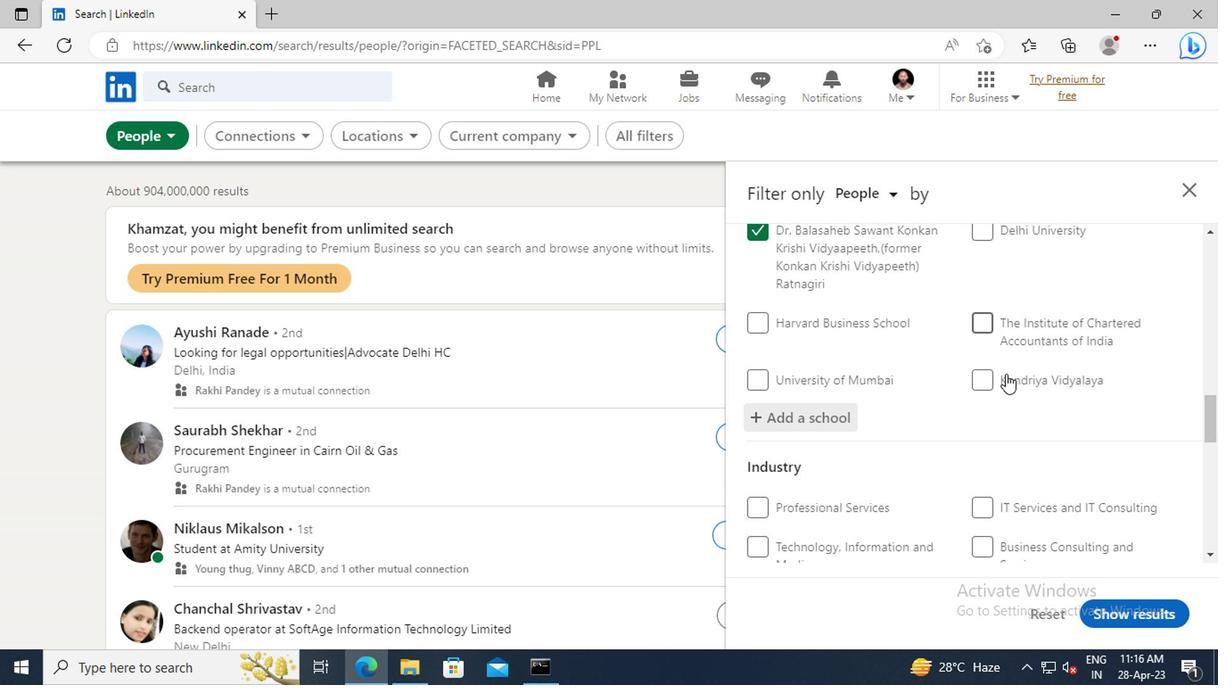 
Action: Mouse scrolled (1001, 374) with delta (0, 0)
Screenshot: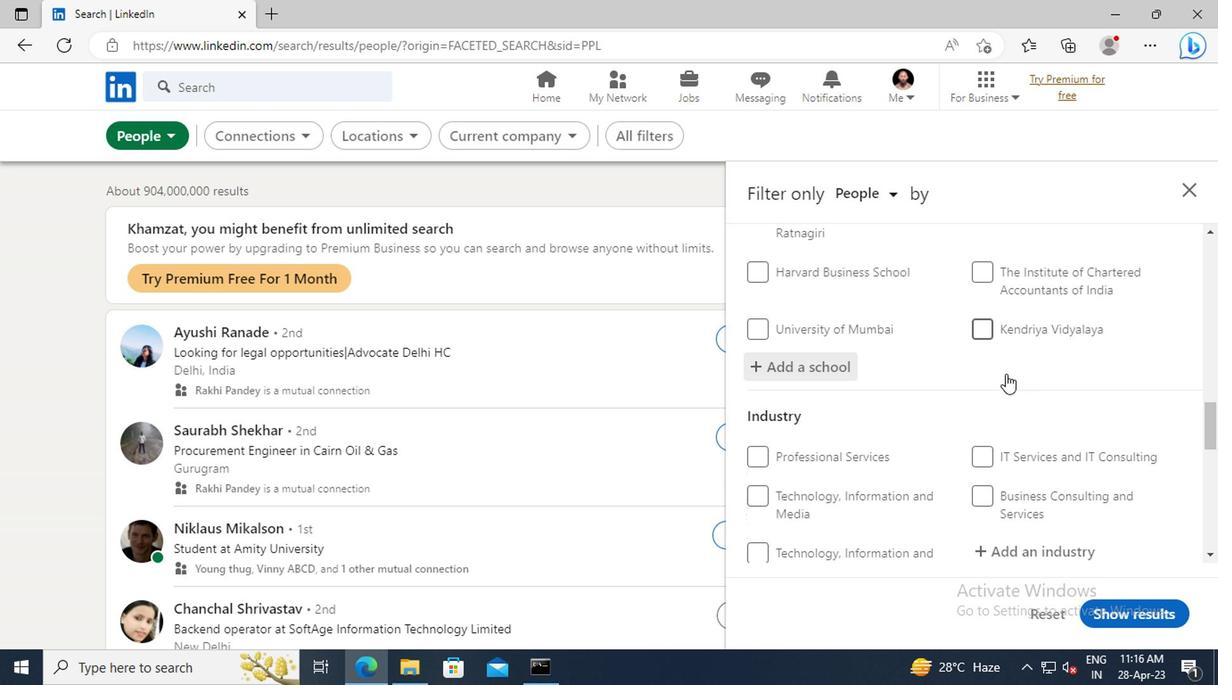 
Action: Mouse scrolled (1001, 374) with delta (0, 0)
Screenshot: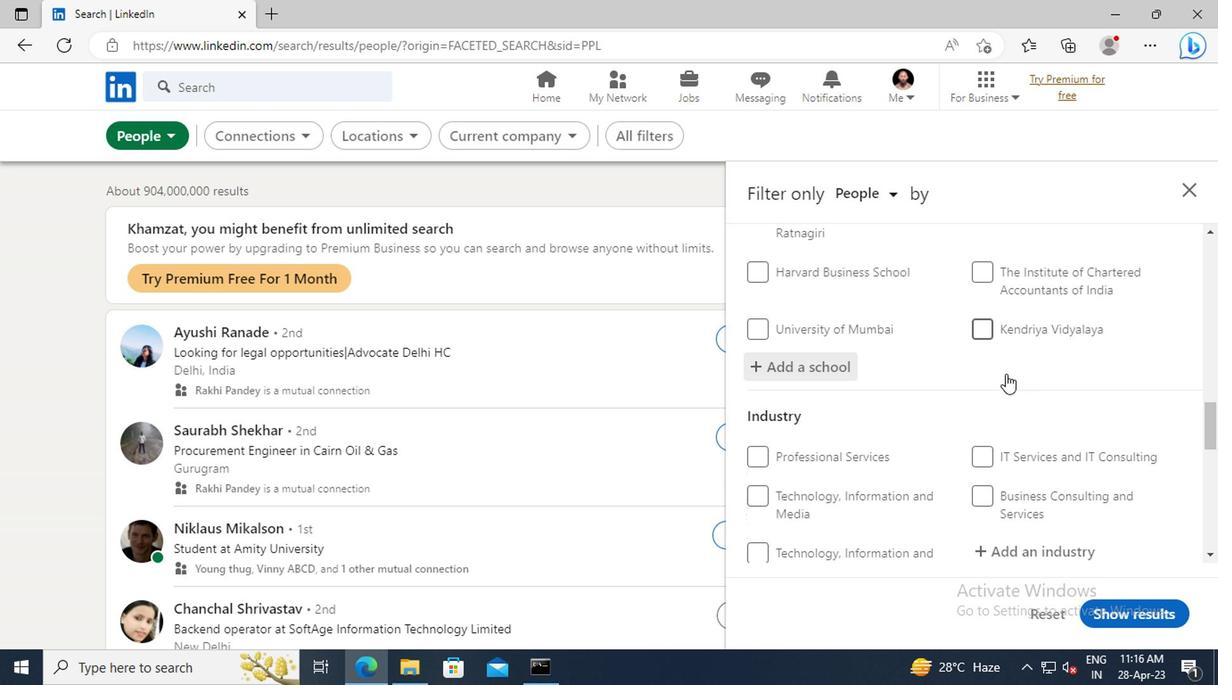 
Action: Mouse scrolled (1001, 374) with delta (0, 0)
Screenshot: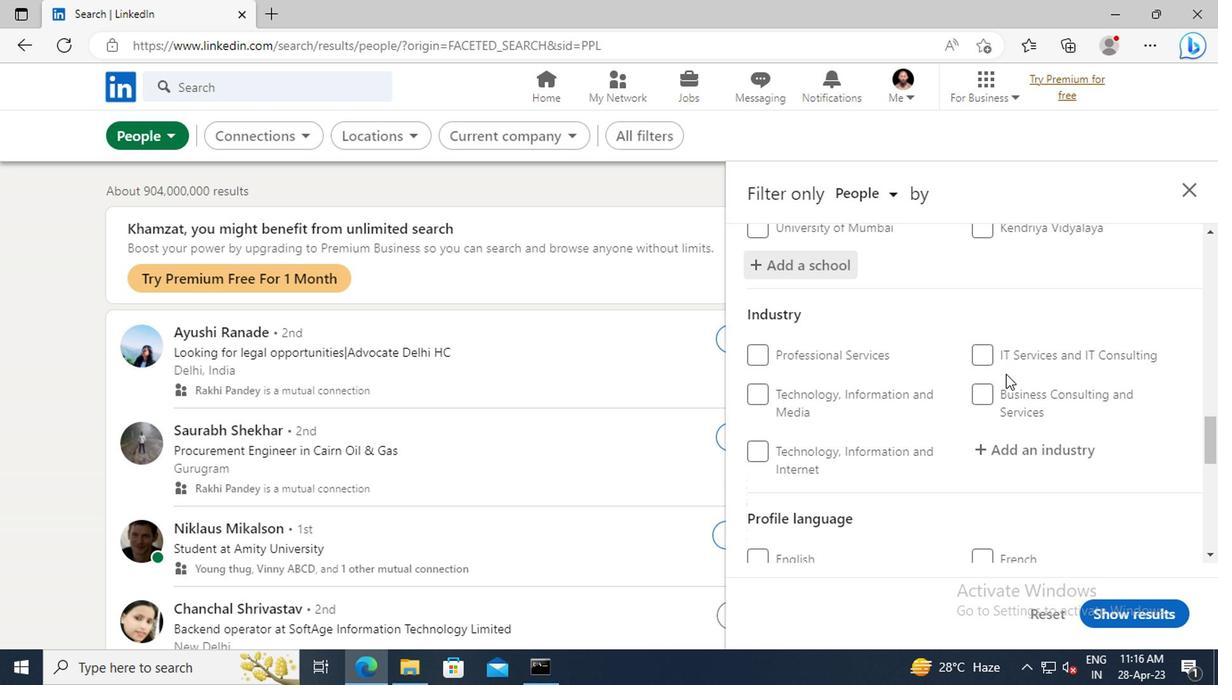 
Action: Mouse moved to (1005, 399)
Screenshot: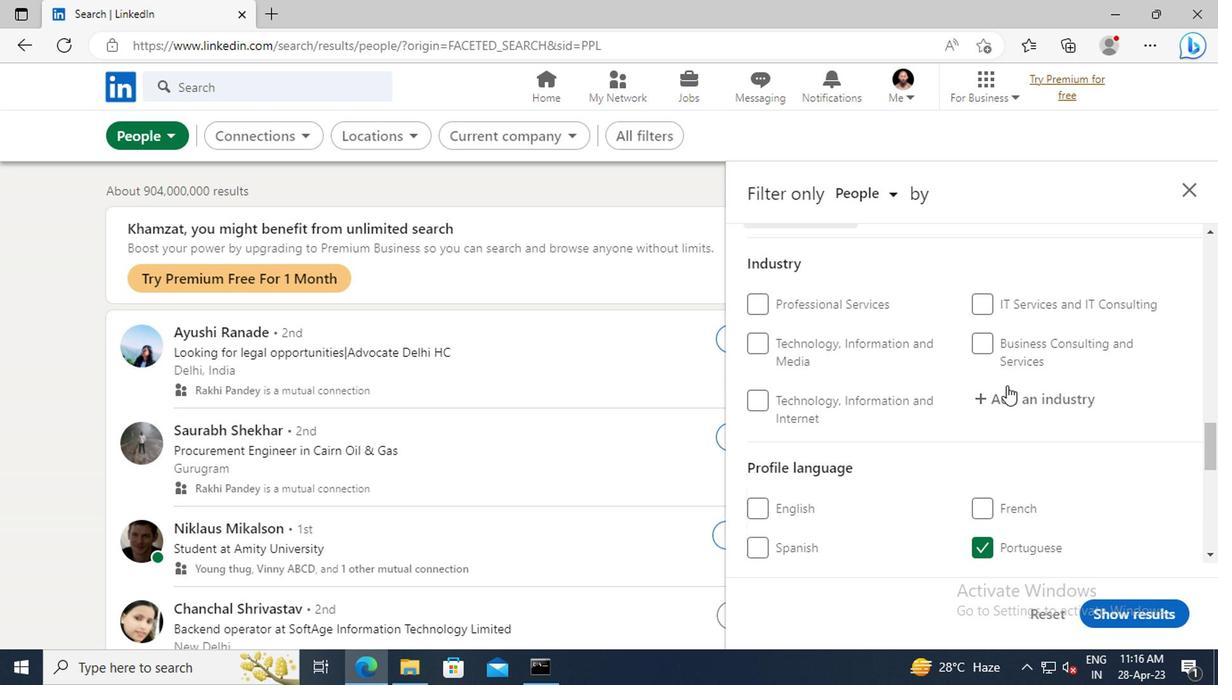 
Action: Mouse pressed left at (1005, 399)
Screenshot: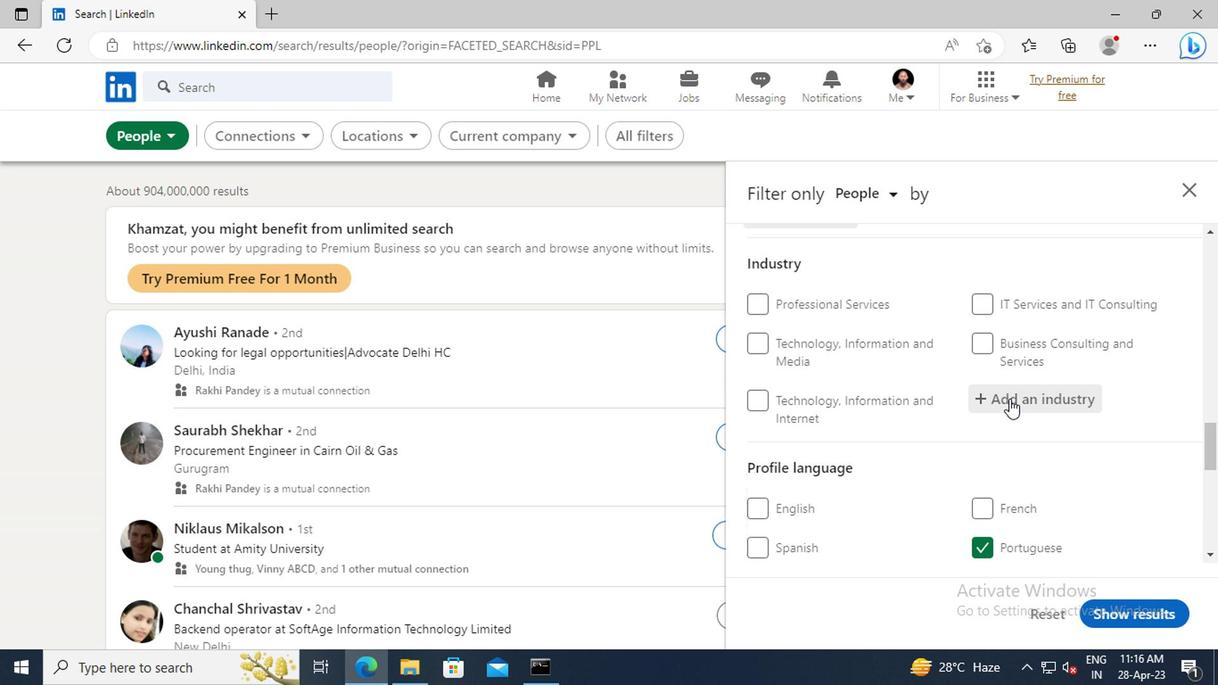 
Action: Key pressed <Key.shift>GLASS,<Key.space><Key.shift>CERA
Screenshot: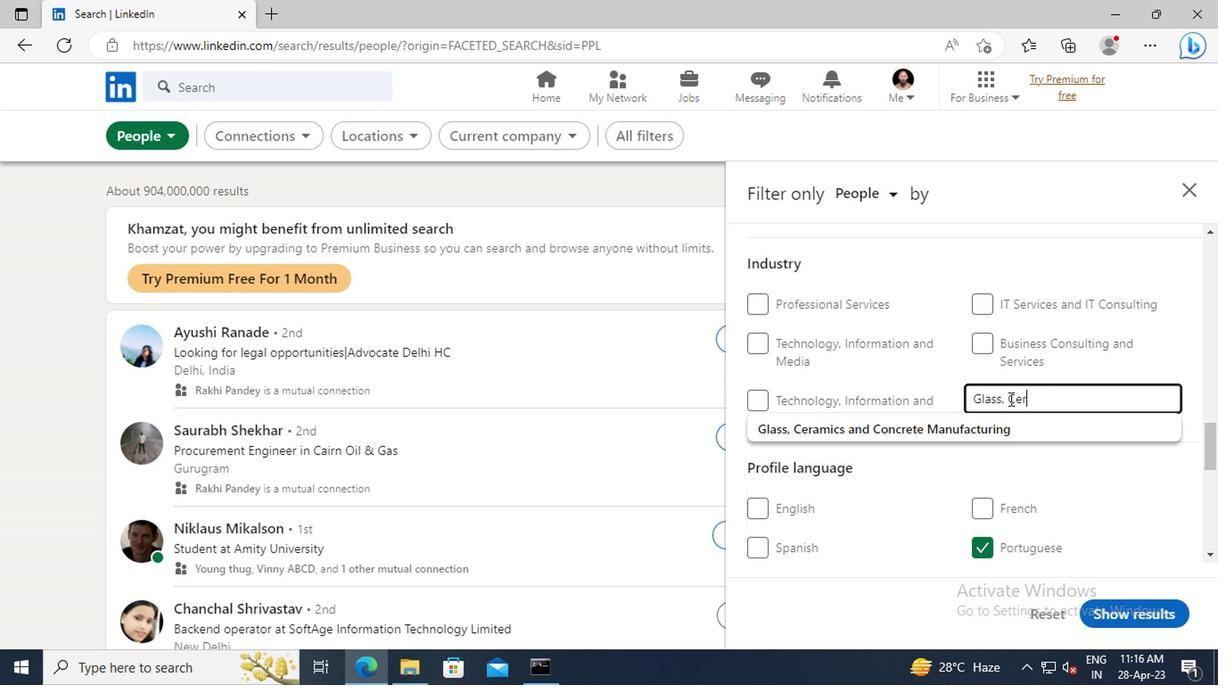 
Action: Mouse moved to (1006, 425)
Screenshot: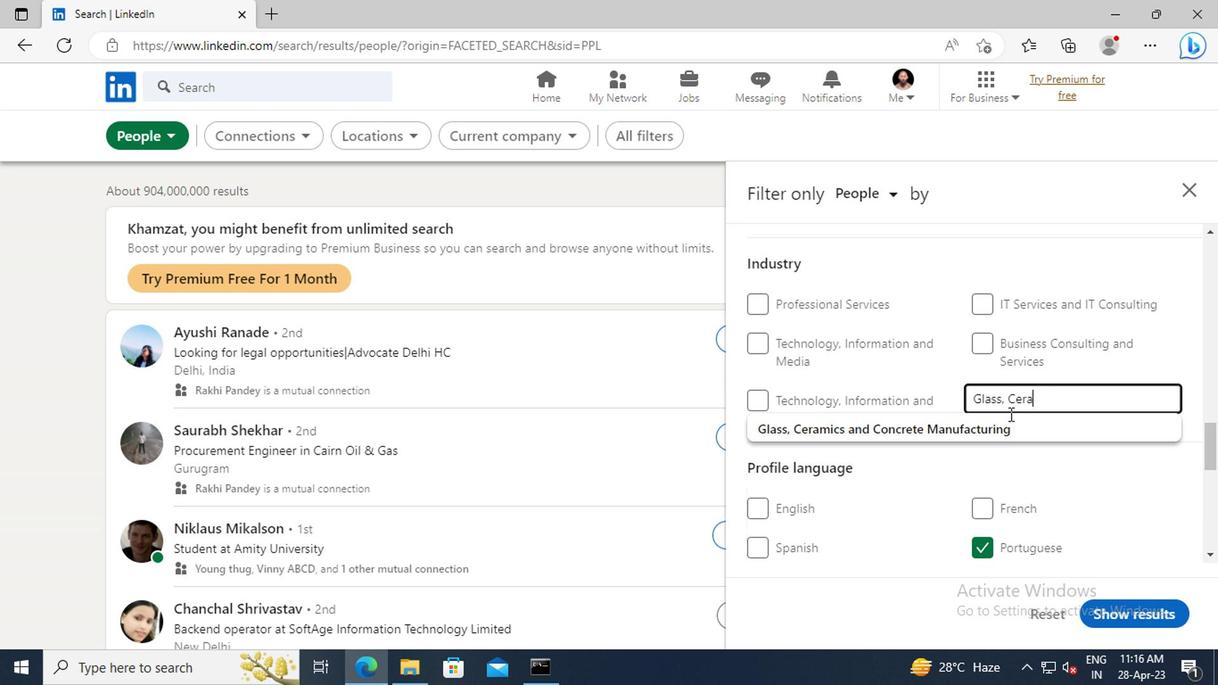
Action: Mouse pressed left at (1006, 425)
Screenshot: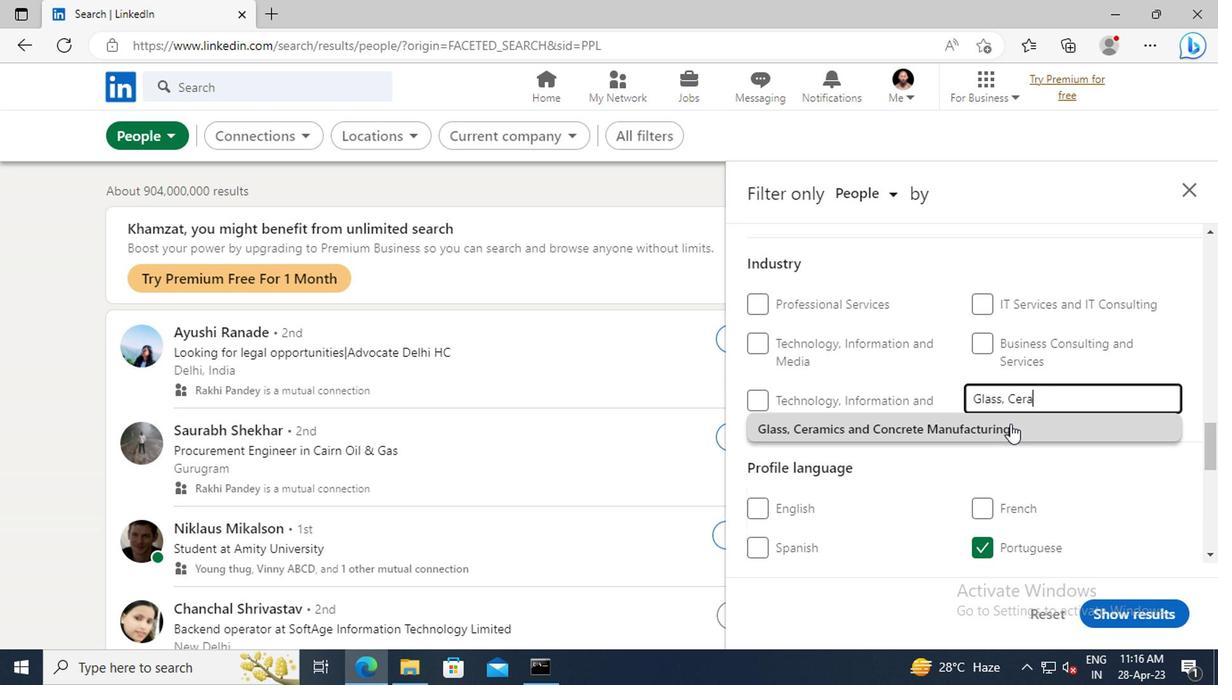 
Action: Mouse moved to (990, 392)
Screenshot: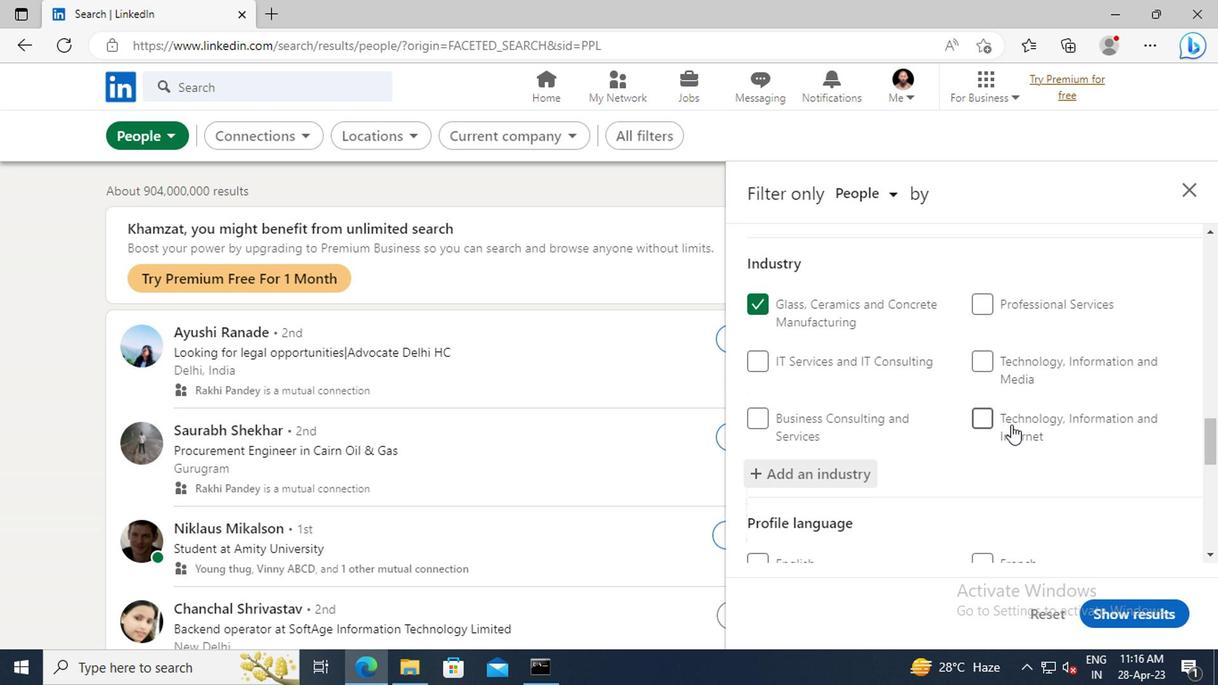 
Action: Mouse scrolled (990, 390) with delta (0, -1)
Screenshot: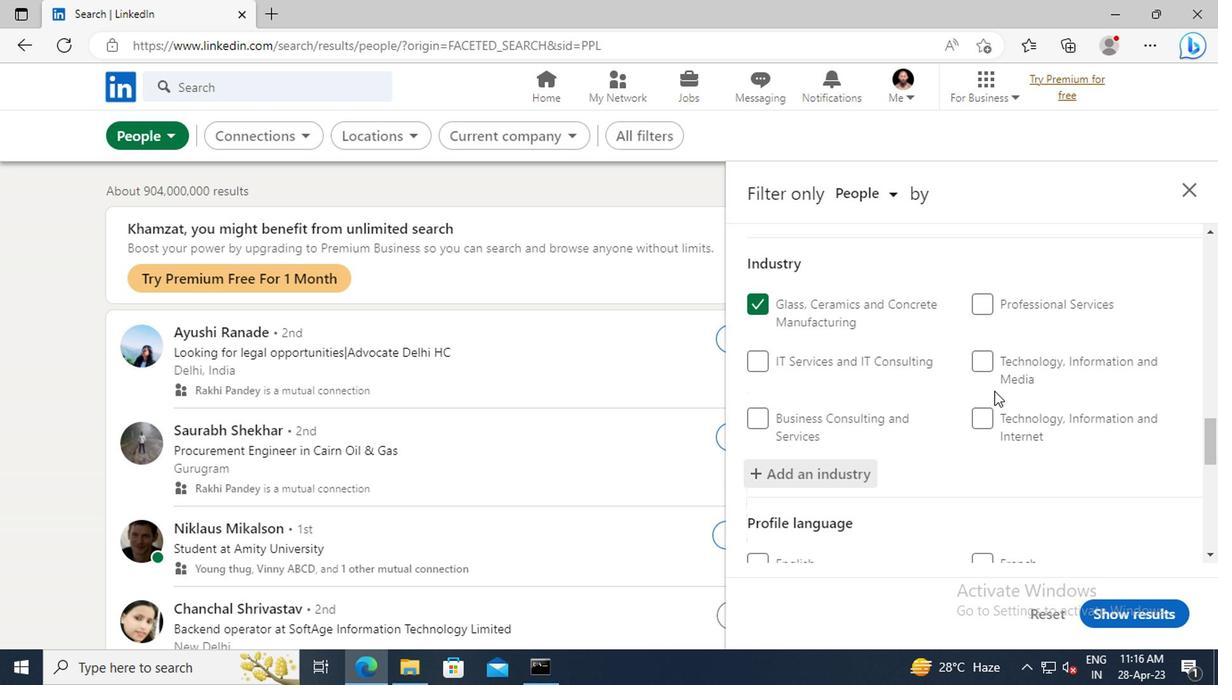 
Action: Mouse scrolled (990, 390) with delta (0, -1)
Screenshot: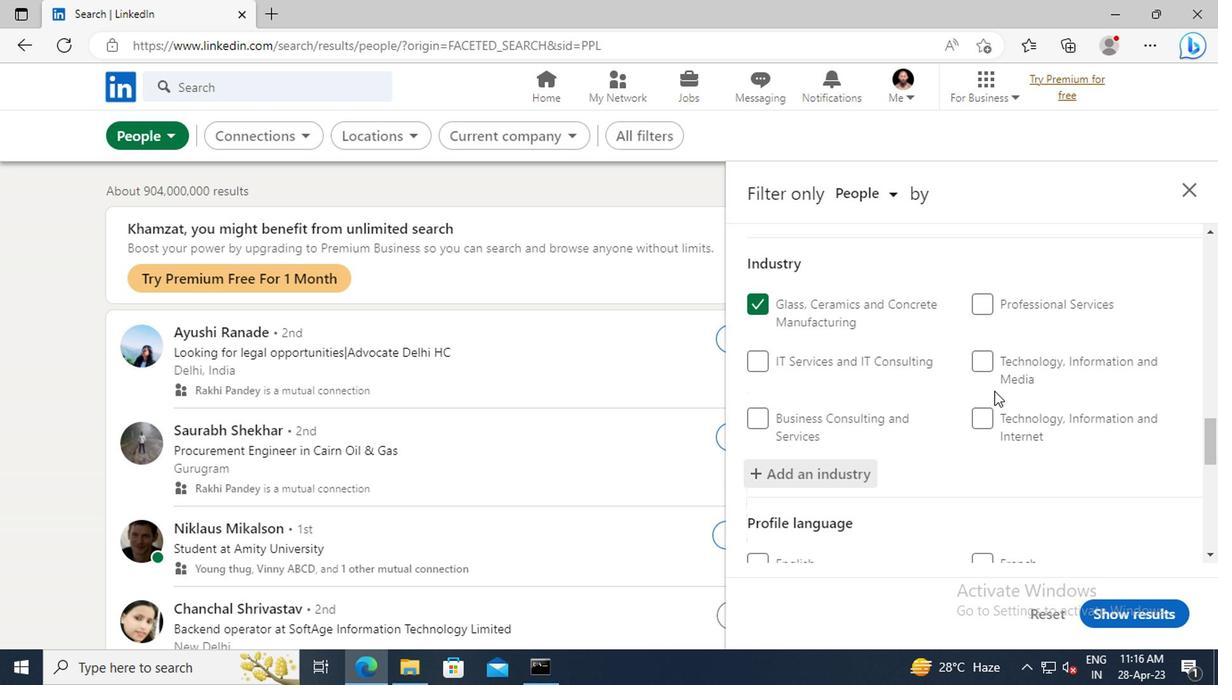 
Action: Mouse scrolled (990, 390) with delta (0, -1)
Screenshot: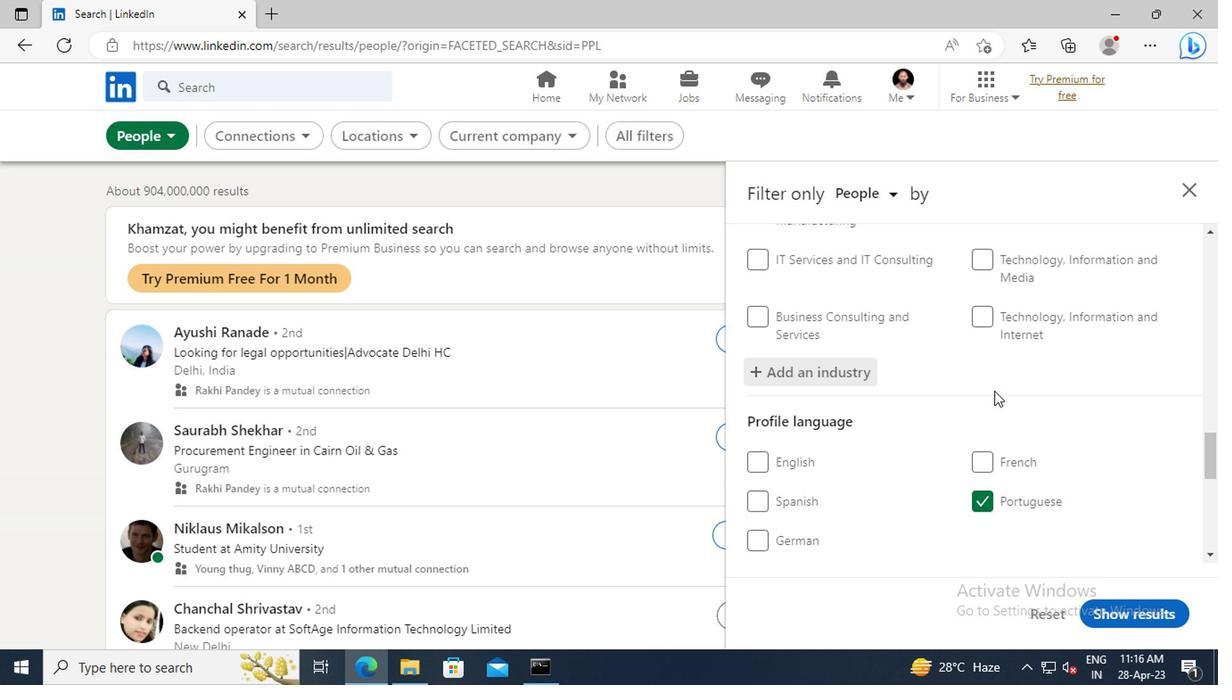 
Action: Mouse scrolled (990, 390) with delta (0, -1)
Screenshot: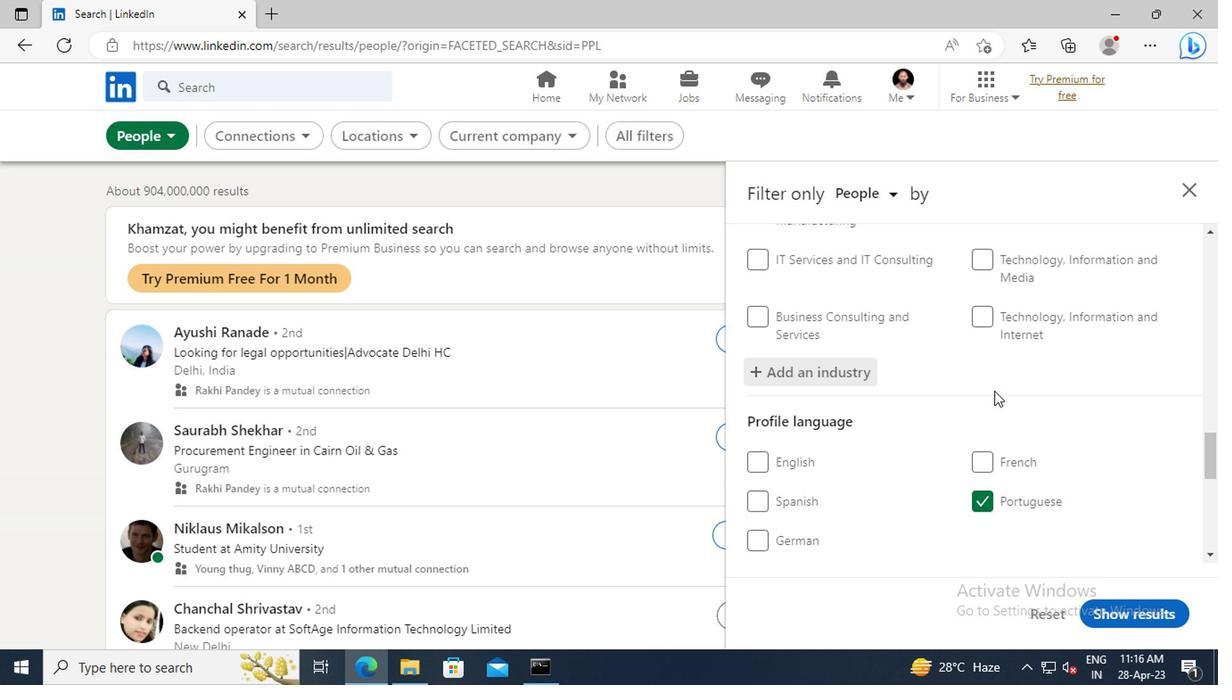 
Action: Mouse scrolled (990, 390) with delta (0, -1)
Screenshot: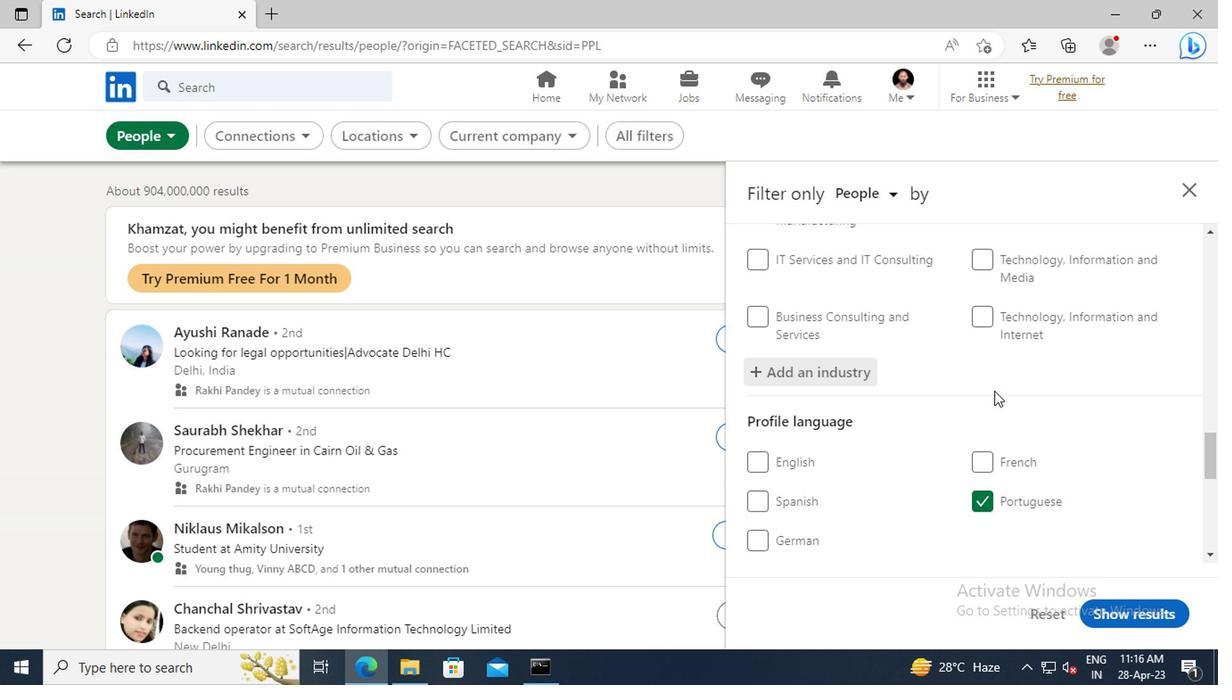 
Action: Mouse scrolled (990, 390) with delta (0, -1)
Screenshot: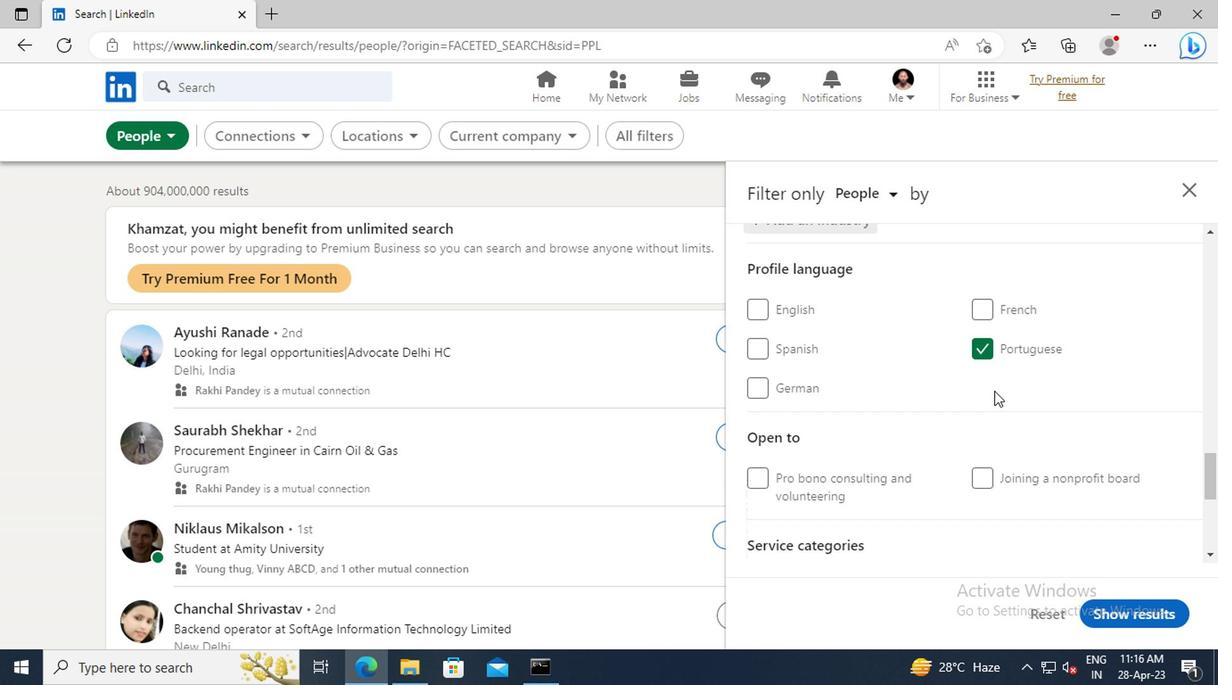 
Action: Mouse scrolled (990, 390) with delta (0, -1)
Screenshot: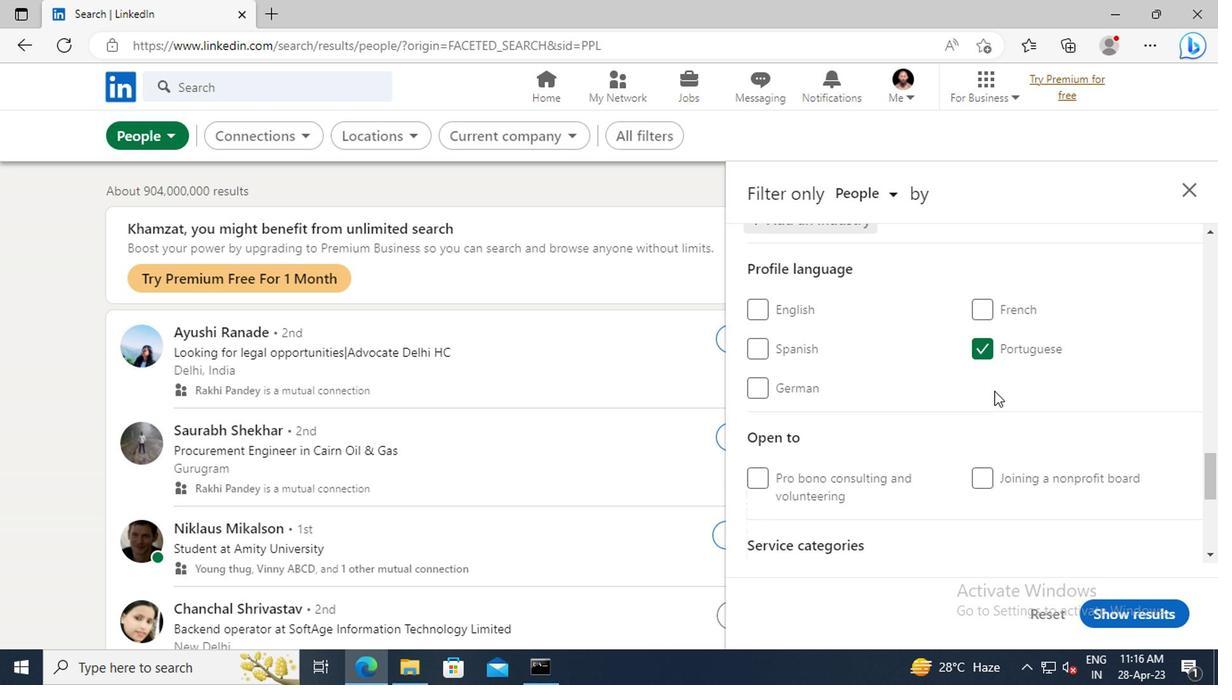 
Action: Mouse scrolled (990, 390) with delta (0, -1)
Screenshot: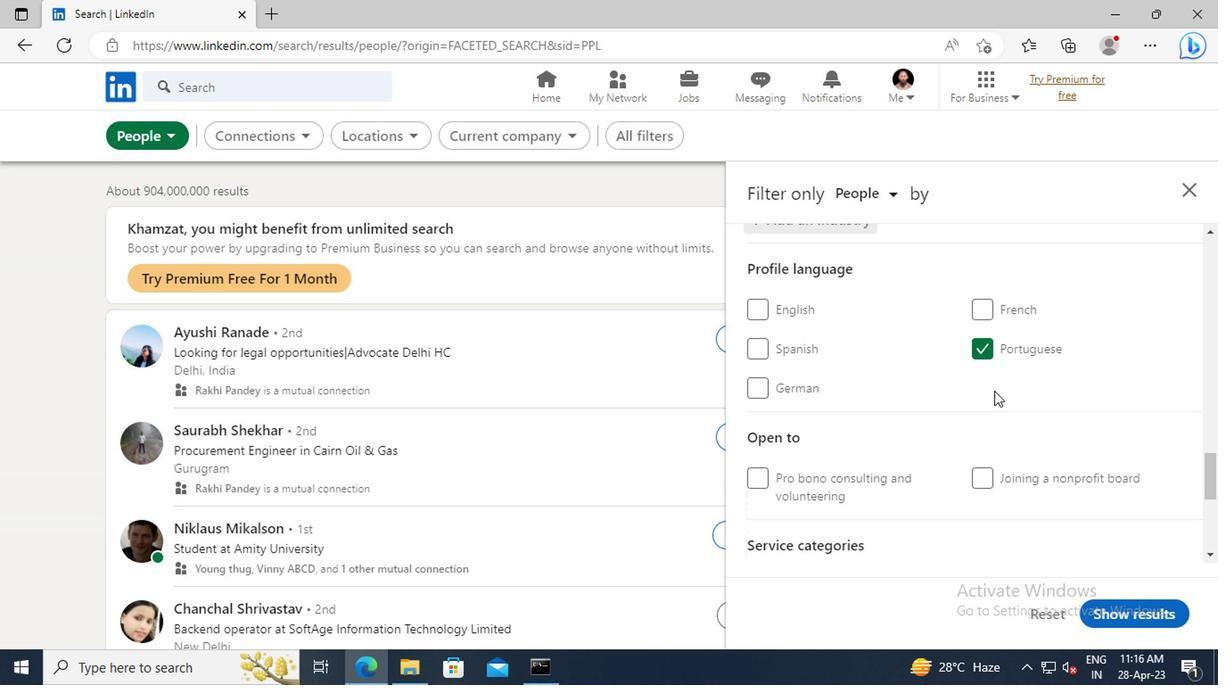 
Action: Mouse scrolled (990, 390) with delta (0, -1)
Screenshot: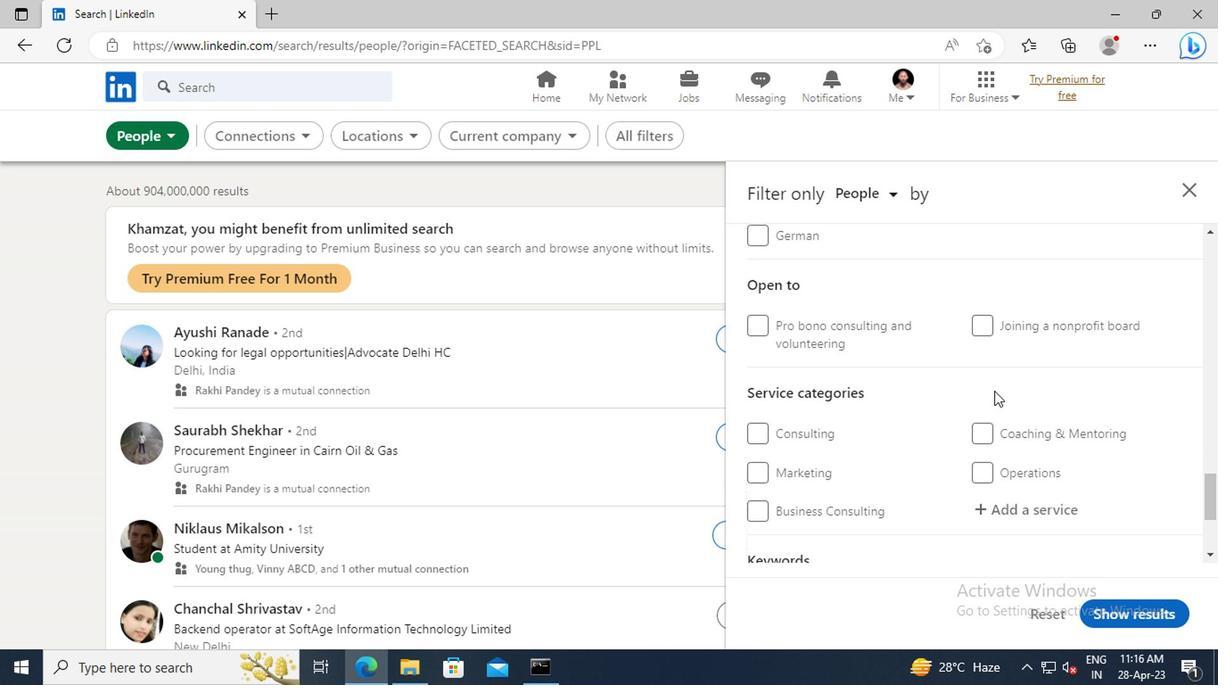 
Action: Mouse scrolled (990, 390) with delta (0, -1)
Screenshot: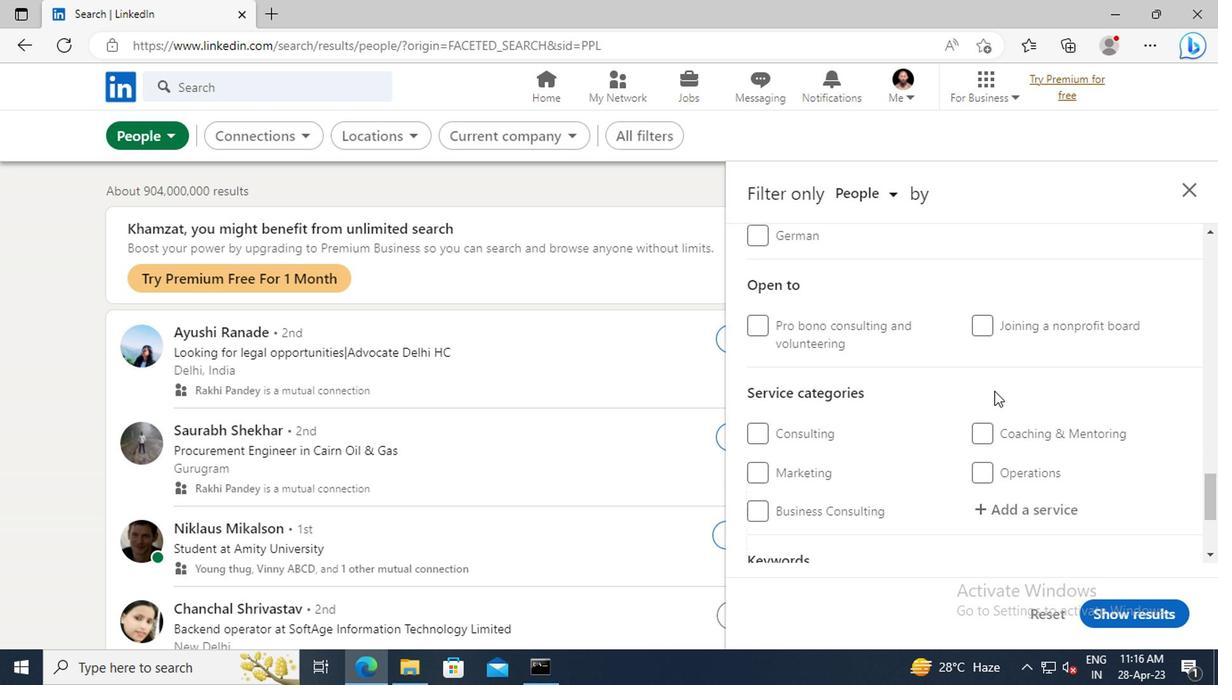 
Action: Mouse moved to (999, 409)
Screenshot: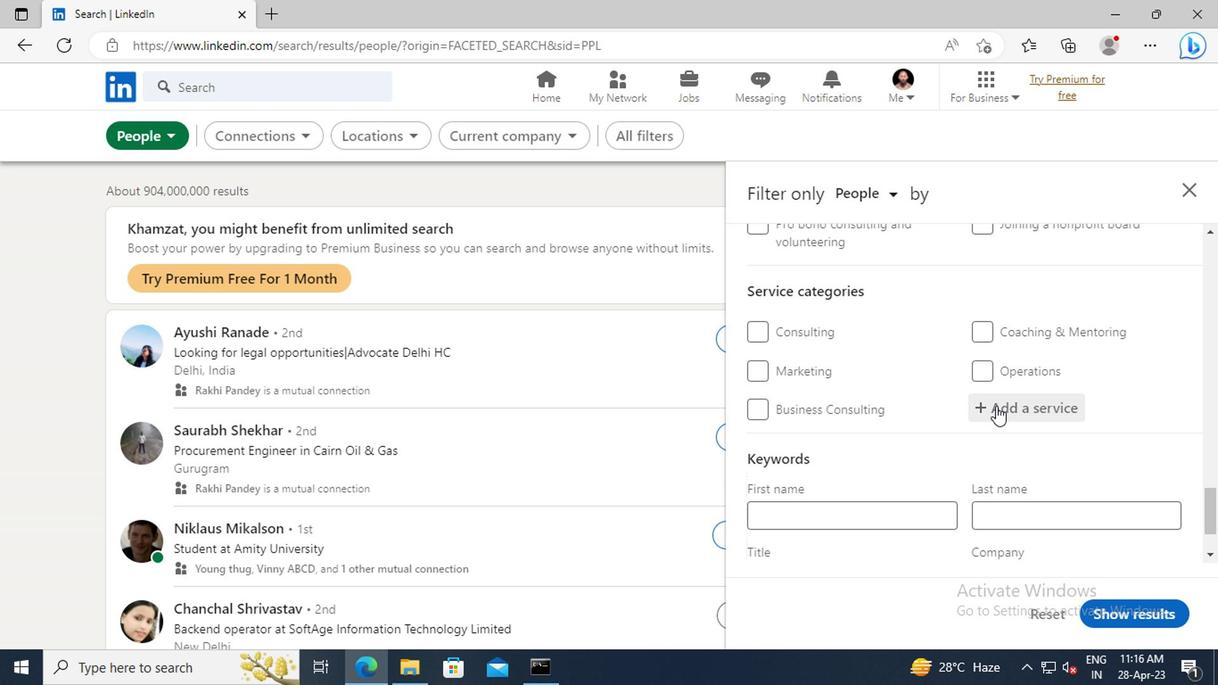 
Action: Mouse pressed left at (999, 409)
Screenshot: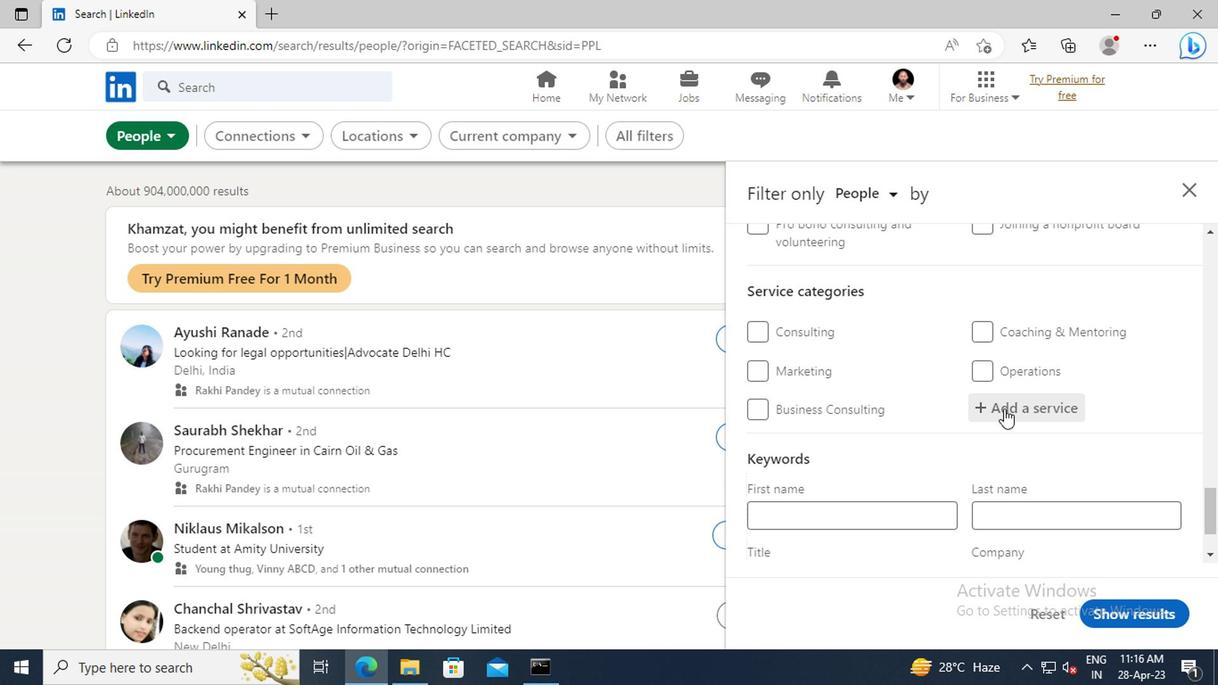 
Action: Key pressed <Key.shift>TAX<Key.space><Key.shift>LAW
Screenshot: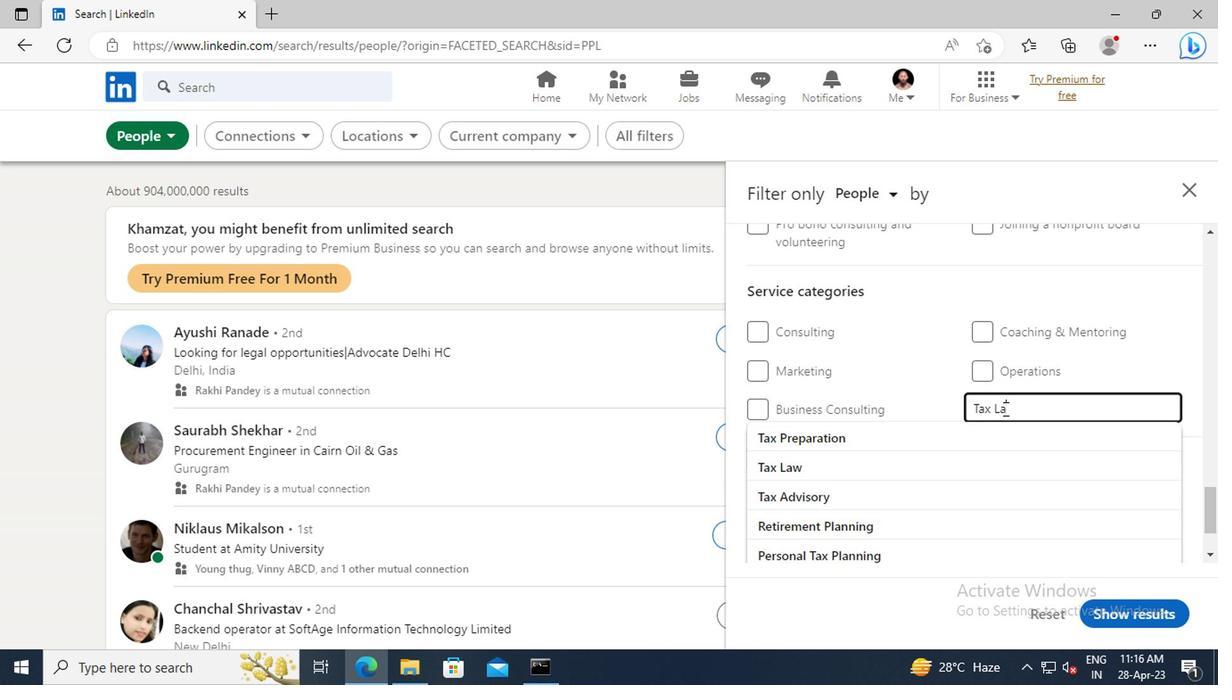 
Action: Mouse moved to (1003, 433)
Screenshot: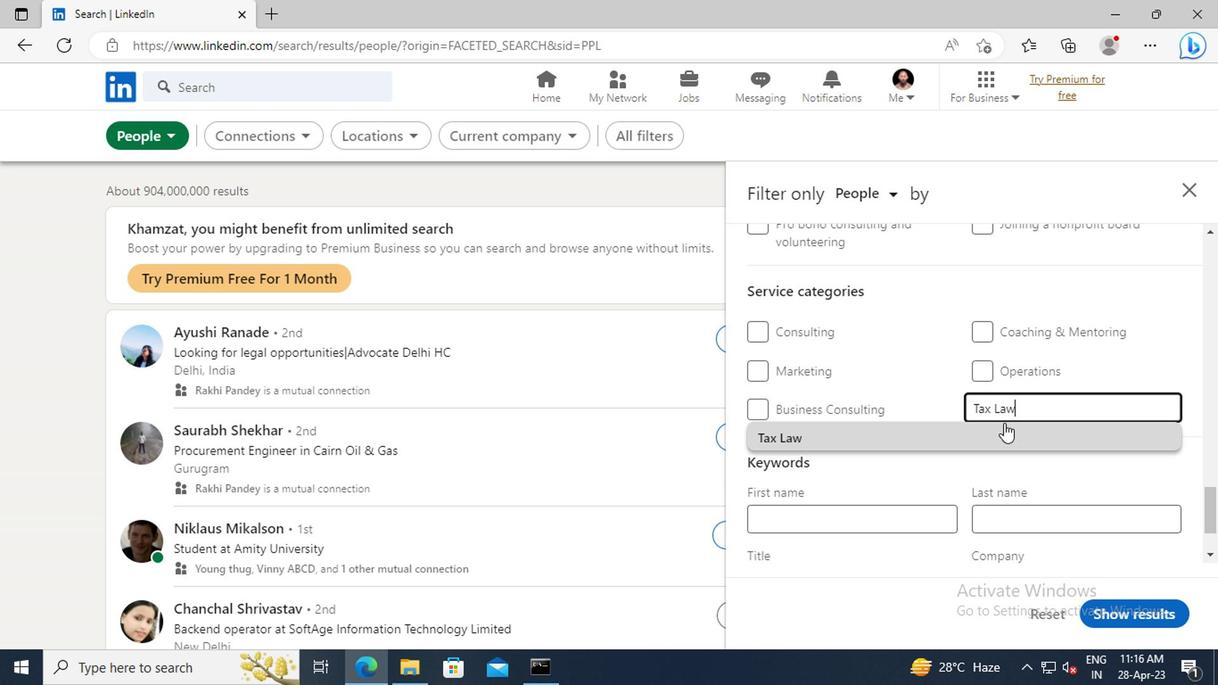 
Action: Mouse pressed left at (1003, 433)
Screenshot: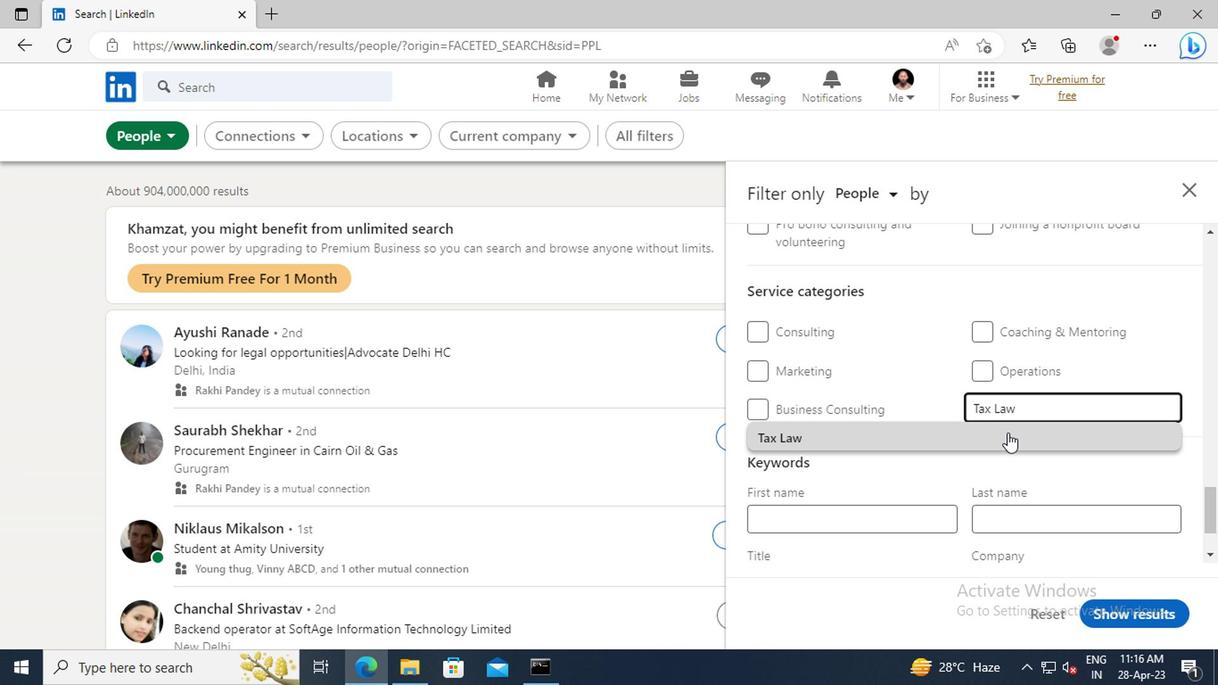 
Action: Mouse moved to (995, 381)
Screenshot: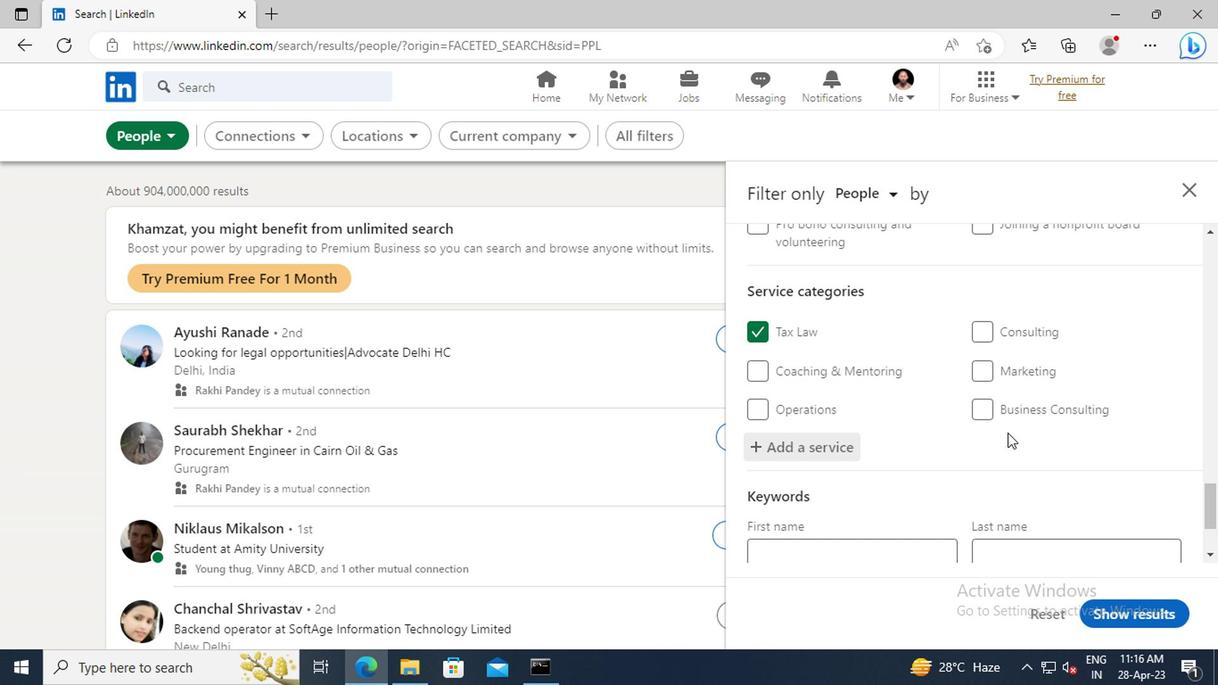 
Action: Mouse scrolled (995, 381) with delta (0, 0)
Screenshot: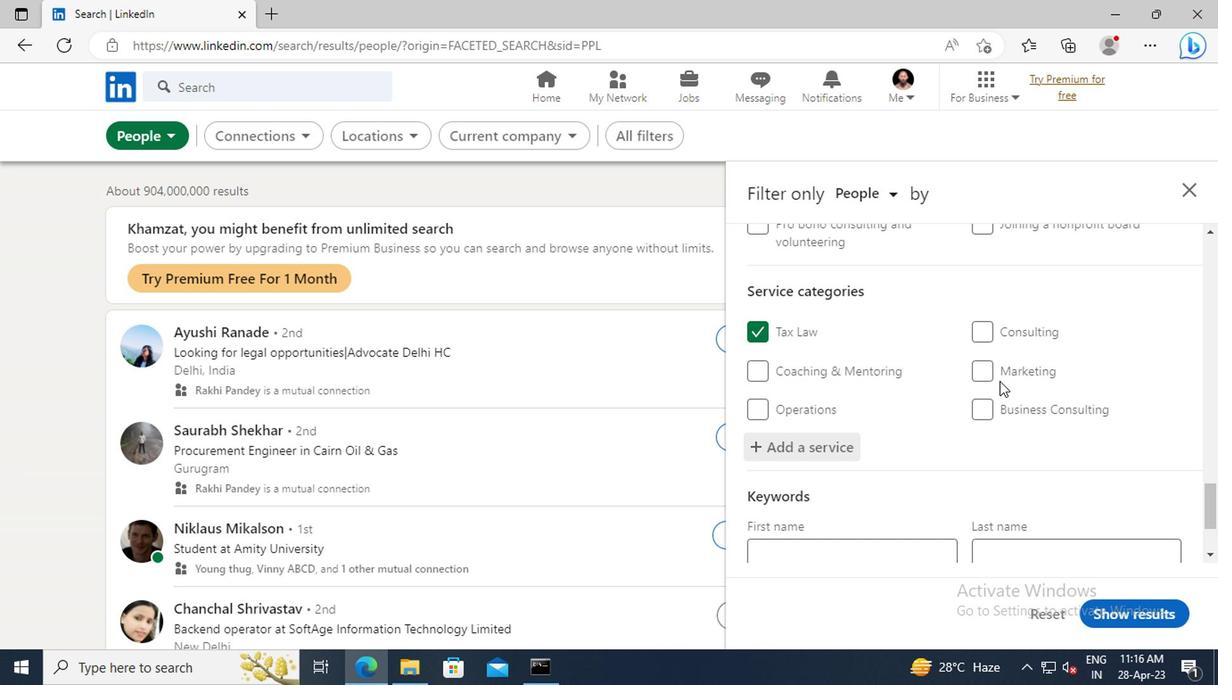 
Action: Mouse scrolled (995, 381) with delta (0, 0)
Screenshot: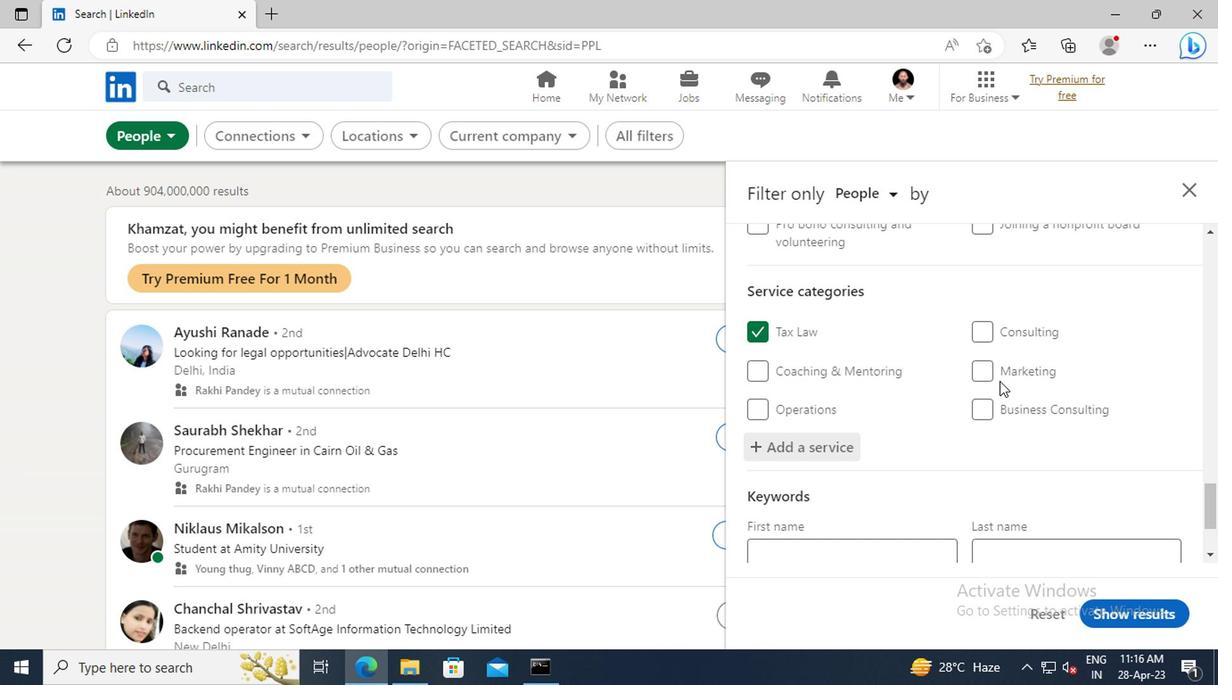 
Action: Mouse scrolled (995, 381) with delta (0, 0)
Screenshot: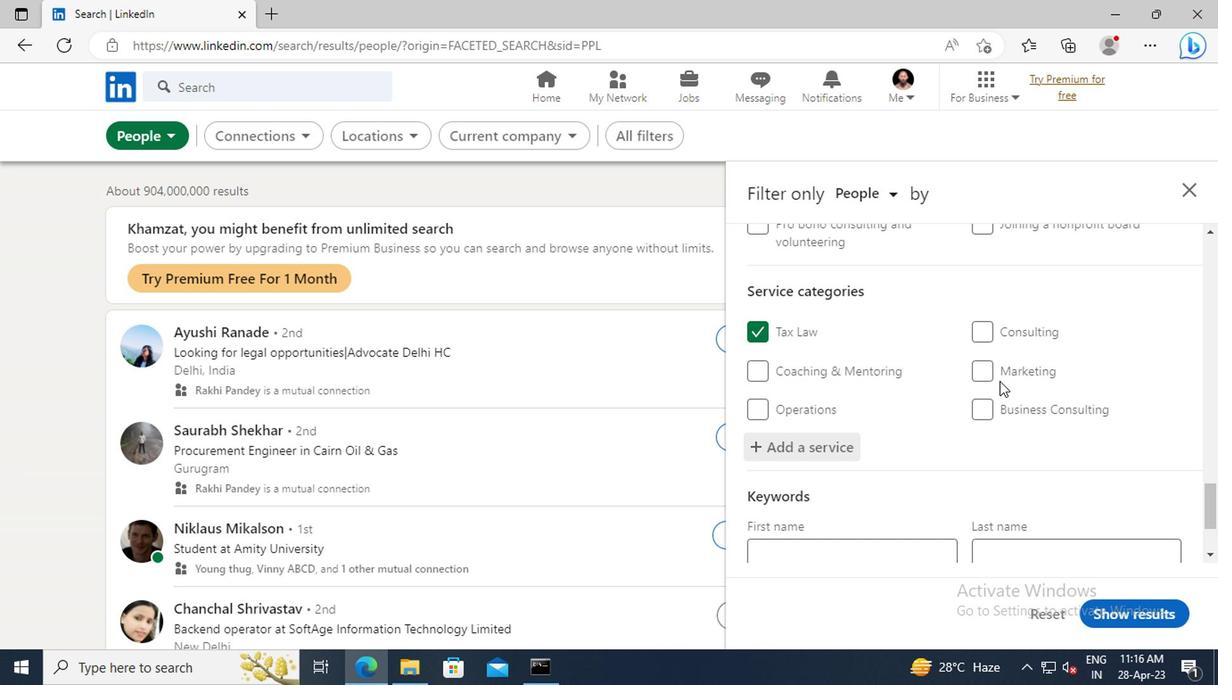 
Action: Mouse moved to (865, 478)
Screenshot: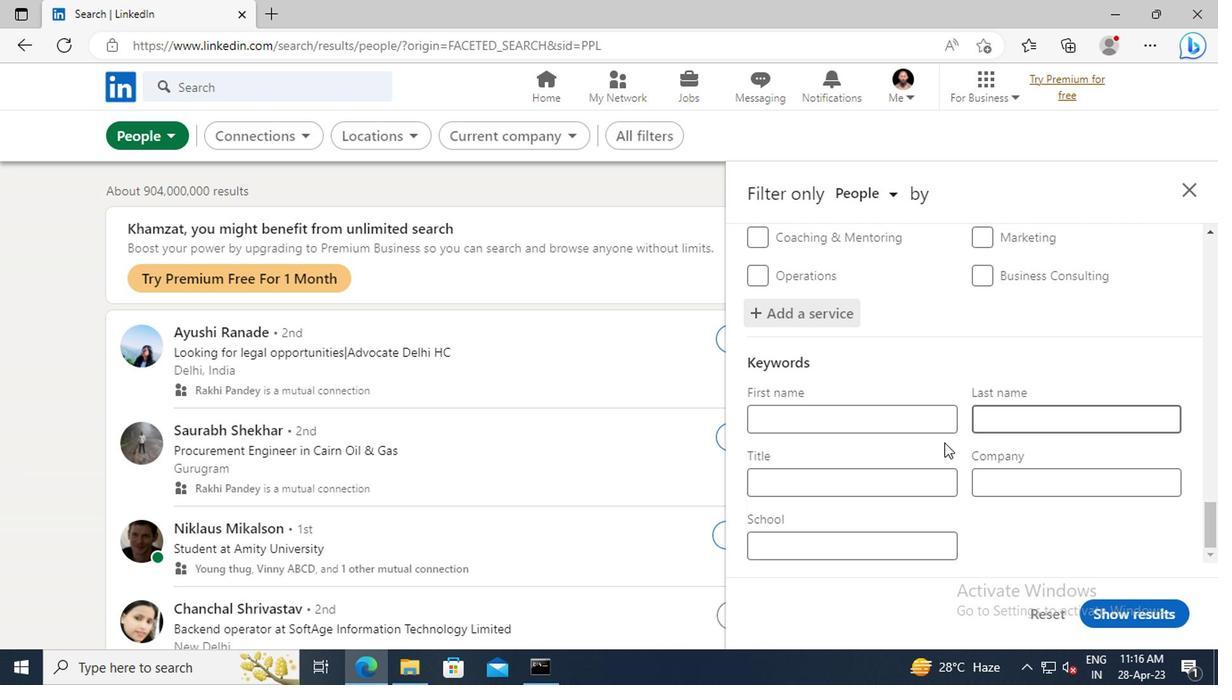 
Action: Mouse pressed left at (865, 478)
Screenshot: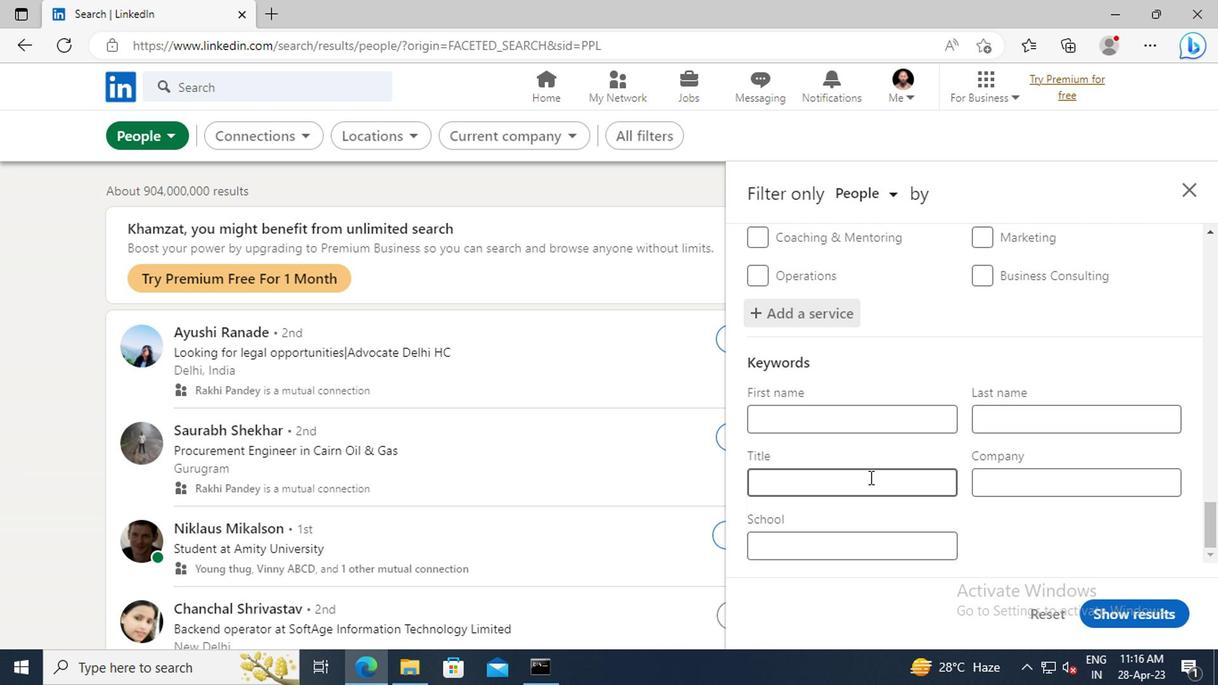 
Action: Mouse moved to (878, 485)
Screenshot: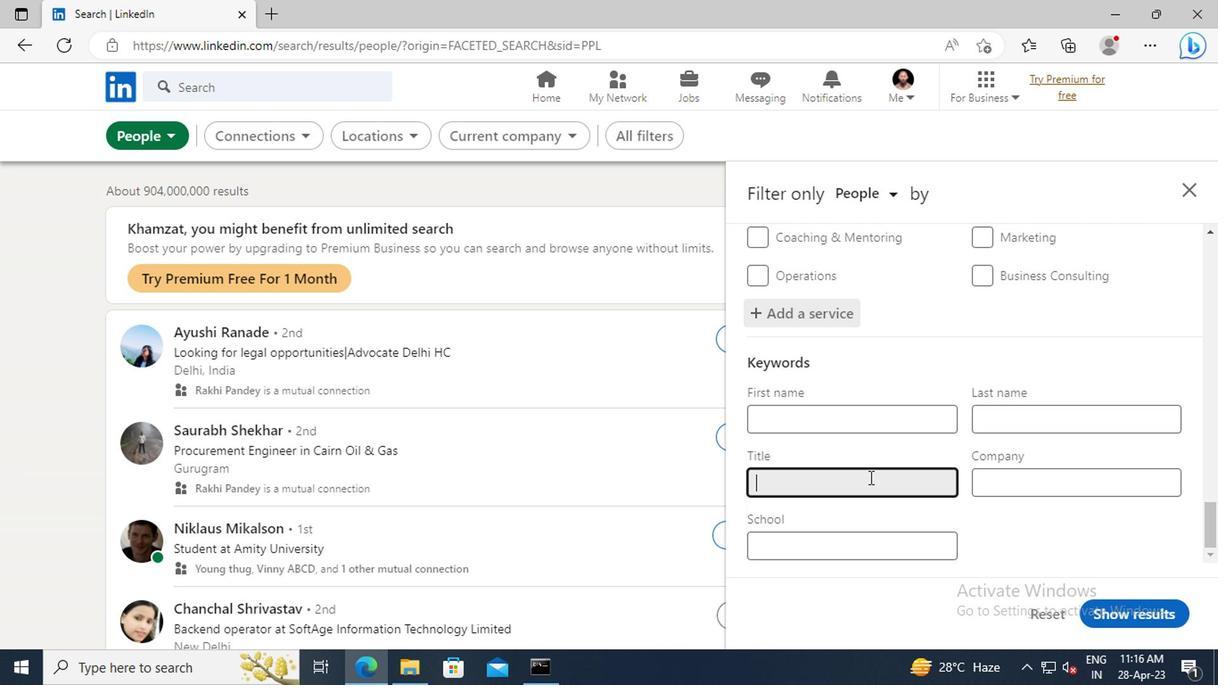 
Action: Key pressed <Key.shift>ELECTRICIAN<Key.enter>
Screenshot: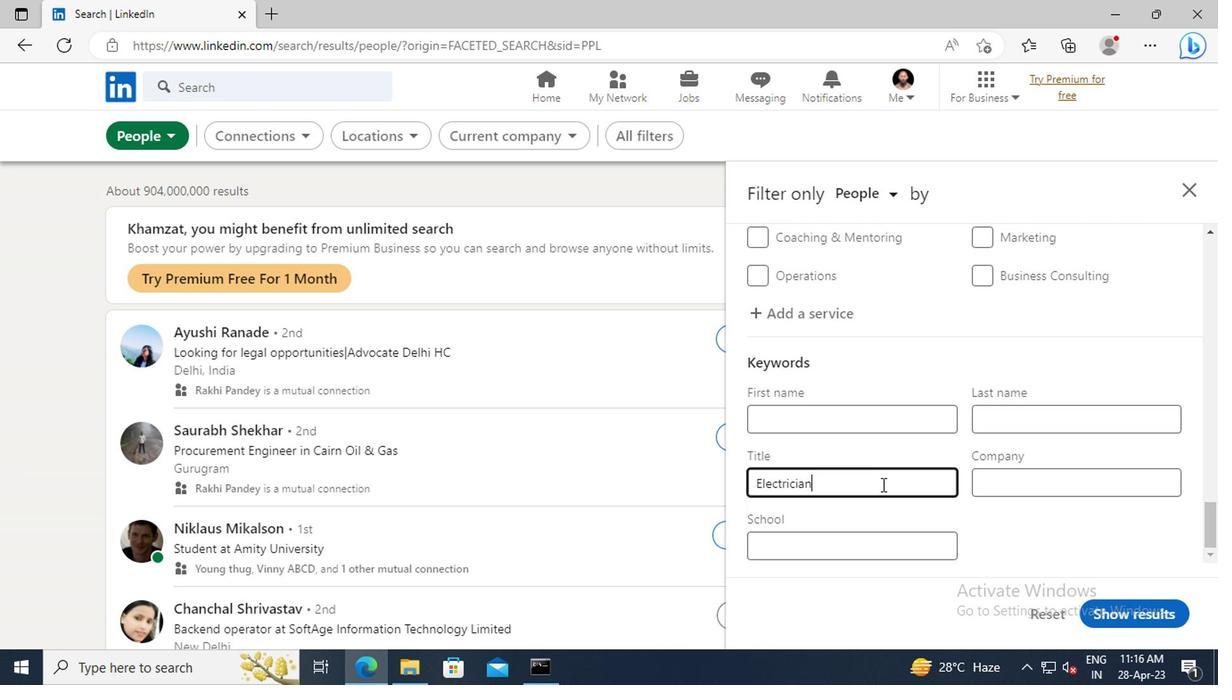 
Action: Mouse moved to (1095, 611)
Screenshot: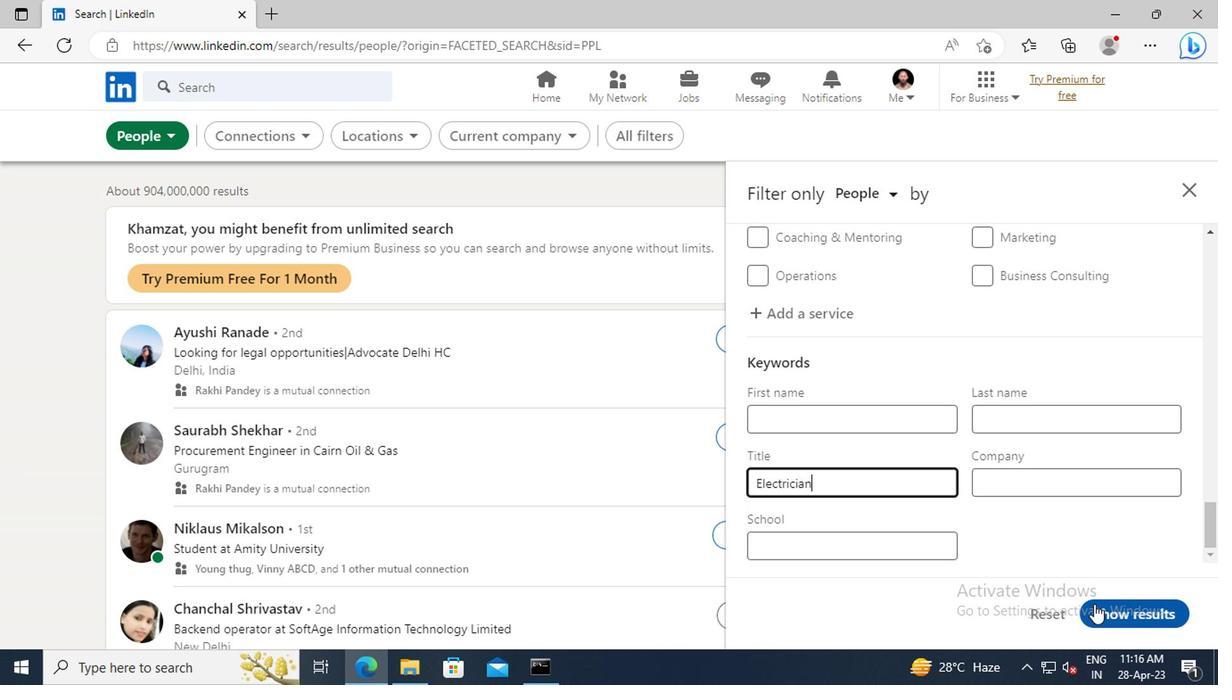 
Action: Mouse pressed left at (1095, 611)
Screenshot: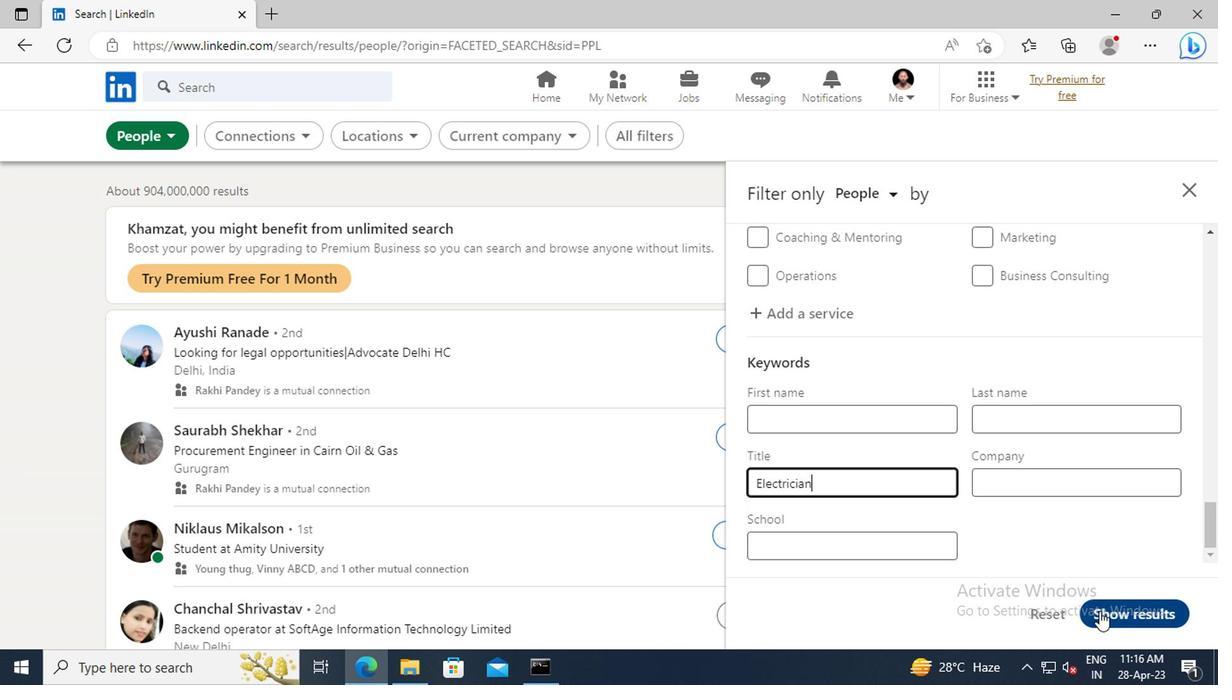 
